Task: Fill out the job application form for candidate C-000005 applying for the Salesforce Developer position. Include a detailed cover letter and set the status to New.
Action: Mouse moved to (548, 299)
Screenshot: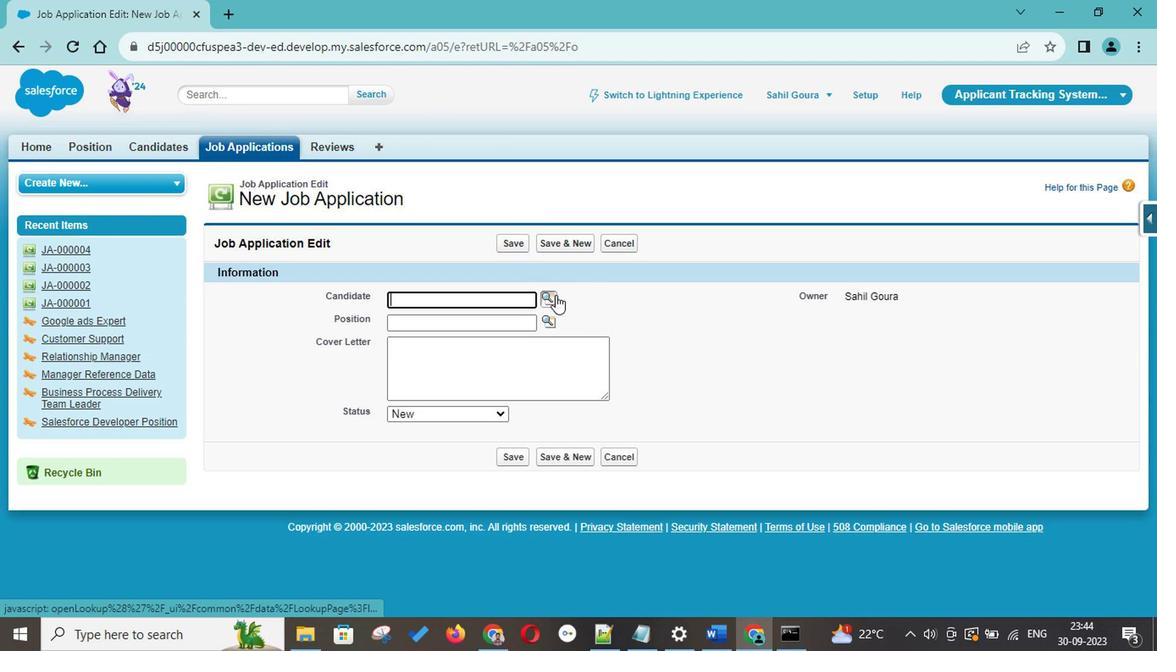 
Action: Mouse pressed left at (548, 299)
Screenshot: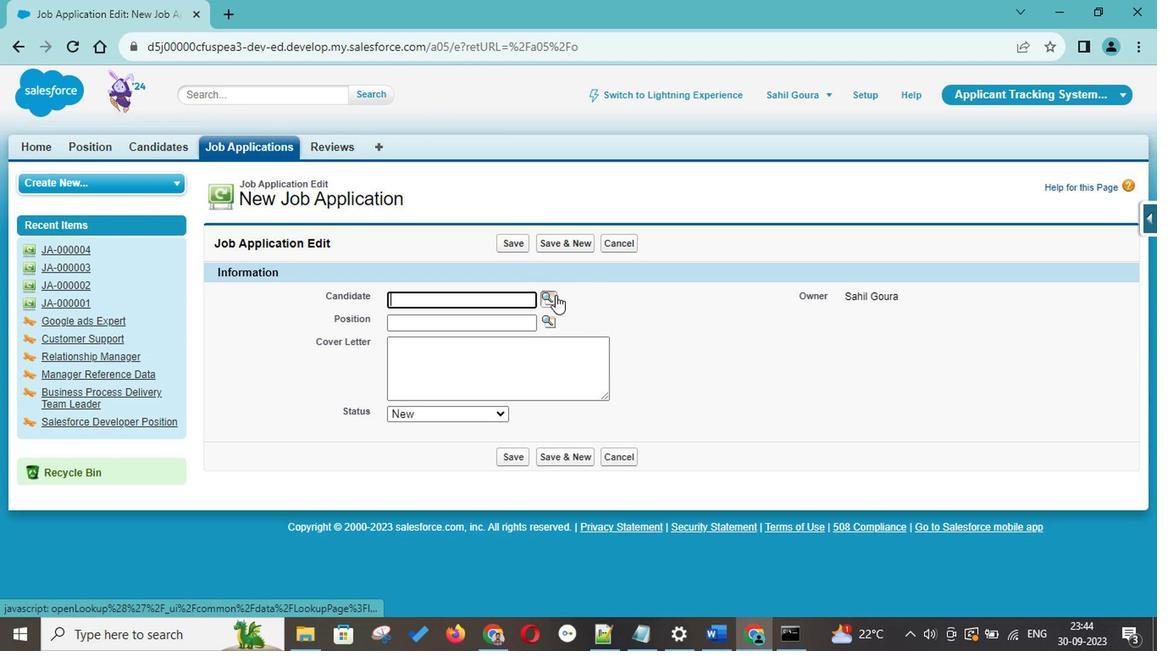 
Action: Mouse moved to (337, 447)
Screenshot: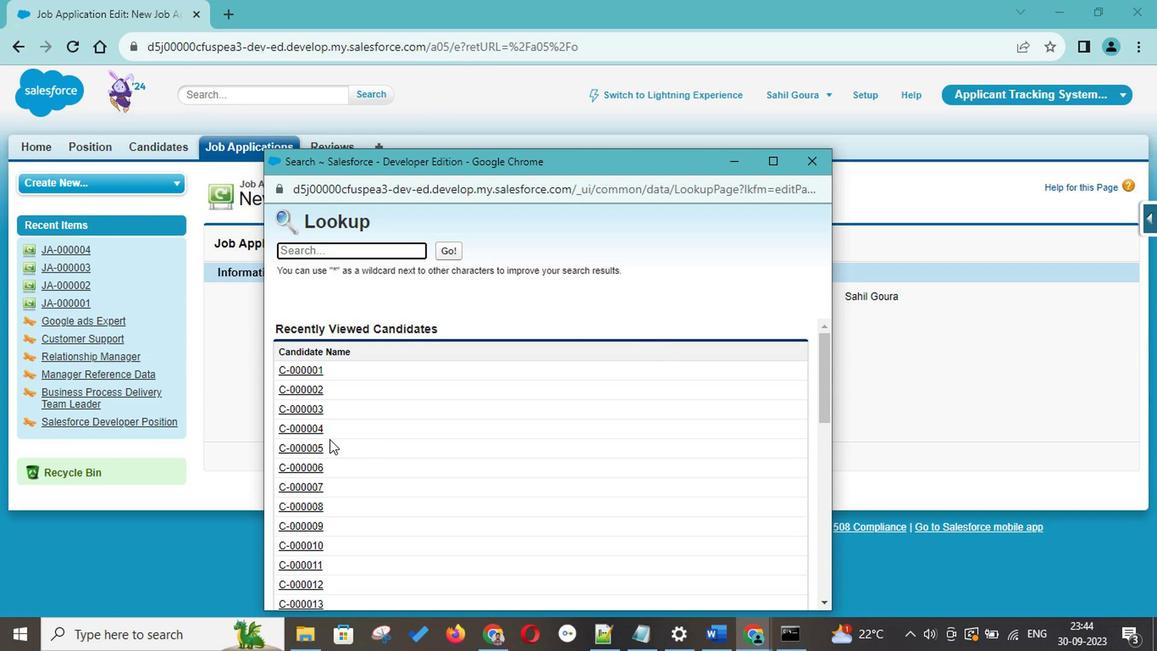 
Action: Mouse pressed left at (337, 447)
Screenshot: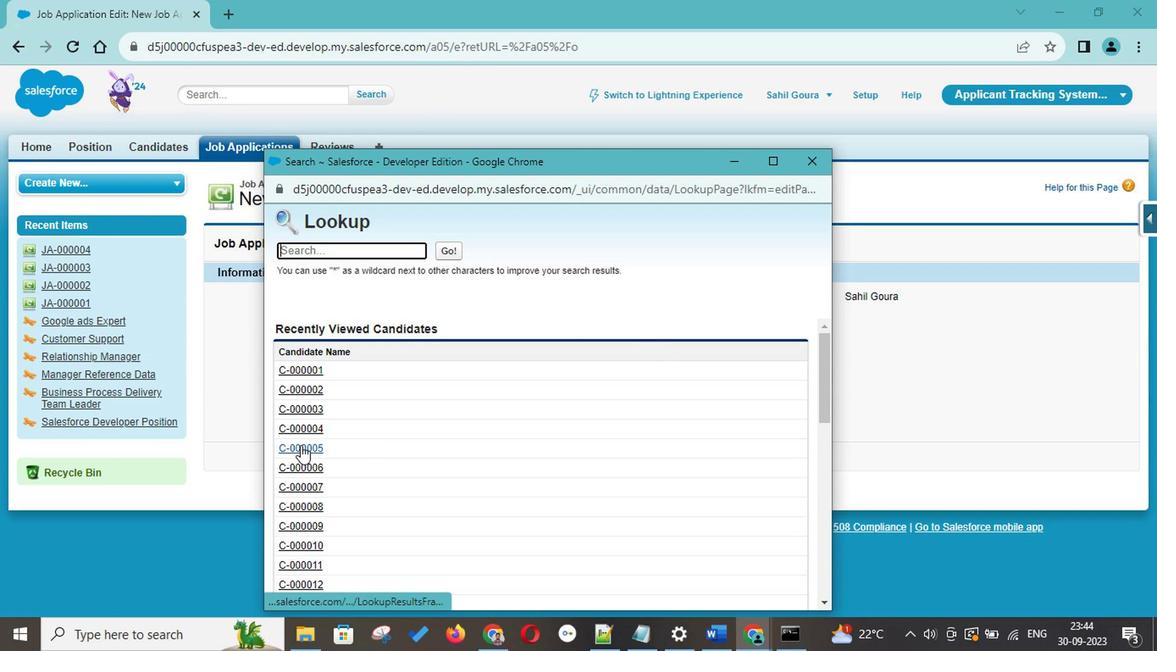 
Action: Mouse moved to (541, 321)
Screenshot: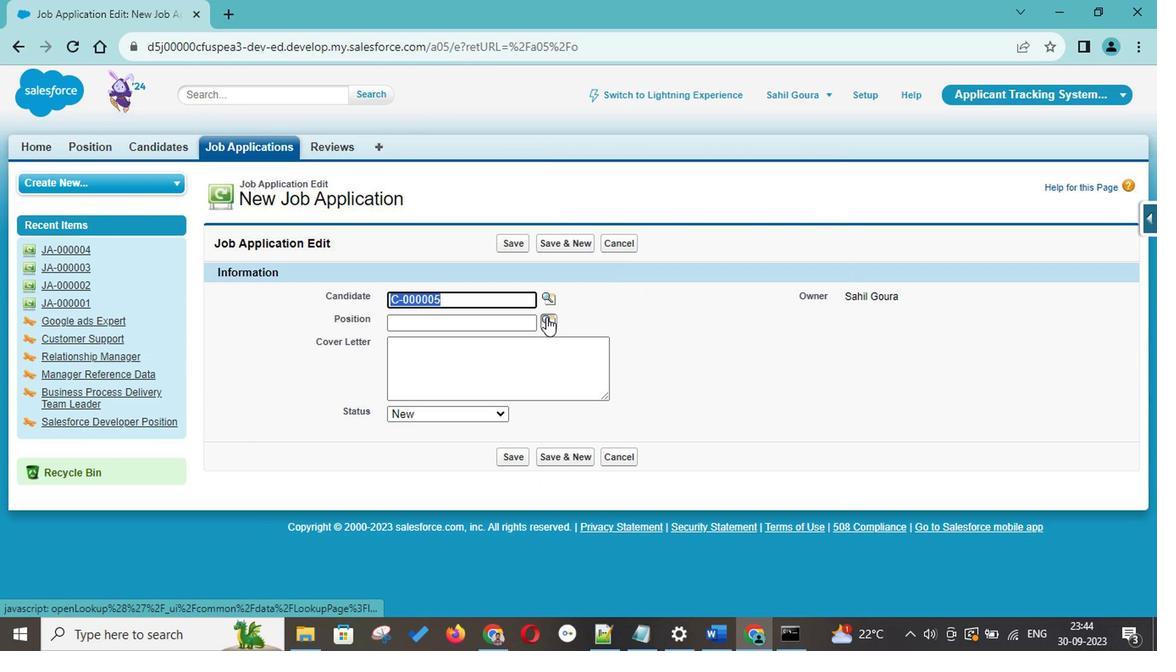 
Action: Mouse pressed left at (541, 321)
Screenshot: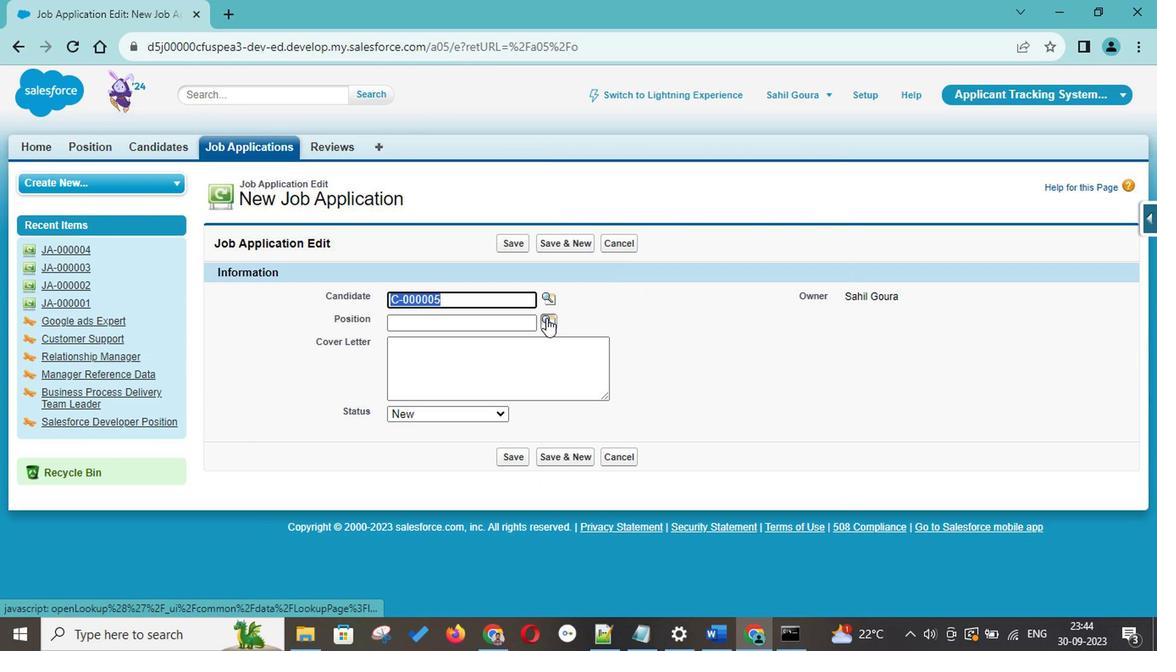 
Action: Mouse moved to (490, 435)
Screenshot: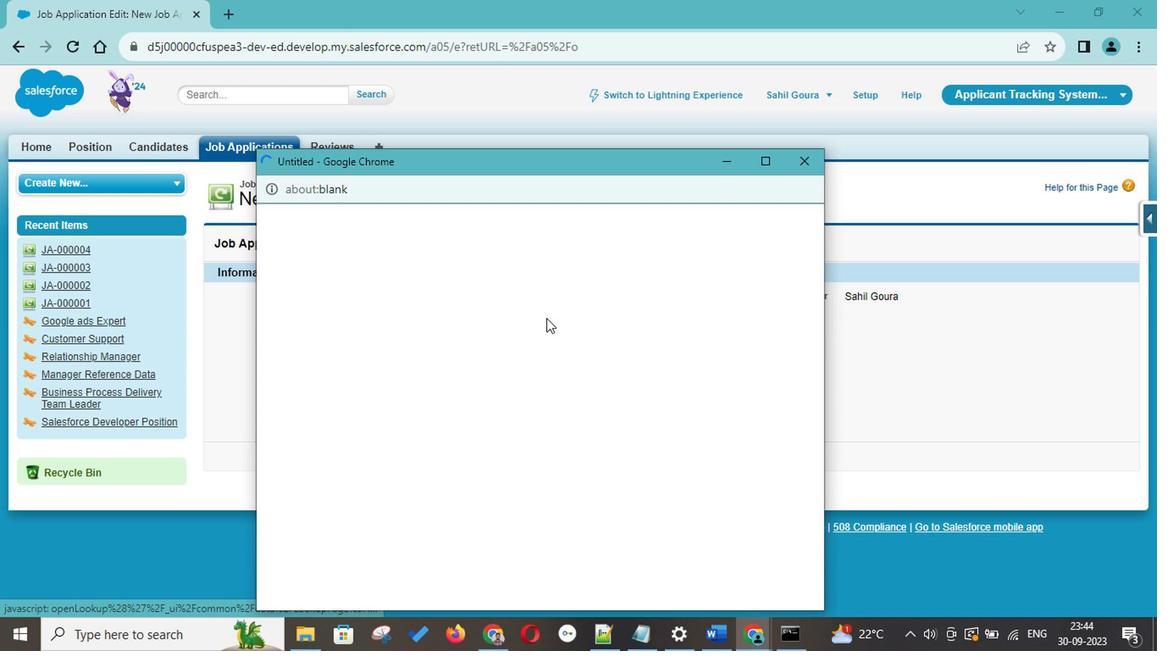 
Action: Mouse scrolled (490, 434) with delta (0, 0)
Screenshot: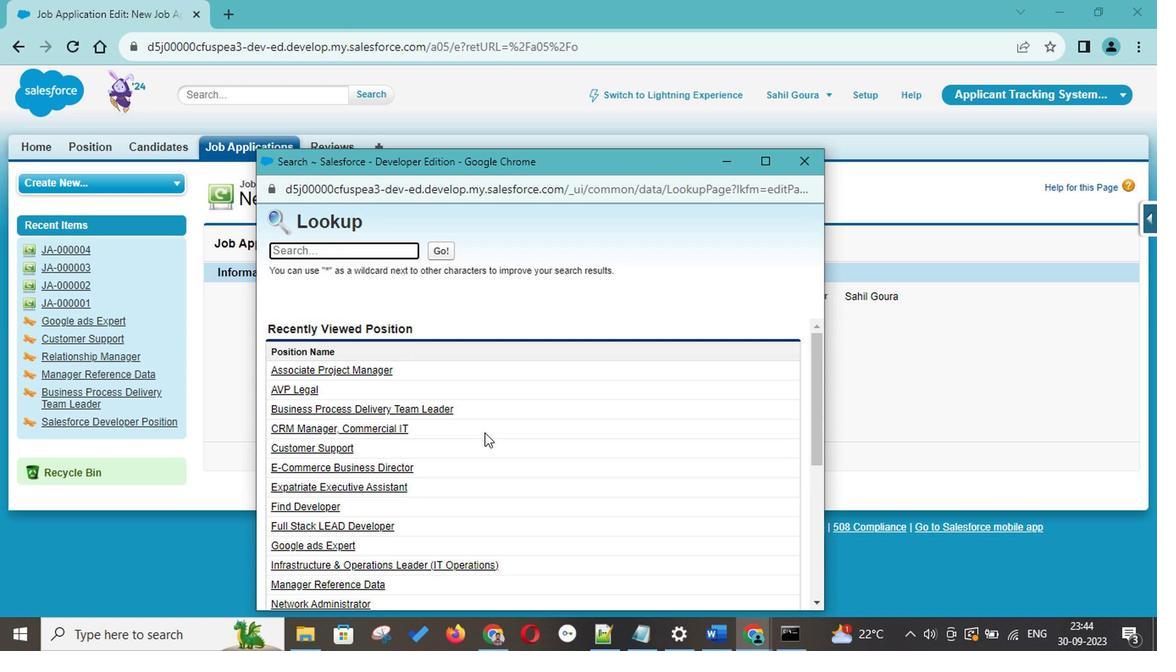 
Action: Mouse scrolled (490, 434) with delta (0, 0)
Screenshot: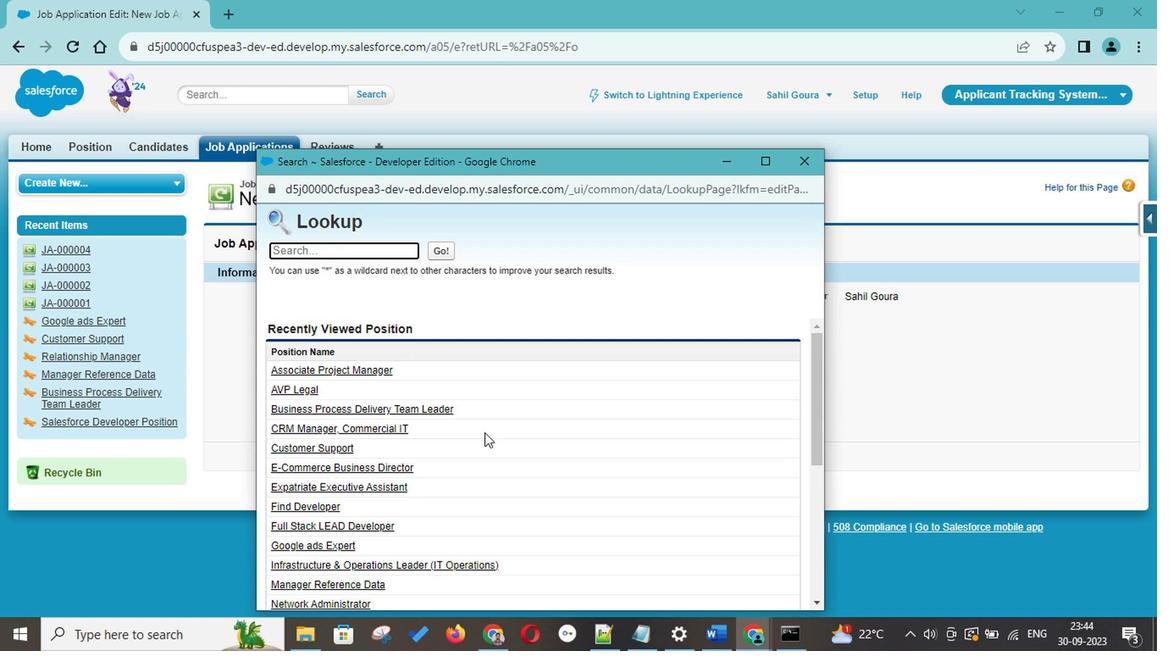 
Action: Mouse scrolled (490, 434) with delta (0, 0)
Screenshot: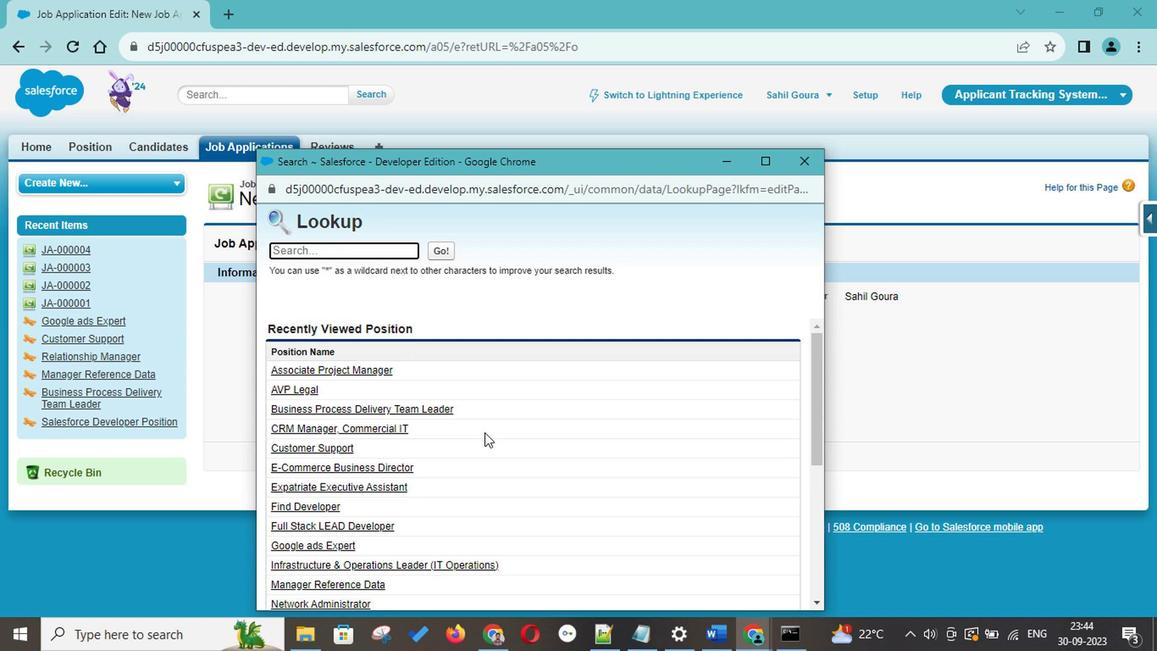 
Action: Mouse scrolled (490, 434) with delta (0, 0)
Screenshot: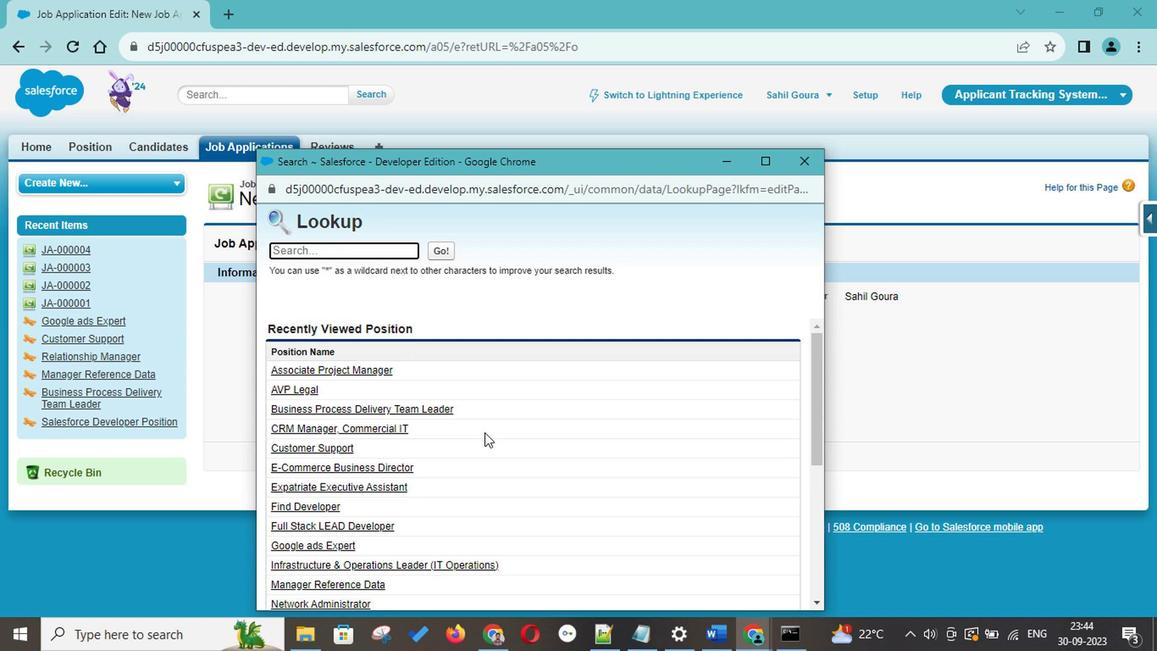 
Action: Mouse scrolled (490, 434) with delta (0, 0)
Screenshot: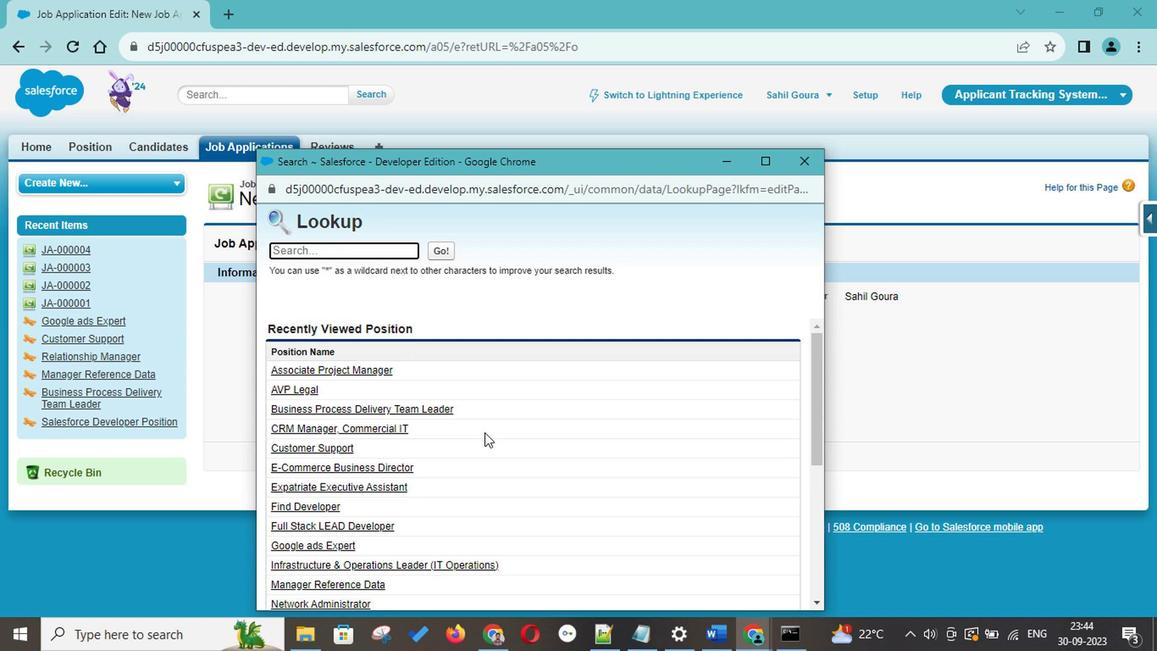 
Action: Mouse scrolled (490, 434) with delta (0, 0)
Screenshot: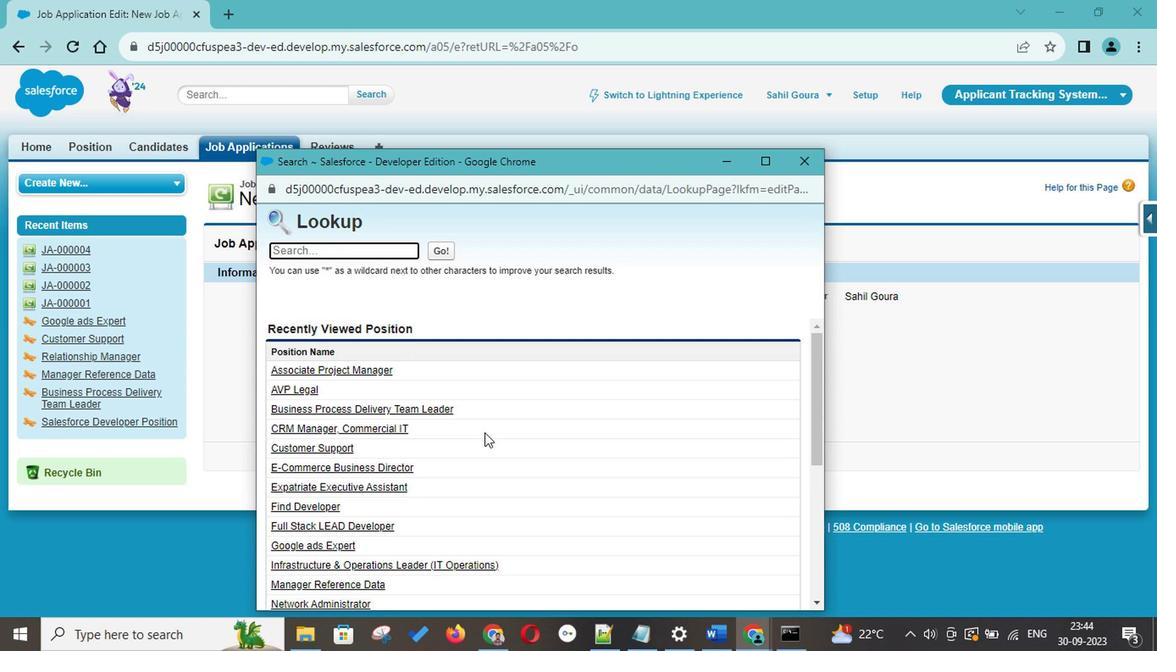 
Action: Mouse scrolled (490, 434) with delta (0, 0)
Screenshot: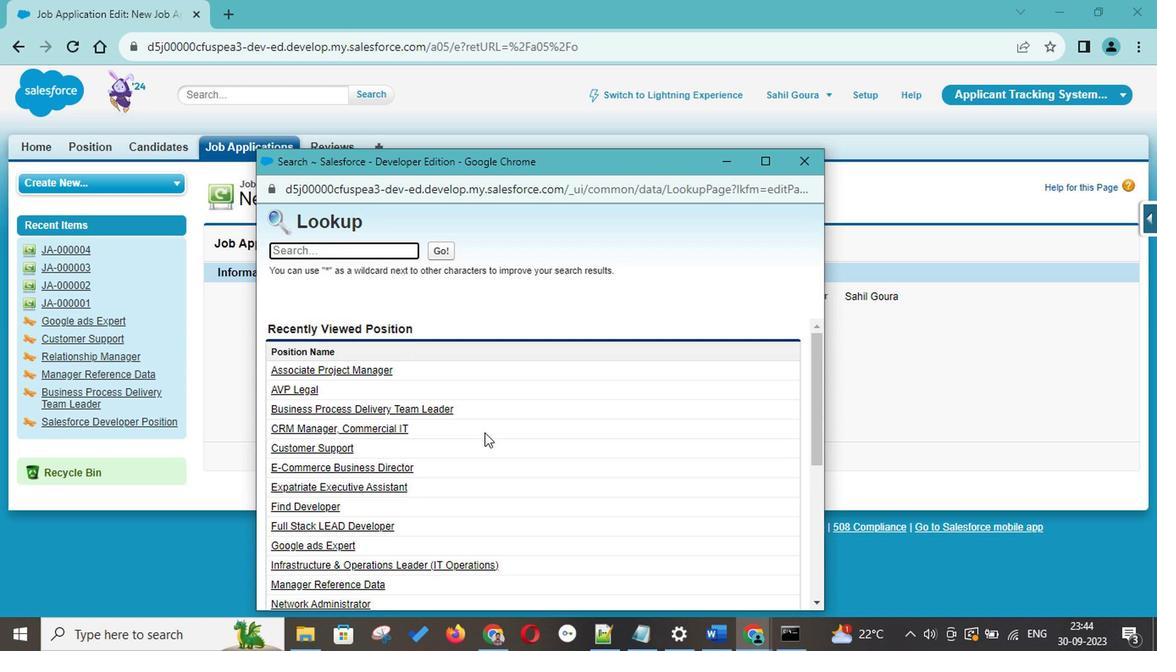 
Action: Mouse scrolled (490, 434) with delta (0, 0)
Screenshot: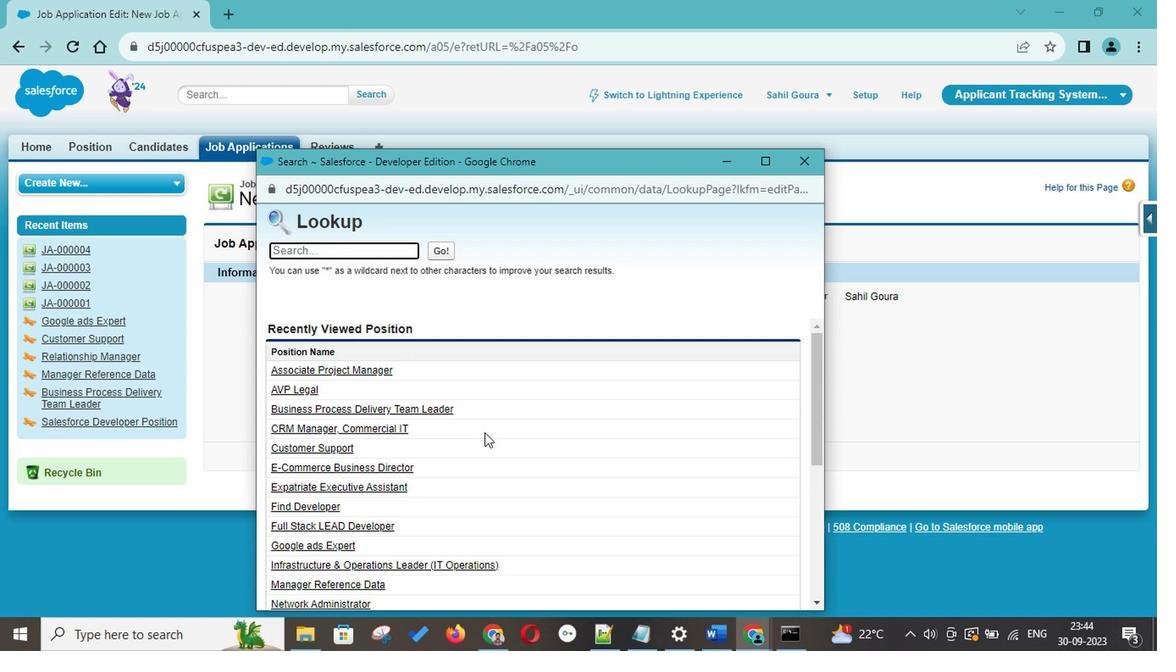 
Action: Mouse scrolled (490, 434) with delta (0, 0)
Screenshot: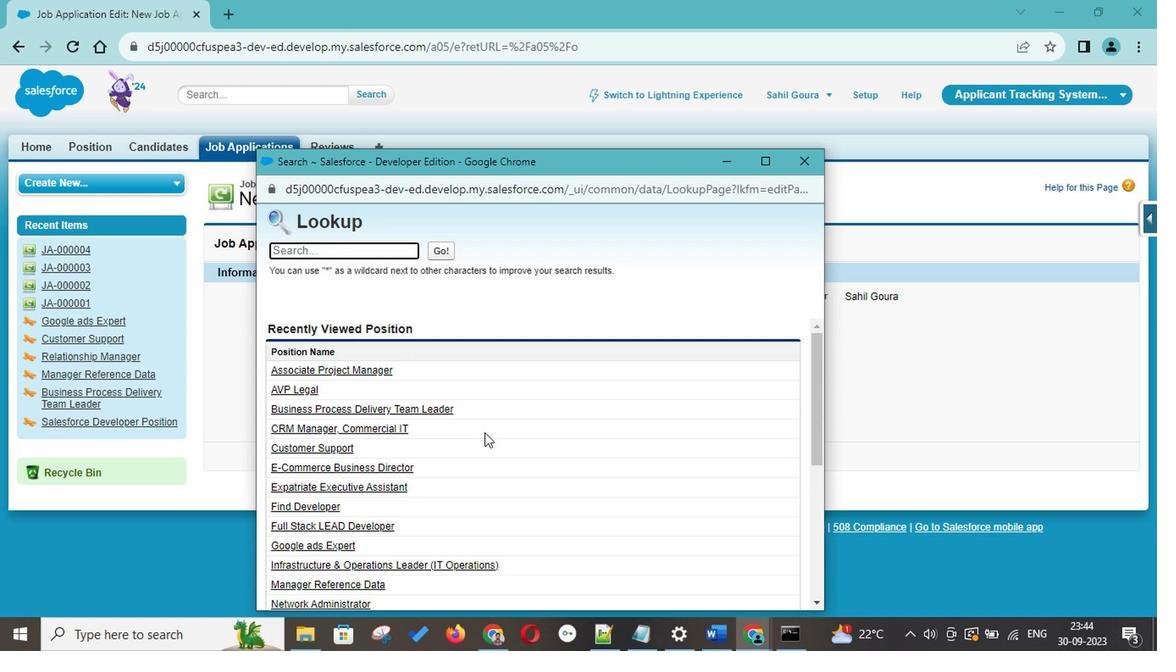 
Action: Mouse scrolled (490, 434) with delta (0, 0)
Screenshot: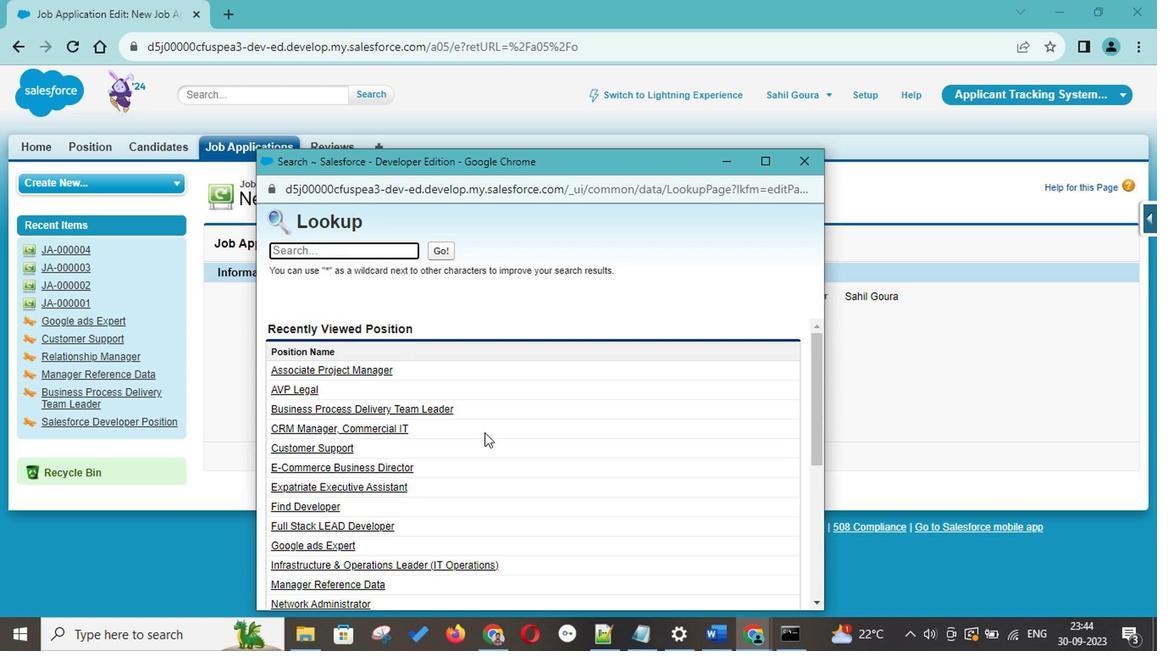 
Action: Mouse moved to (373, 475)
Screenshot: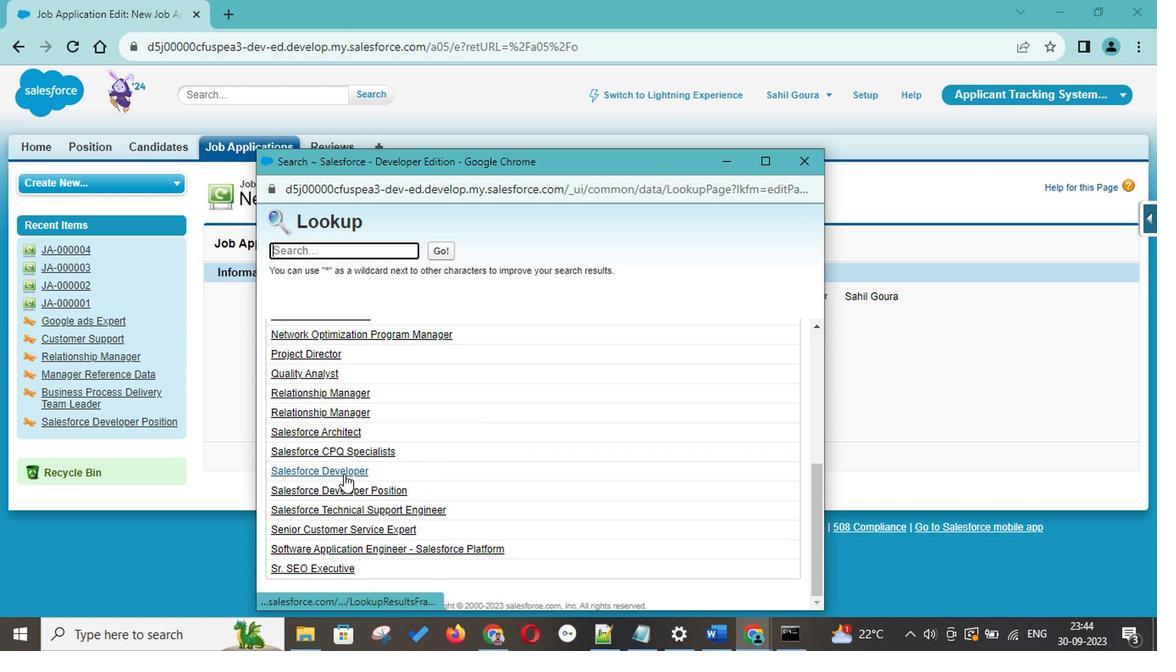 
Action: Mouse pressed left at (373, 475)
Screenshot: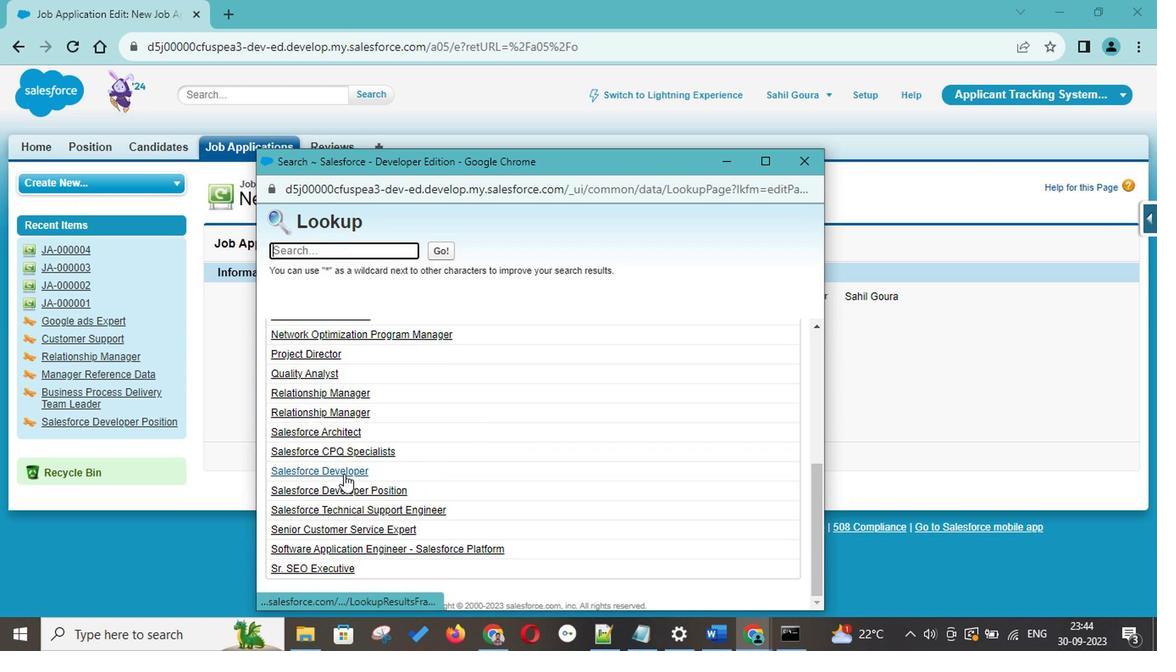 
Action: Mouse moved to (575, 363)
Screenshot: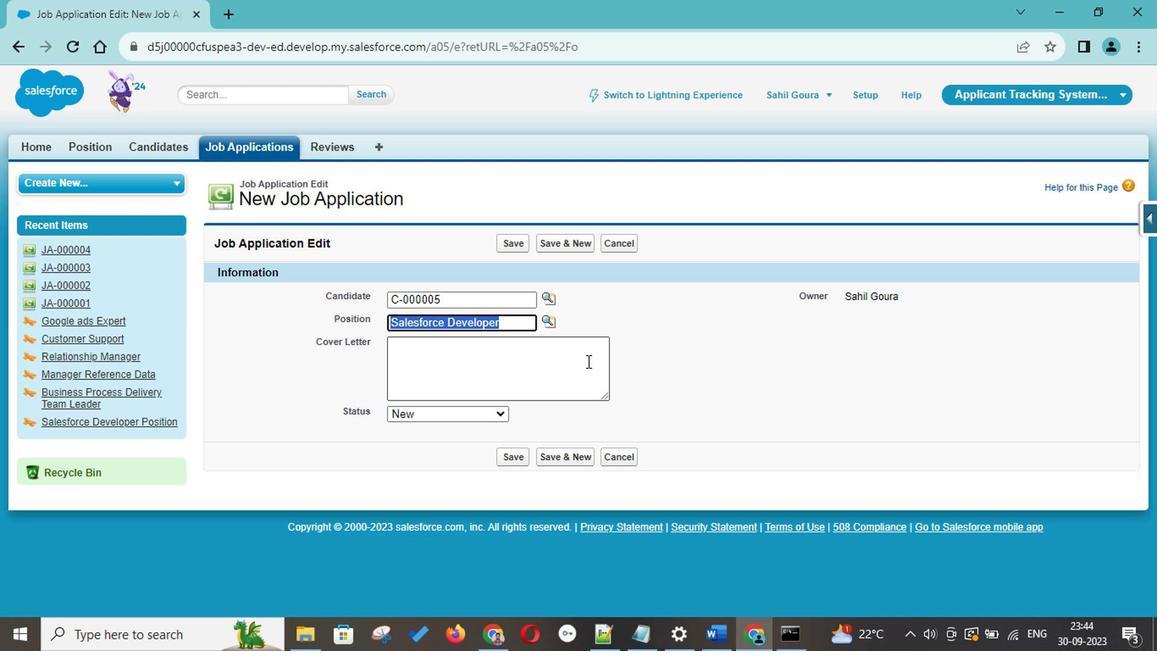 
Action: Mouse pressed left at (575, 363)
Screenshot: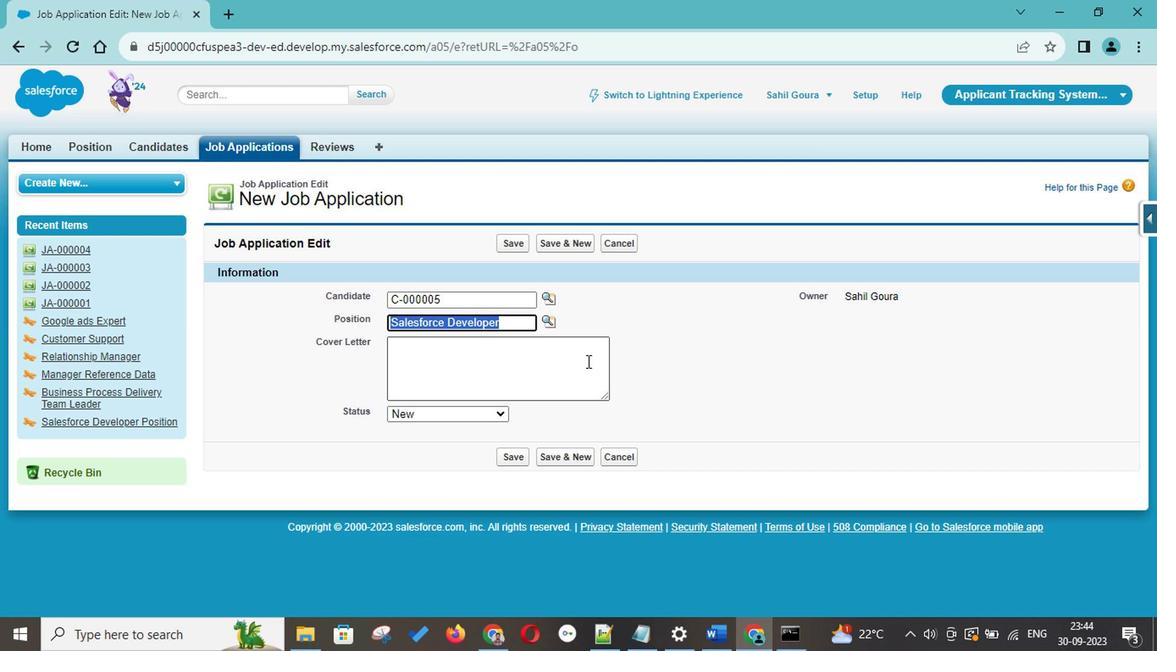 
Action: Key pressed <Key.shift>I<Key.space>am<Key.space>writing<Key.space>to<Key.space>express<Key.space>my<Key.space>express<Key.space>my<Key.space>strong<Key.space>interest<Key.space>in<Key.space>the<Key.space><Key.shift>Salesforce<Key.space><Key.shift>Developer<Key.space>position<Key.space><Key.space>as<Key.space>advertised<Key.space>on<Key.space><Key.shift>Nu<Key.backspace>ai<Key.backspace><Key.backspace><Key.backspace><Key.backspace><Key.space>the<Key.space>job<Key.space>portal.<Key.space>--<Key.shift_r>>
Screenshot: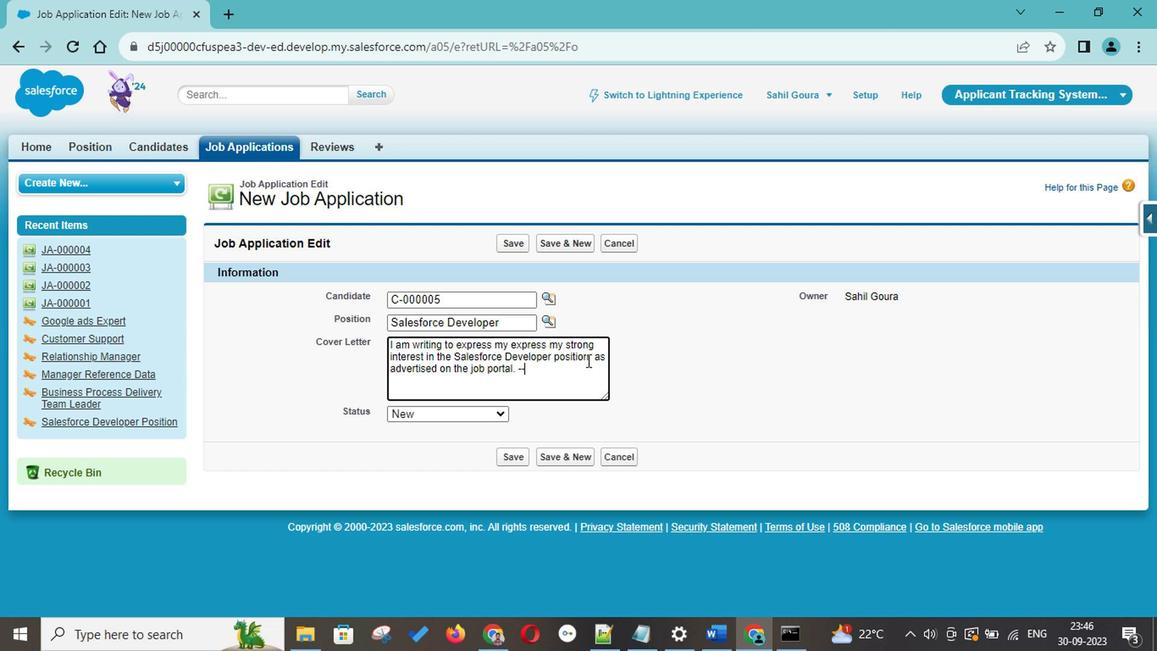 
Action: Mouse moved to (481, 377)
Screenshot: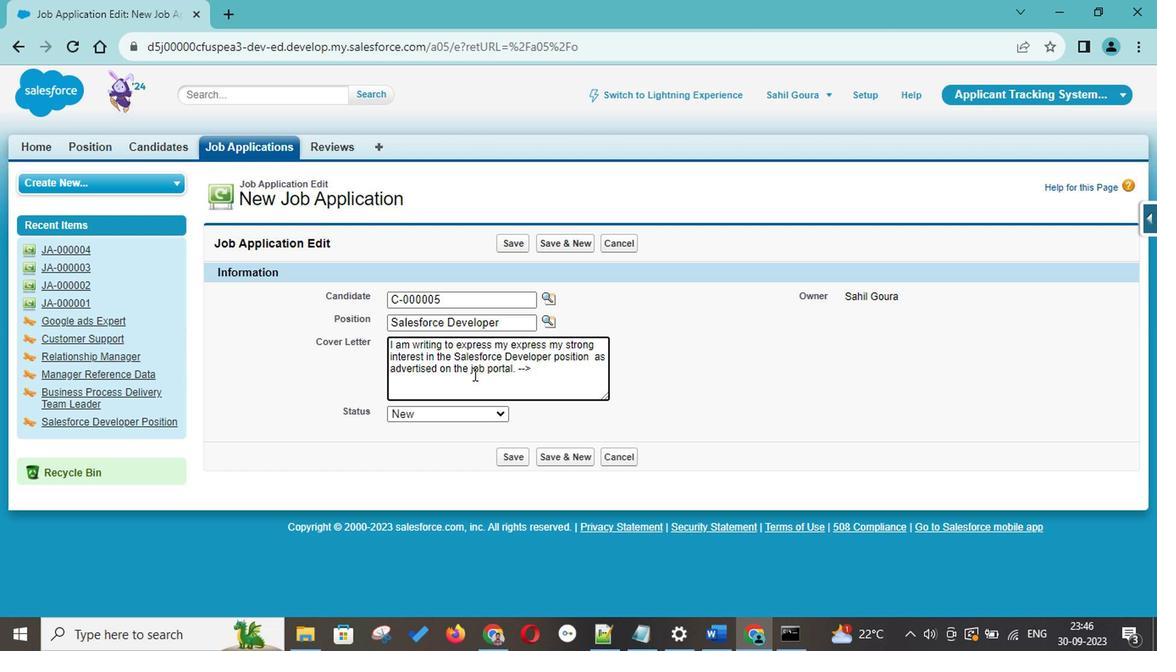 
Action: Mouse pressed left at (481, 377)
Screenshot: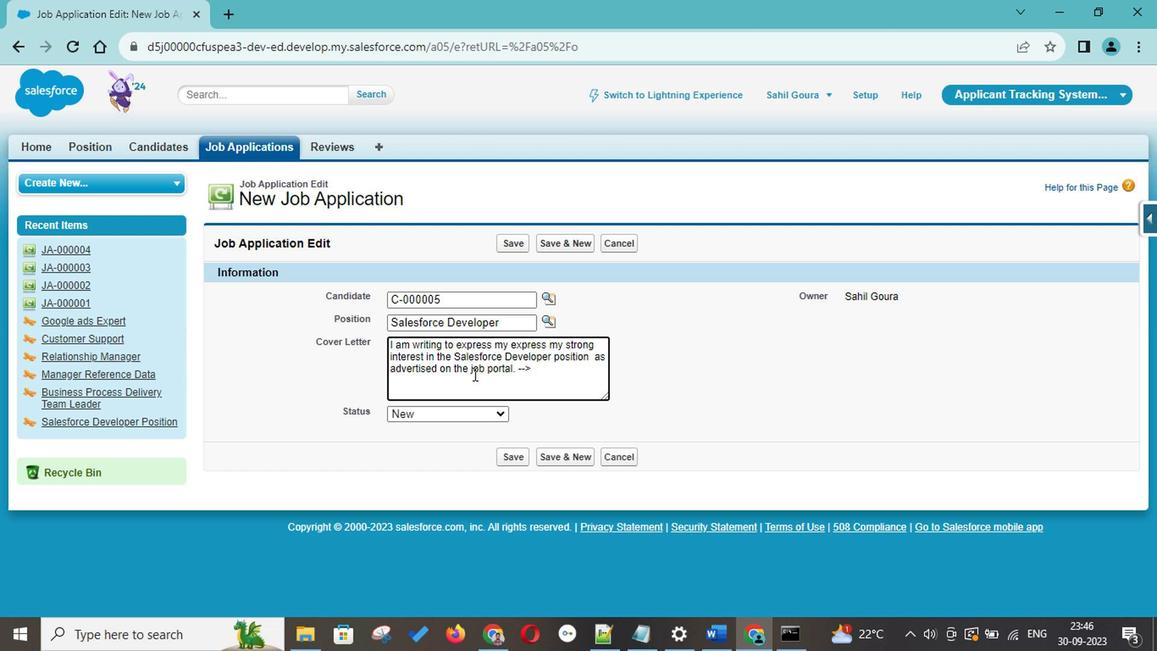 
Action: Key pressed <Key.backspace><Key.shift><Key.shift><Key.shift>J<Key.right><Key.right><Key.right><Key.right><Key.right><Key.left><Key.backspace><Key.shift>P
Screenshot: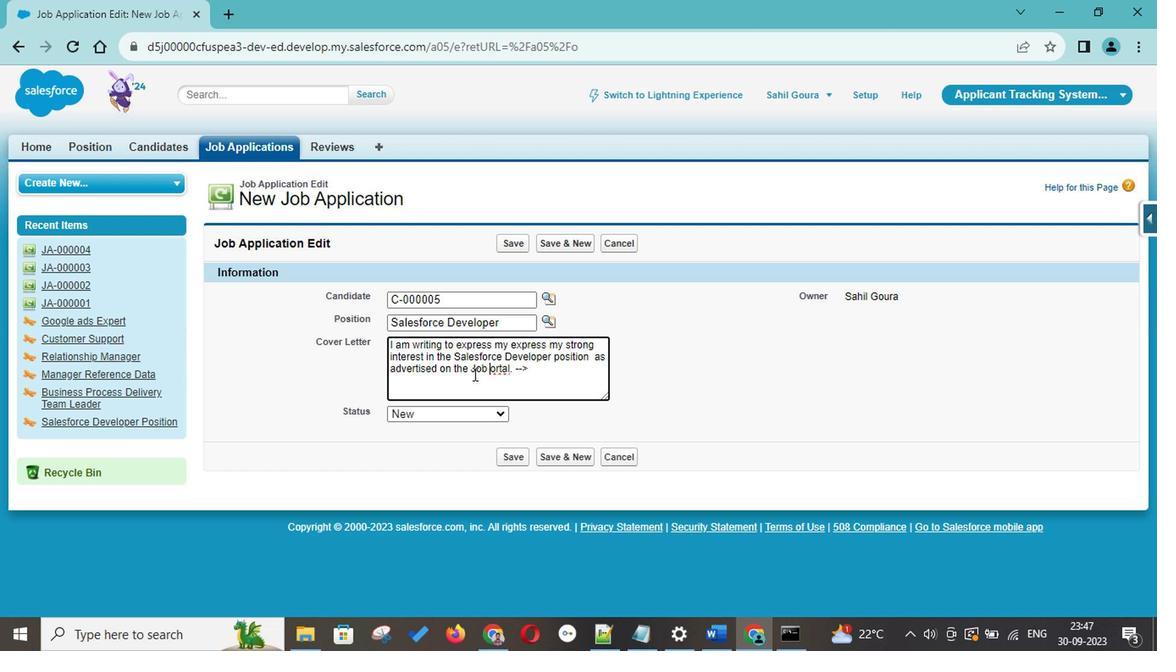 
Action: Mouse moved to (549, 370)
Screenshot: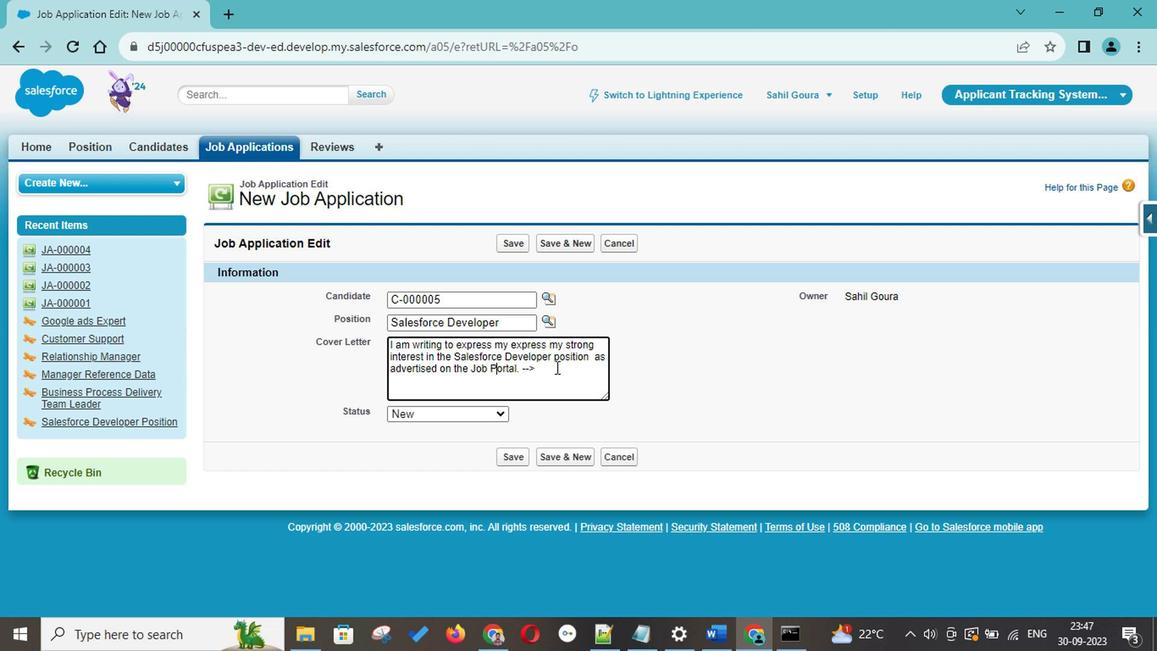 
Action: Mouse pressed left at (549, 370)
Screenshot: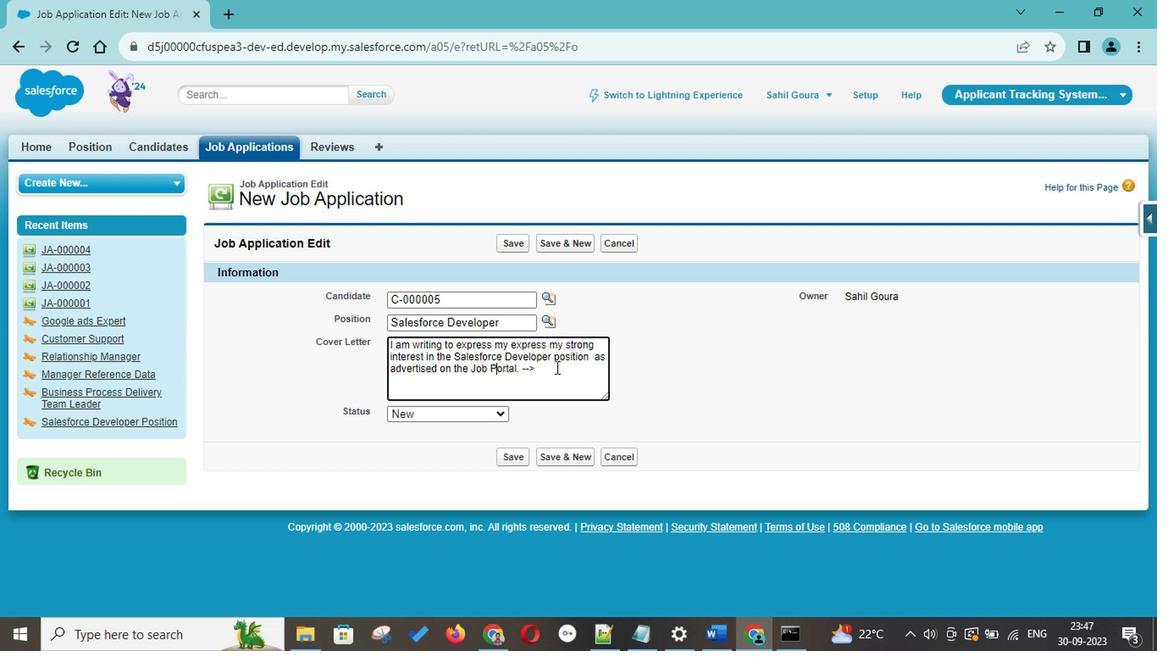 
Action: Key pressed <Key.space><Key.shift>With<Key.space>a<Key.space>proventrack<Key.space>record
Screenshot: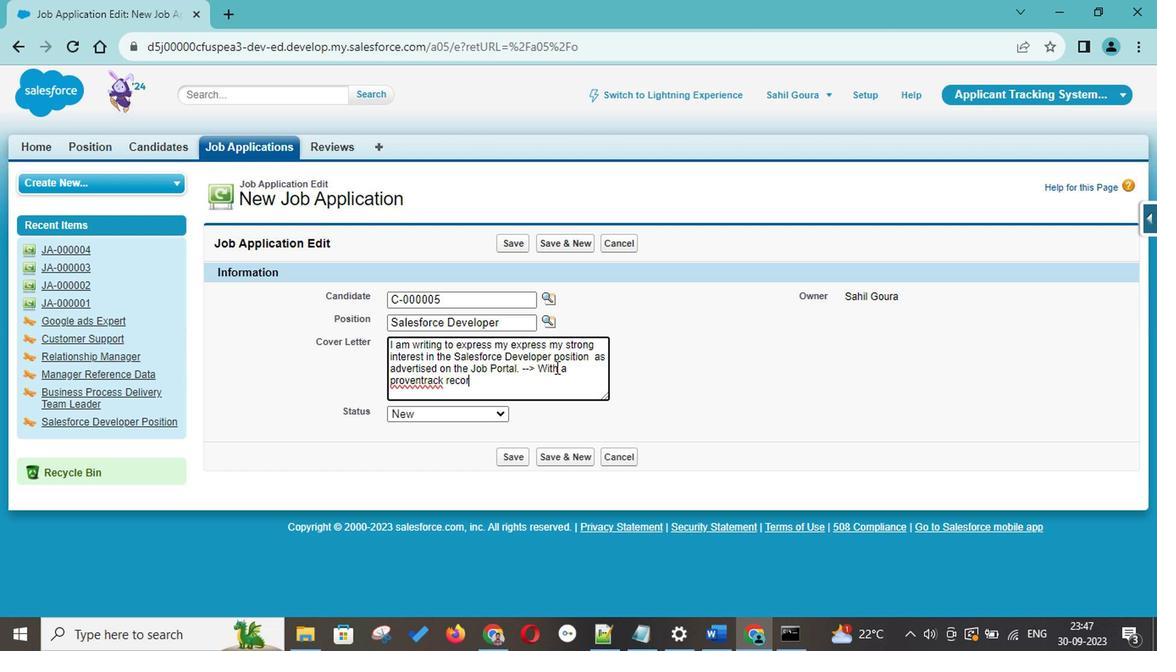
Action: Mouse moved to (436, 385)
Screenshot: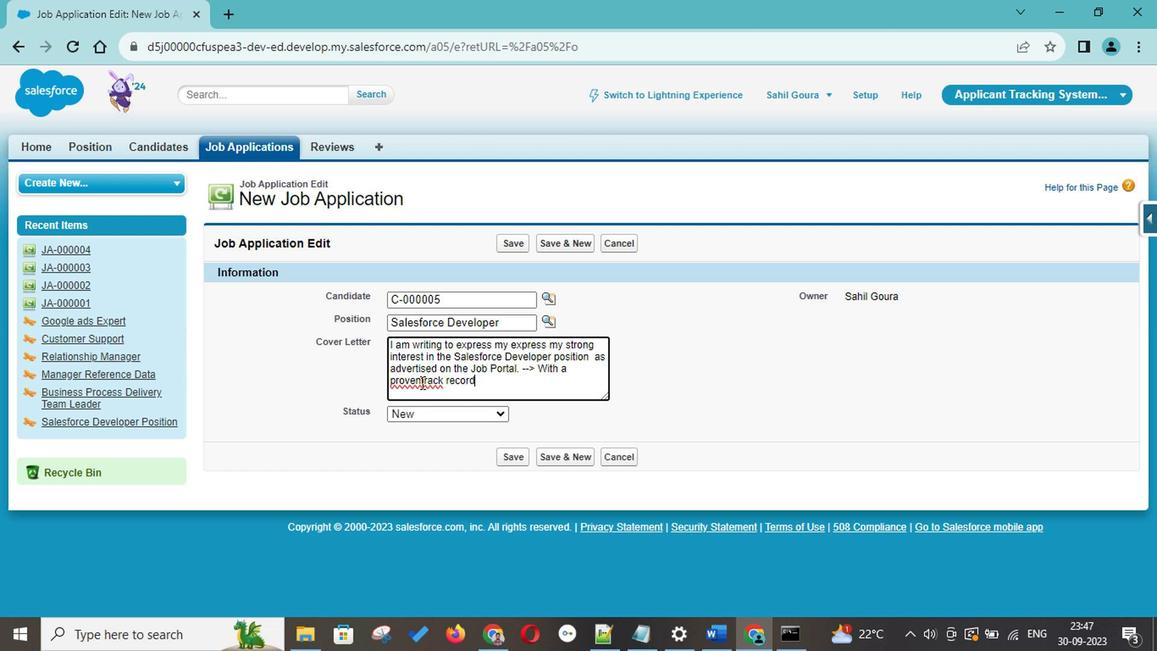 
Action: Mouse pressed left at (436, 385)
Screenshot: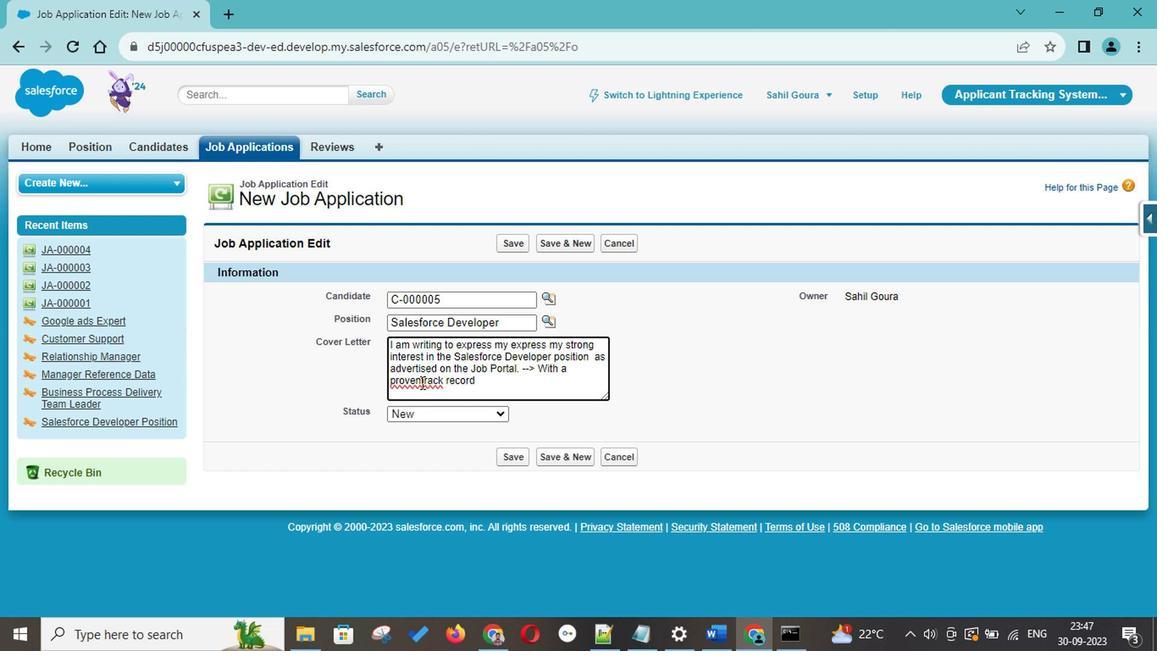 
Action: Key pressed <Key.space>
Screenshot: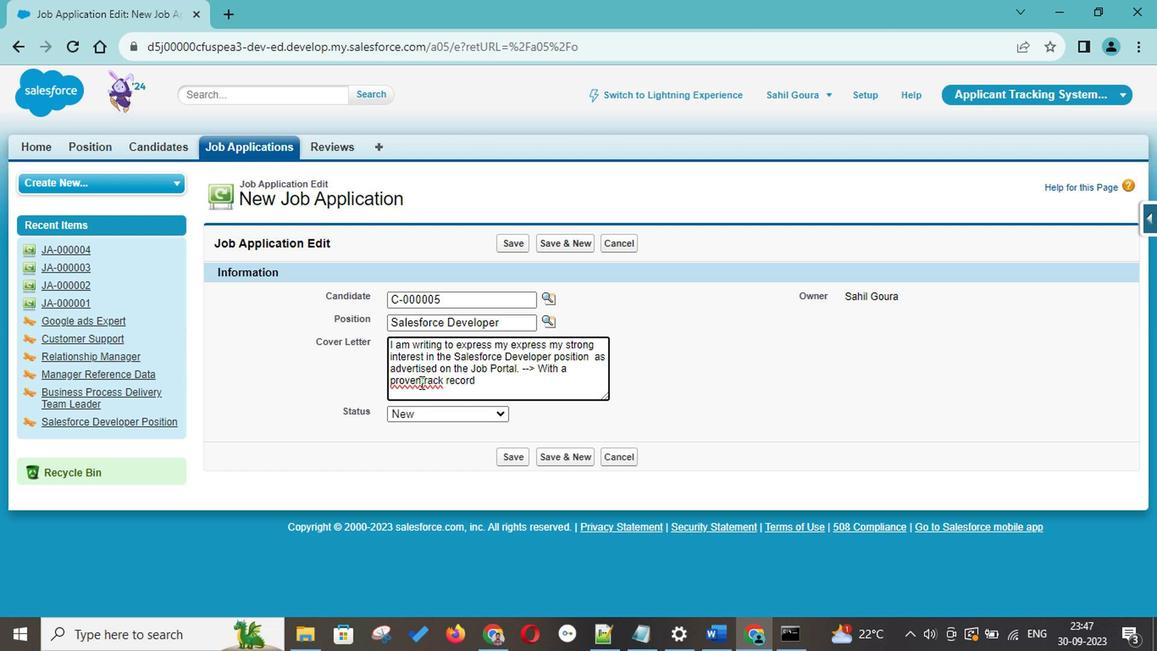 
Action: Mouse moved to (468, 393)
Screenshot: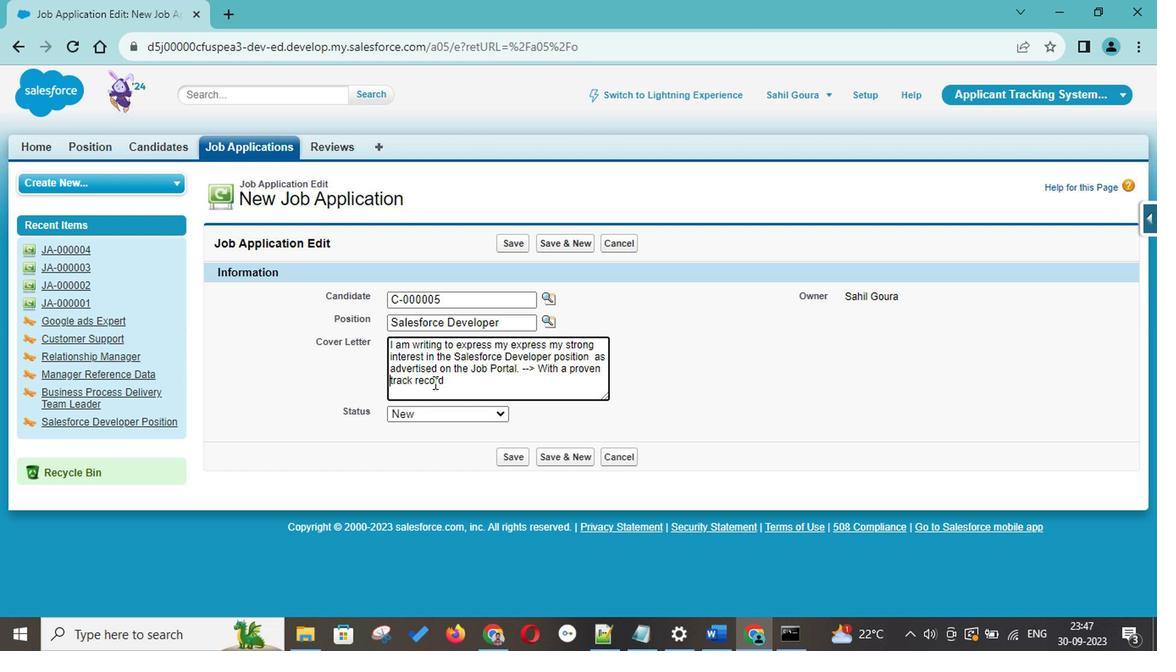 
Action: Mouse pressed left at (468, 393)
Screenshot: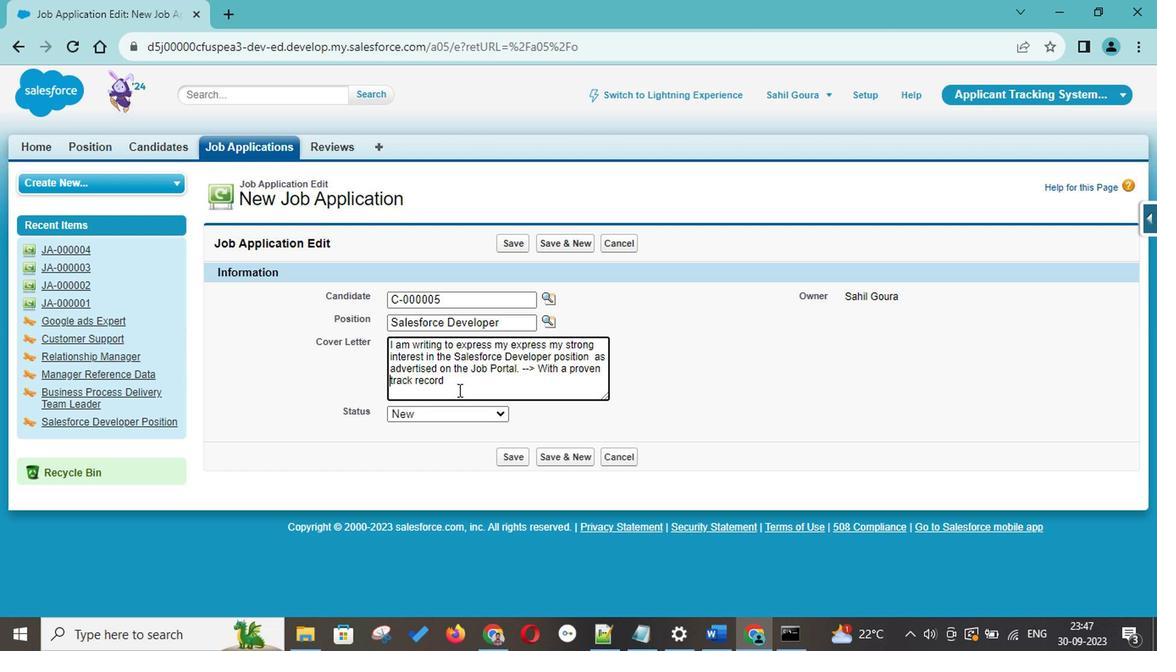 
Action: Key pressed <Key.space>in<Key.space>deveolping<Key.space>
Screenshot: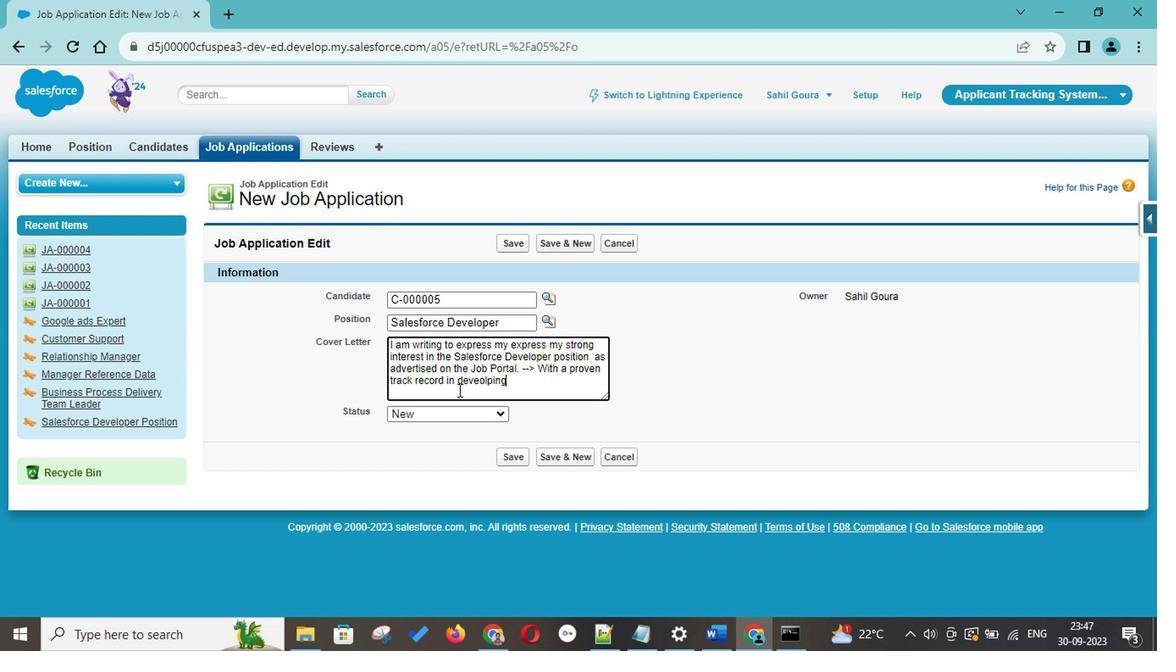 
Action: Mouse moved to (485, 382)
Screenshot: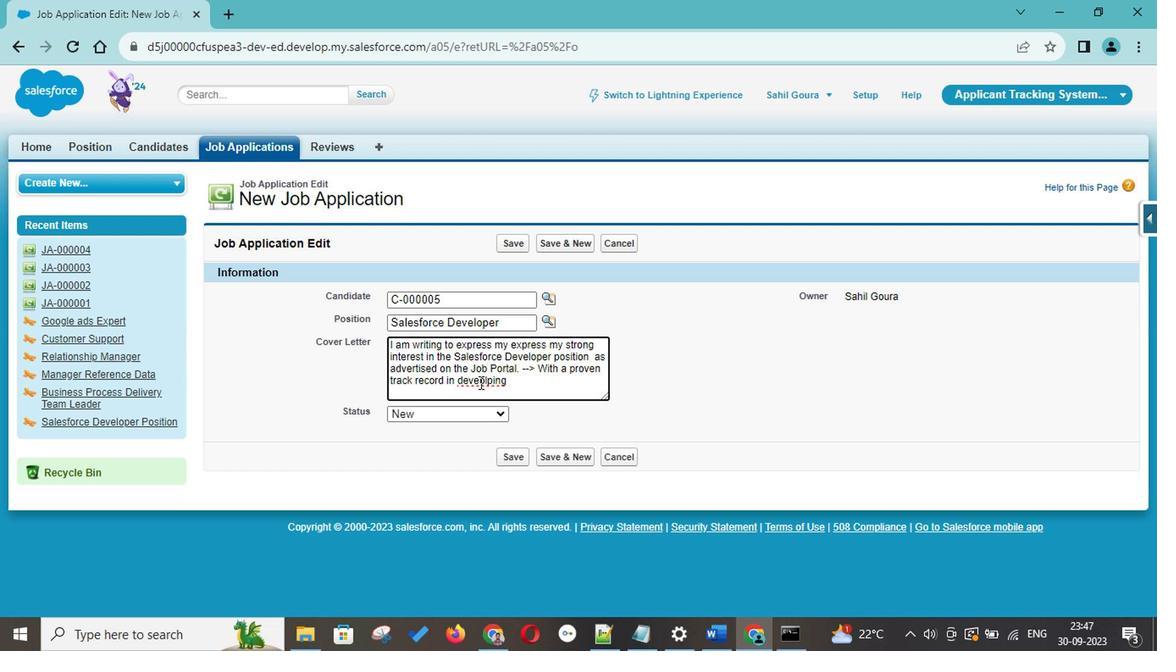 
Action: Mouse pressed left at (485, 382)
Screenshot: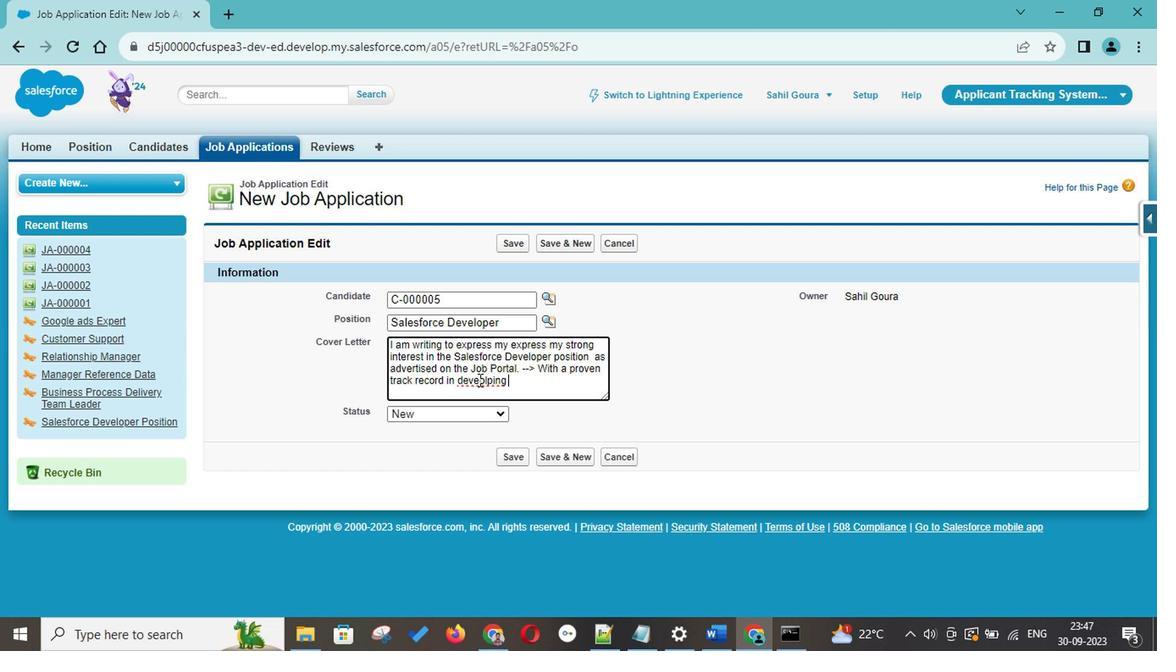 
Action: Mouse pressed right at (485, 382)
Screenshot: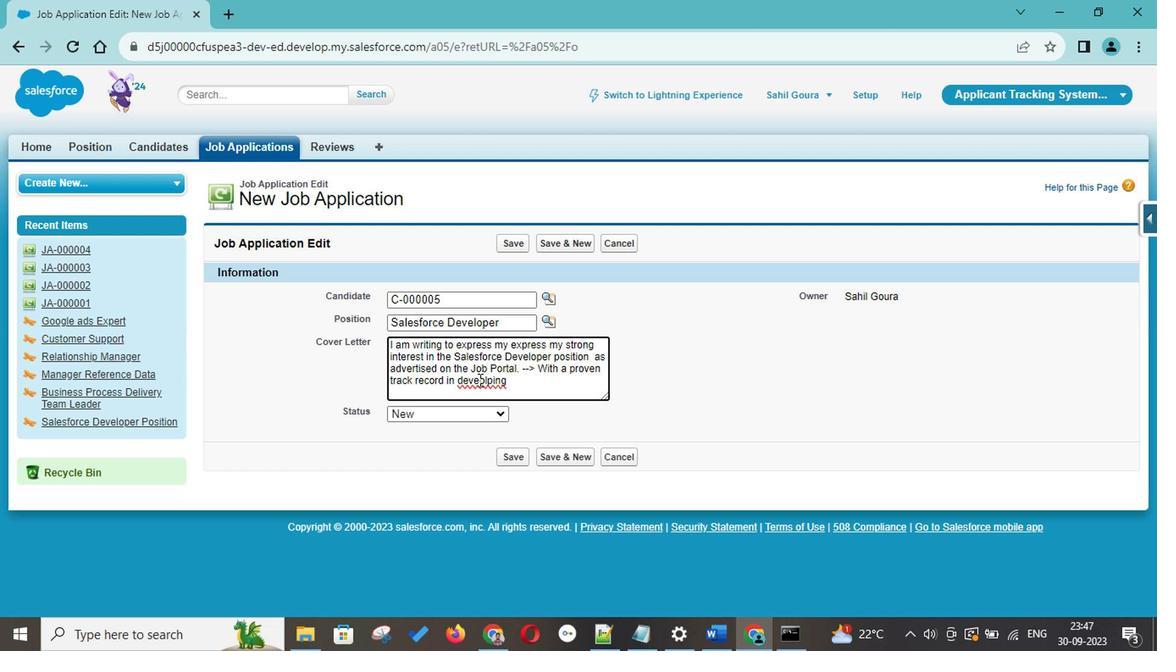 
Action: Mouse moved to (514, 395)
Screenshot: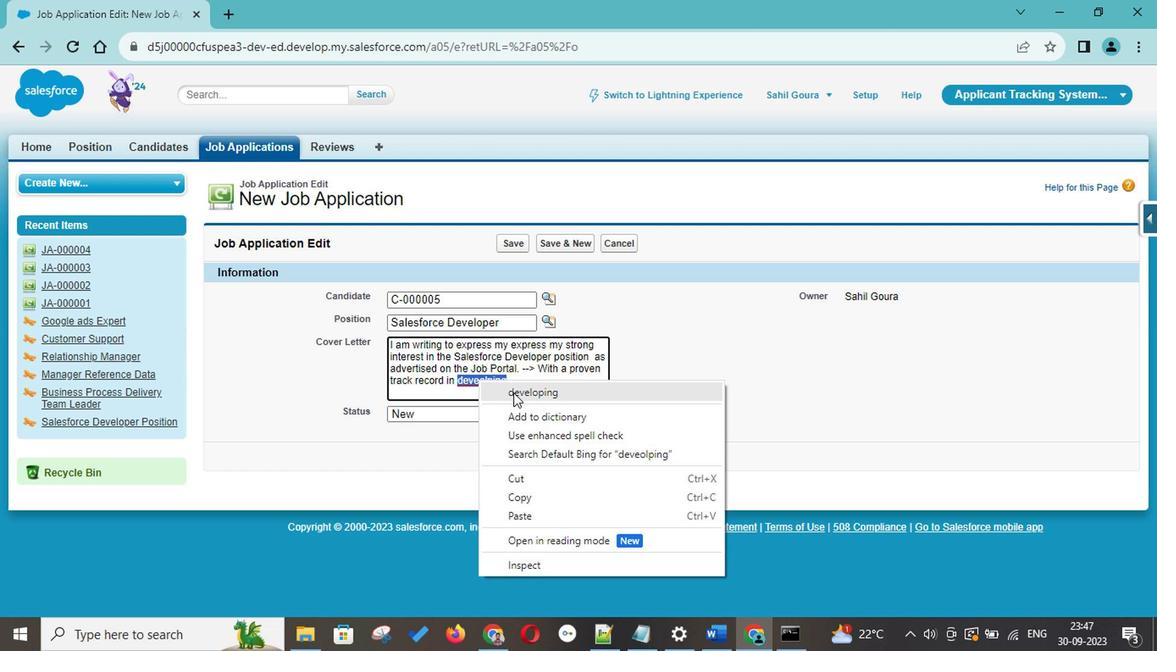 
Action: Mouse pressed left at (514, 395)
Screenshot: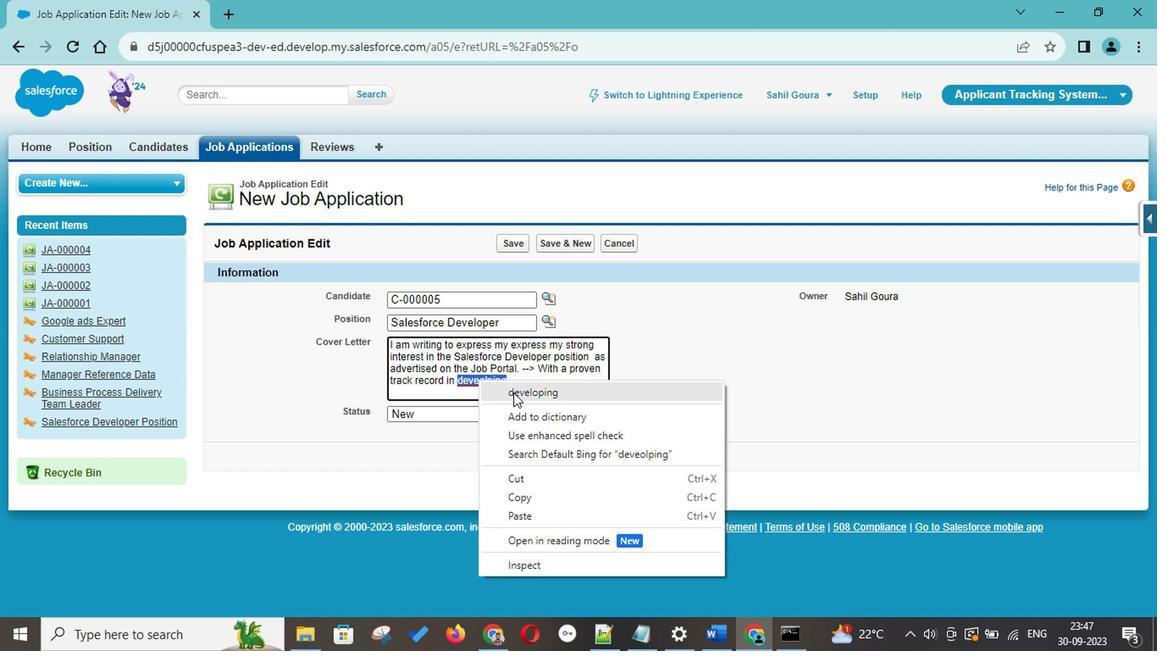 
Action: Mouse moved to (544, 384)
Screenshot: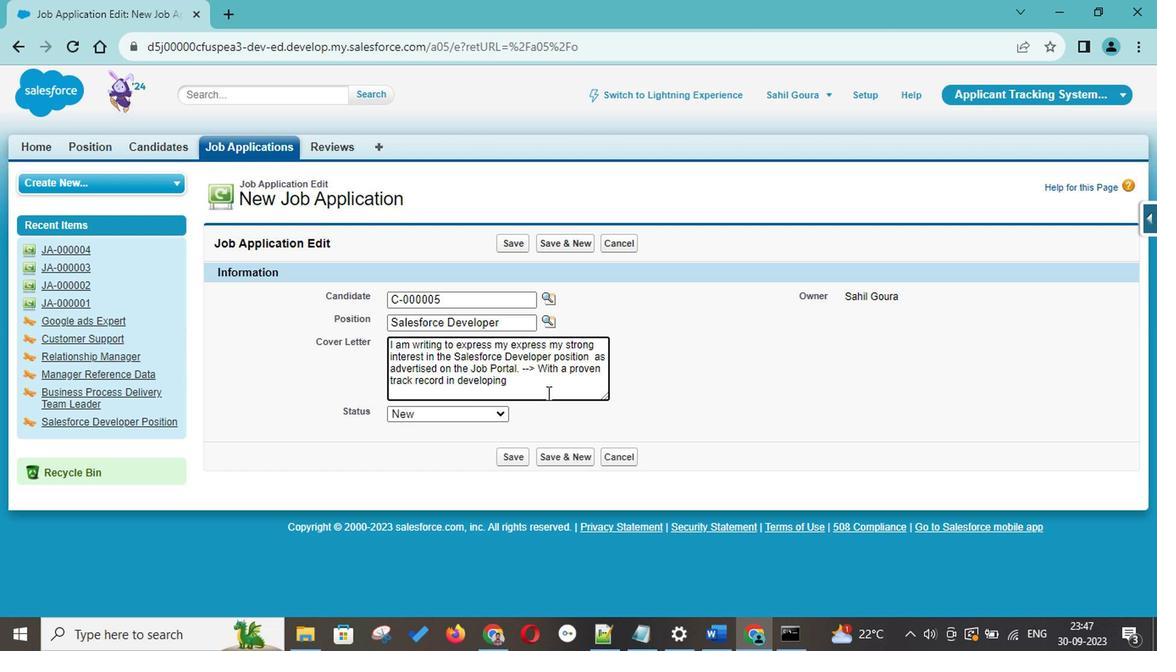 
Action: Key pressed <Key.space>and<Key.space>implementing<Key.space><Key.shift>Salesforces<Key.space>soltuo<Key.backspace><Key.backspace><Key.backspace>utions,<Key.space><Key.shift>i<Key.space>am<Key.space>excited<Key.space>to<Key.space>bring<Key.space>my<Key.space>skills<Key.space>and<Key.space>expertise<Key.space>to<Key.space>your<Key.space>organization.<Key.space>
Screenshot: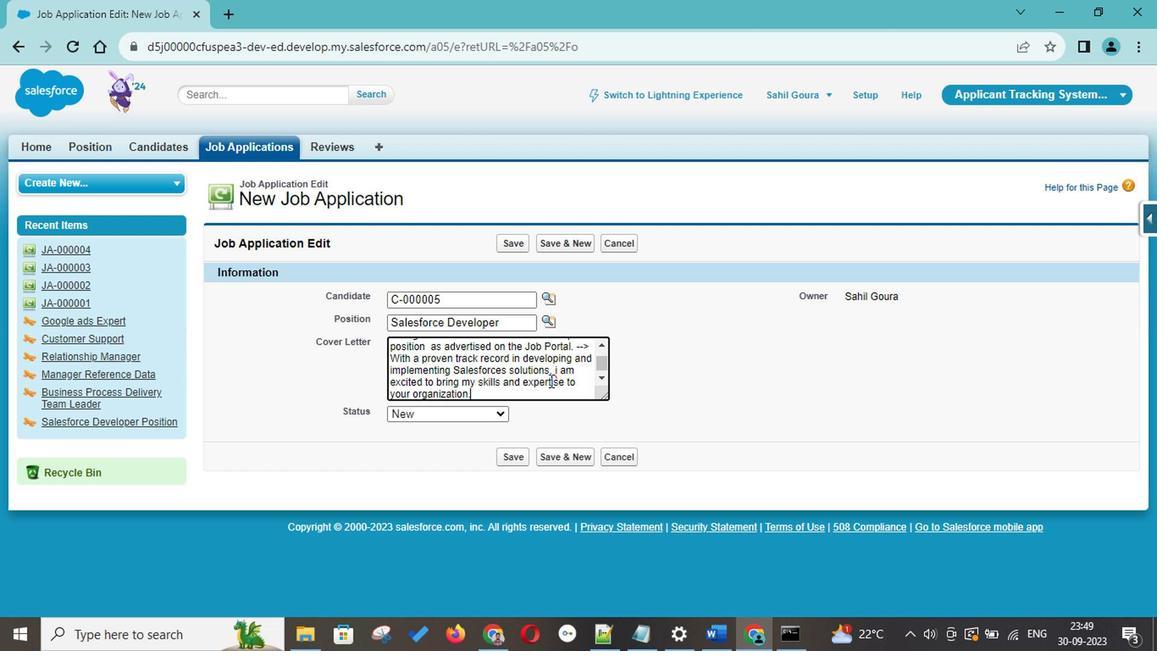 
Action: Mouse moved to (551, 370)
Screenshot: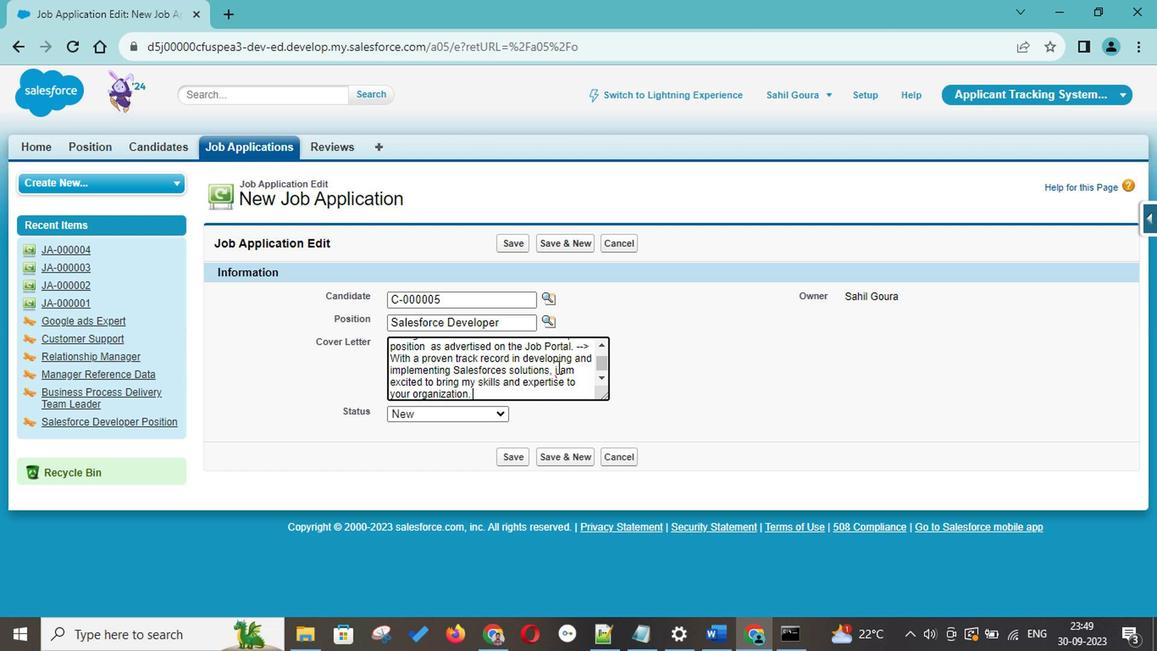 
Action: Mouse pressed left at (551, 370)
Screenshot: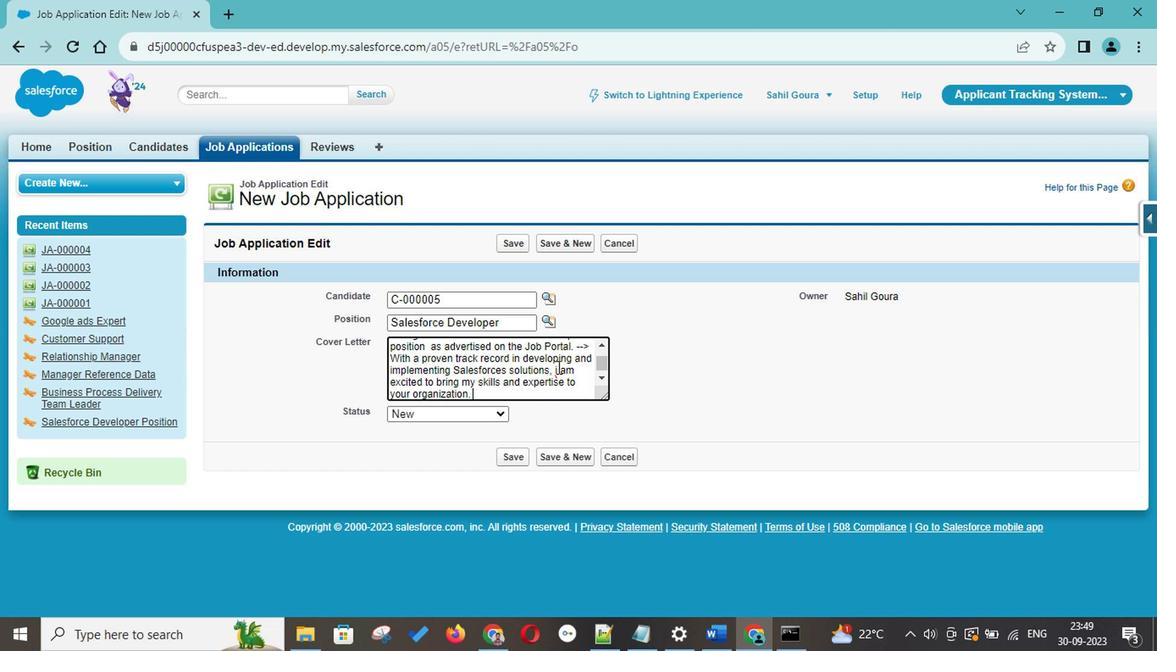 
Action: Key pressed <Key.backspace><Key.shift>I
Screenshot: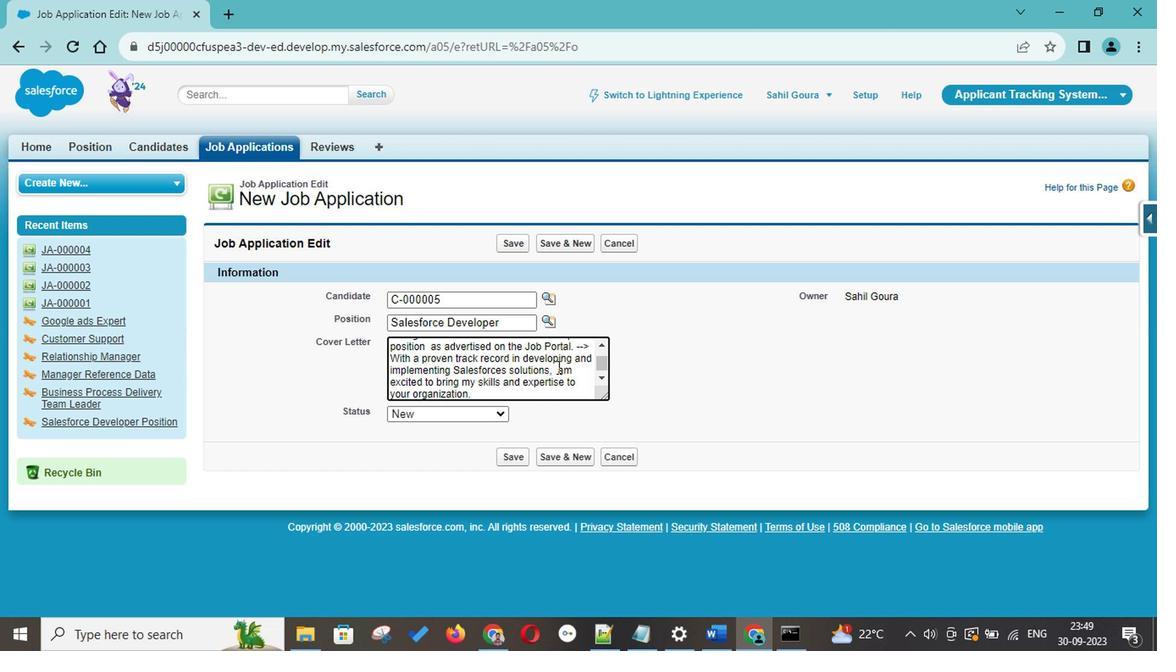 
Action: Mouse moved to (490, 398)
Screenshot: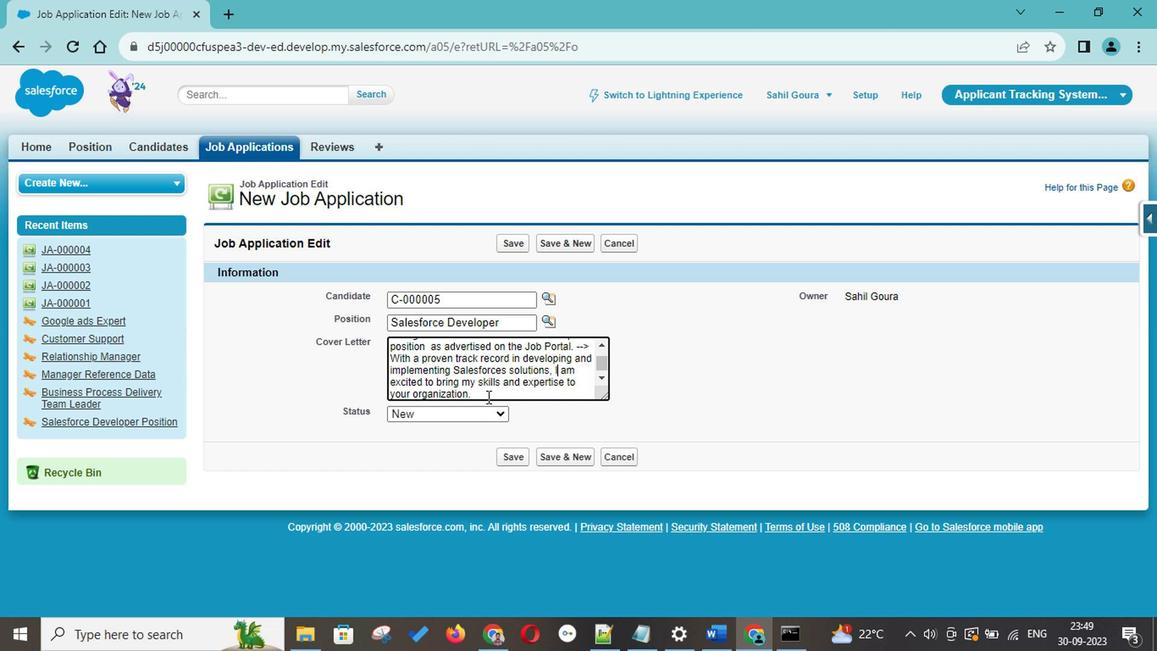 
Action: Mouse pressed left at (490, 398)
Screenshot: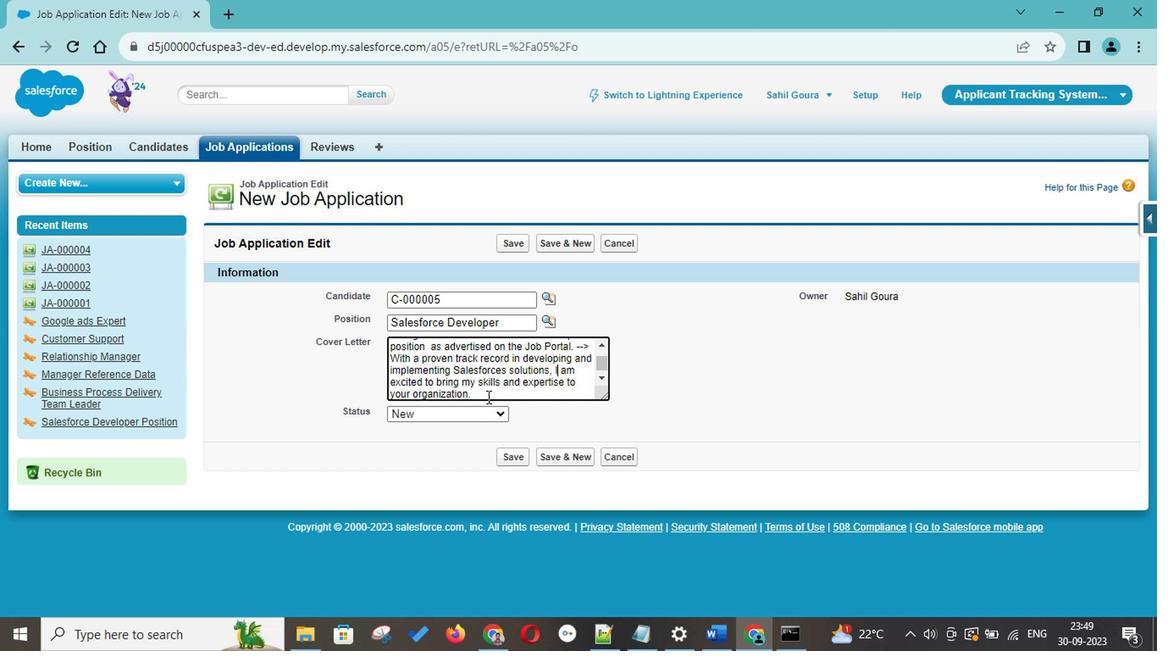 
Action: Key pressed <Key.backspace>--<Key.shift_r>><Key.space><Key.shift>My<Key.space>professional<Key.space>journey<Key.space>as<Key.space>a<Key.space><Key.shift><Key.shift><Key.shift><Key.shift><Key.shift><Key.shift><Key.shift><Key.shift>Salesforce<Key.space><Key.shift>Developer<Key.space>has<Key.space>a<Key.backspace>equipped<Key.space>me<Key.space>with<Key.space>comprehensiv<Key.space><Key.backspace>e<Key.space>knowledge<Key.space>in<Key.space><Key.shift>Salesforce<Key.space>development,<Key.space>customization,<Key.space>and<Key.space>integration.<Key.space>--<Key.shift_r>><Key.space><Key.shift>I<Key.space>am<Key.space>skilled<Key.space>in<Key.space>designing<Key.space>and<Key.space>designing<Key.space><Key.backspace><Key.backspace><Key.backspace><Key.backspace><Key.backspace><Key.backspace><Key.backspace><Key.backspace><Key.backspace><Key.backspace>implementing<Key.space>custom<Key.space>b<Key.backspace>objects,workflow,<Key.space>triggers
Screenshot: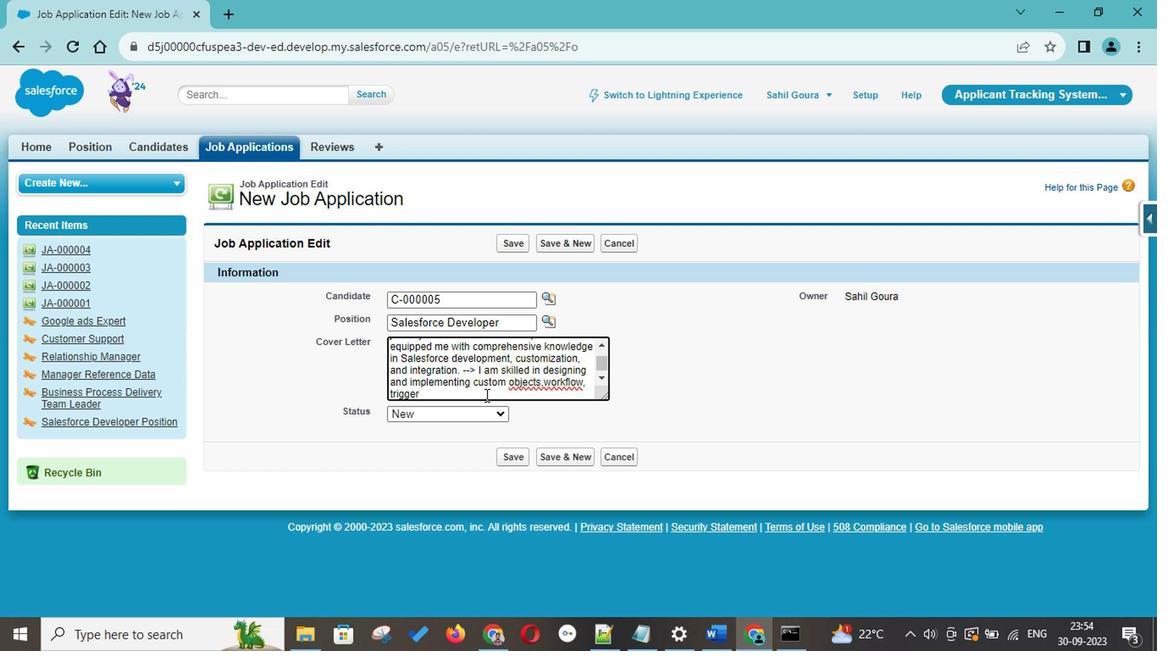 
Action: Mouse moved to (538, 382)
Screenshot: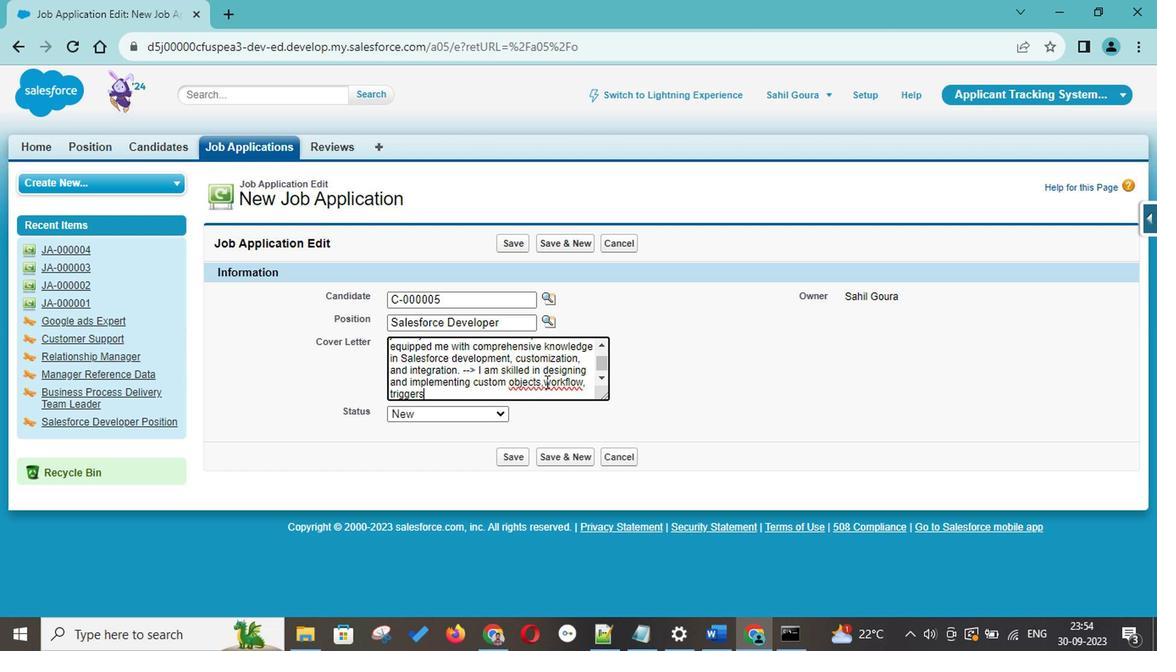 
Action: Mouse pressed left at (538, 382)
Screenshot: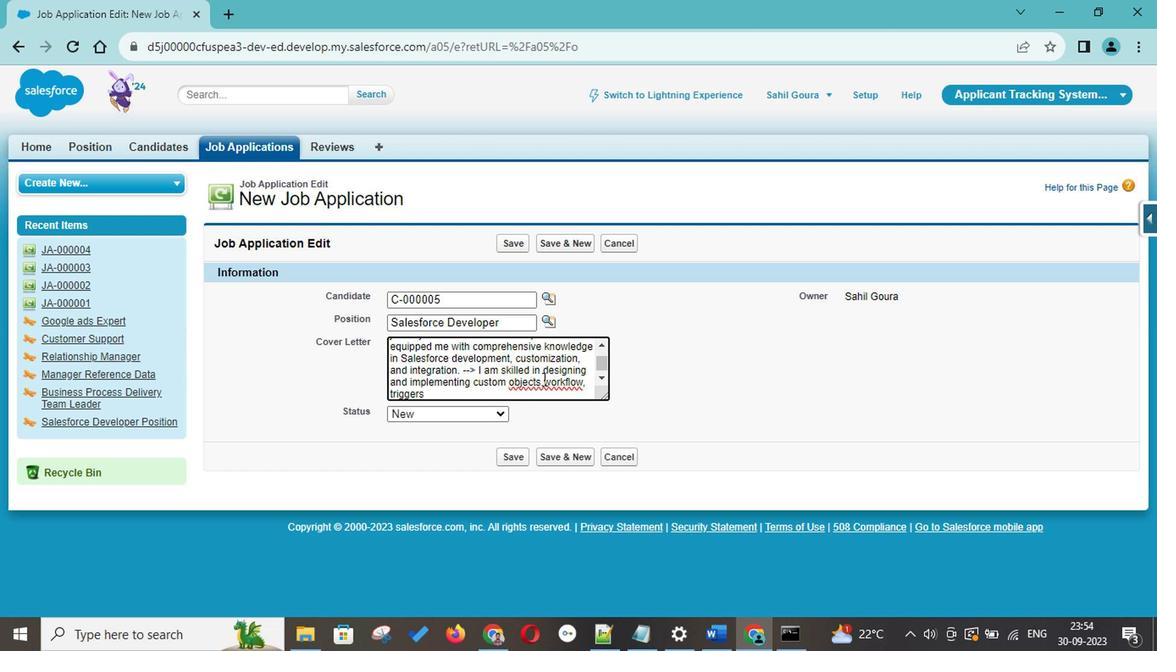 
Action: Key pressed <Key.space>
Screenshot: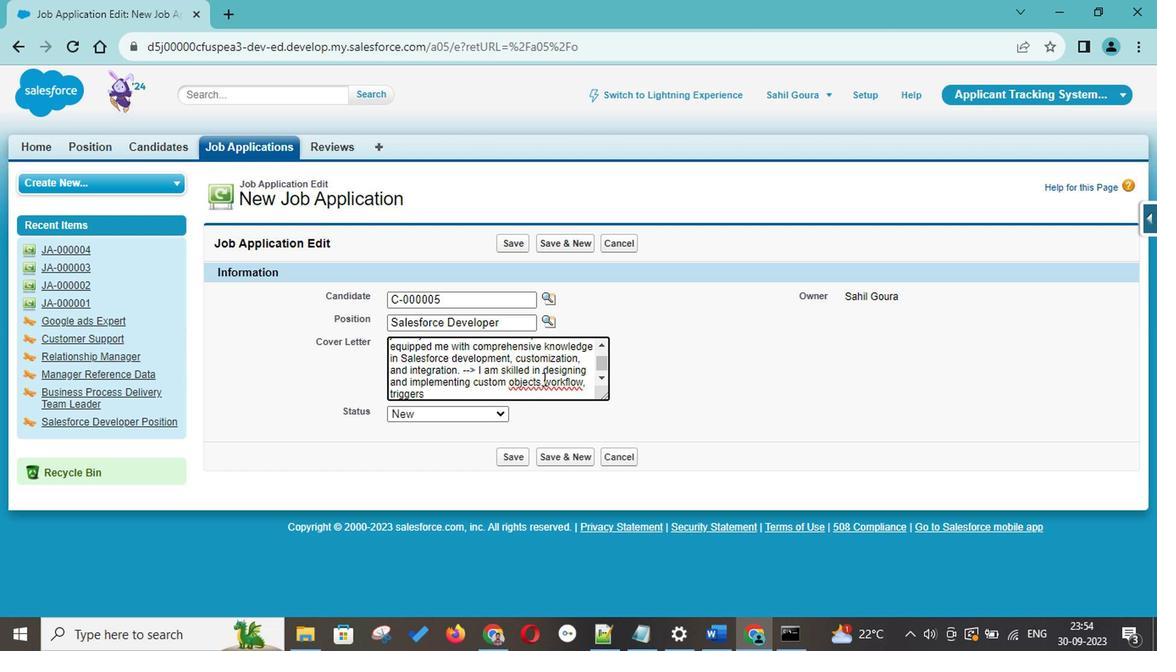 
Action: Mouse moved to (538, 392)
Screenshot: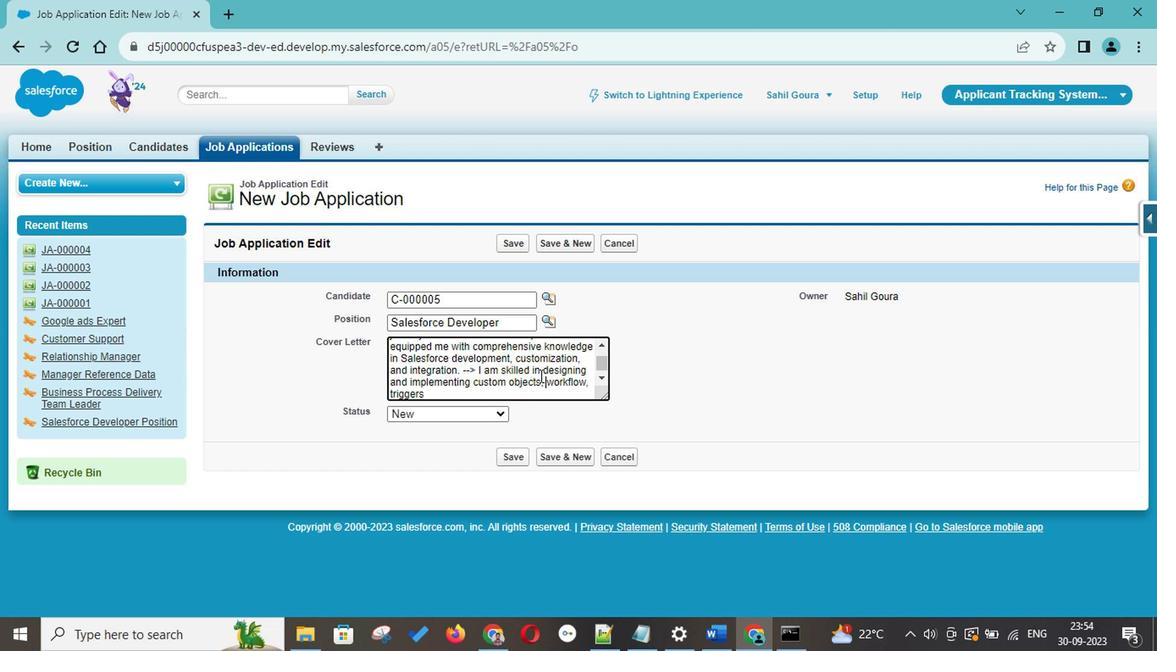 
Action: Mouse pressed left at (538, 392)
Screenshot: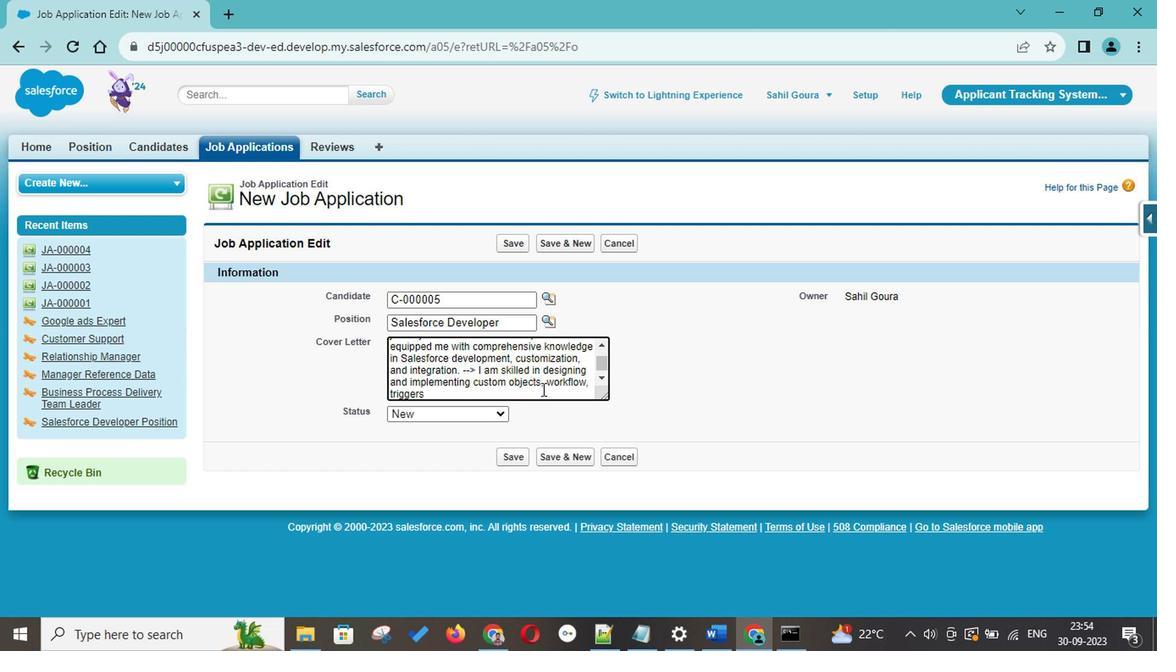 
Action: Key pressed ,<Key.space>and<Key.space><Key.shift>Visualforce<Key.space><Key.space>pagesto<Key.space>optimize<Key.space>business<Key.space>processes
Screenshot: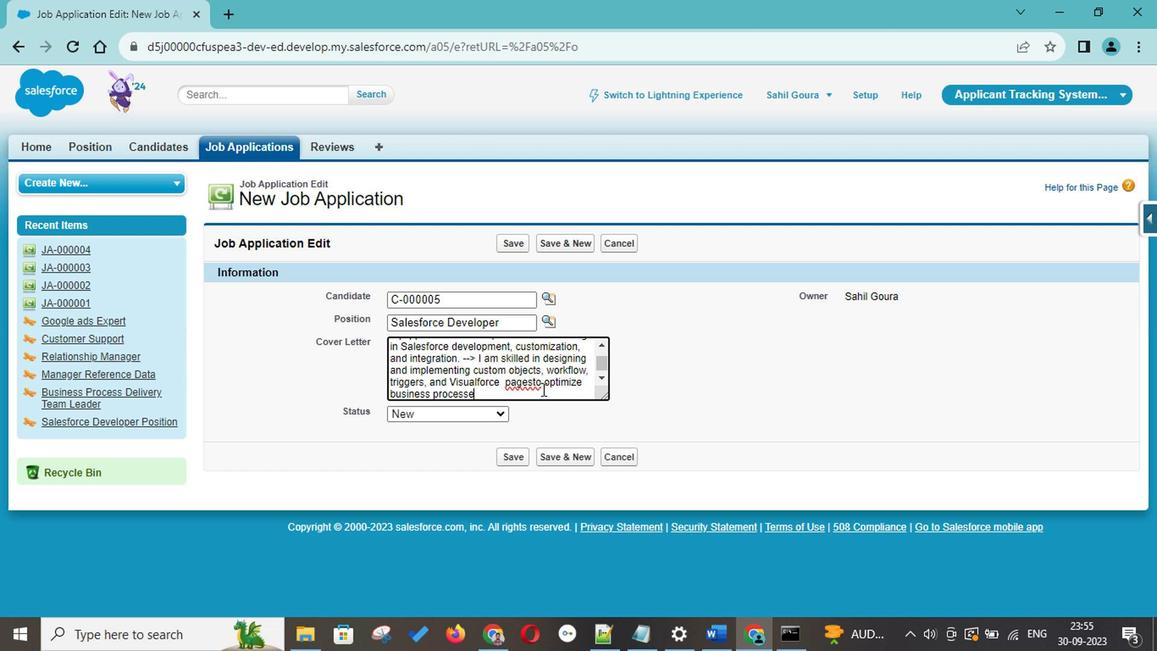 
Action: Mouse moved to (529, 384)
Screenshot: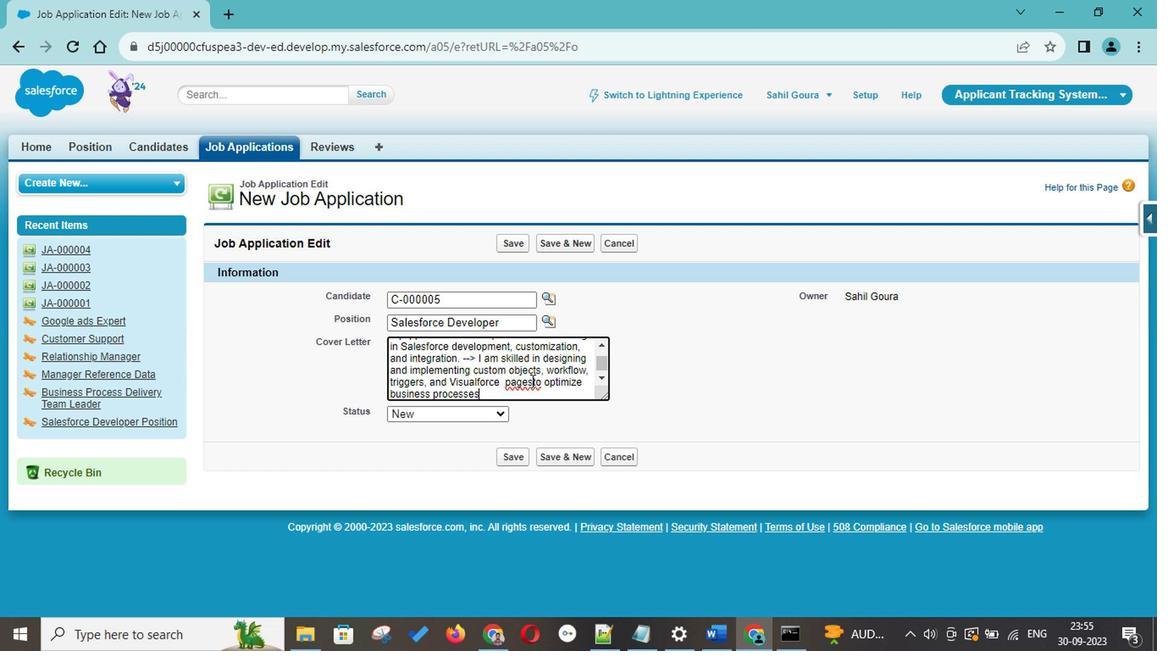 
Action: Mouse pressed left at (529, 384)
Screenshot: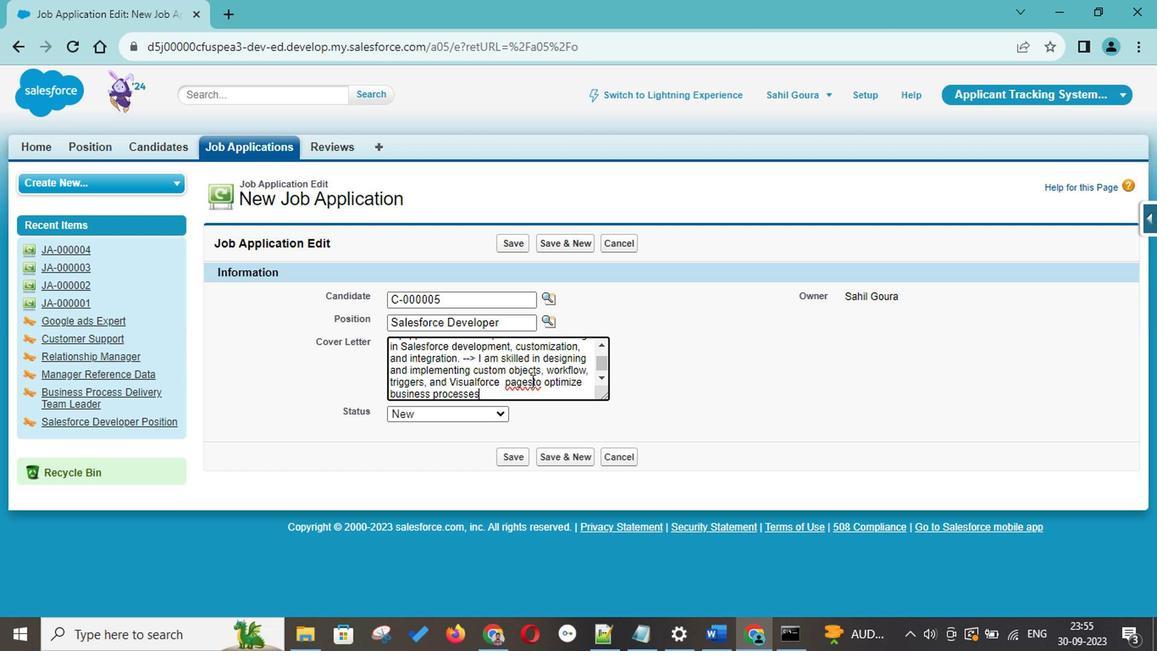 
Action: Key pressed <Key.space>
Screenshot: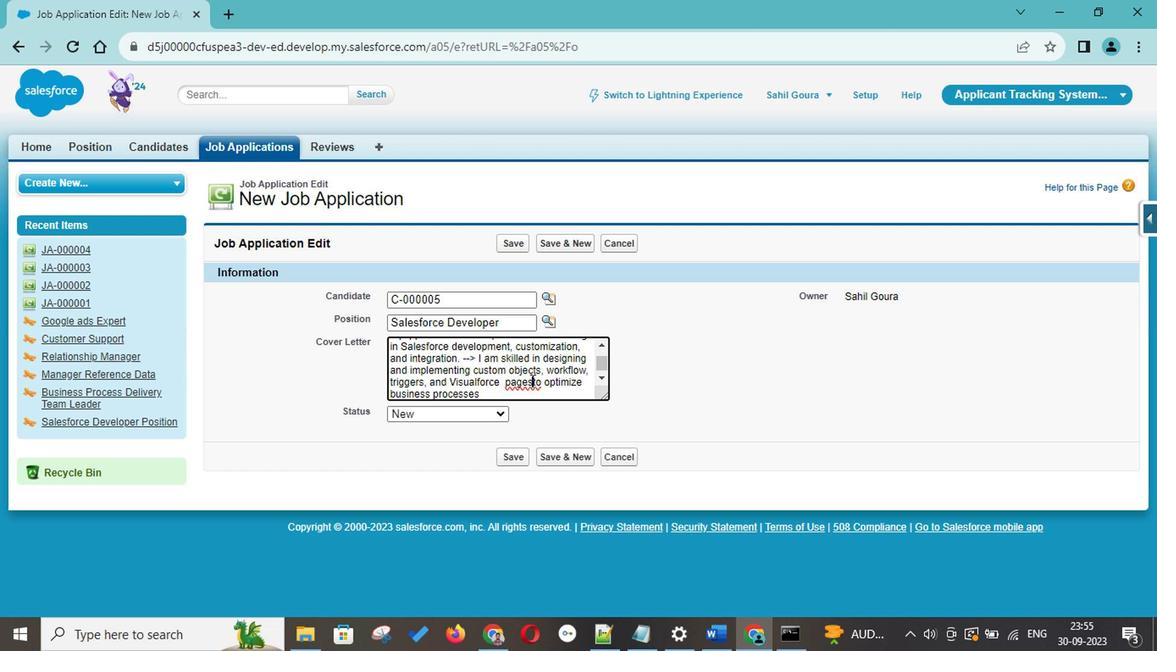 
Action: Mouse moved to (528, 395)
Screenshot: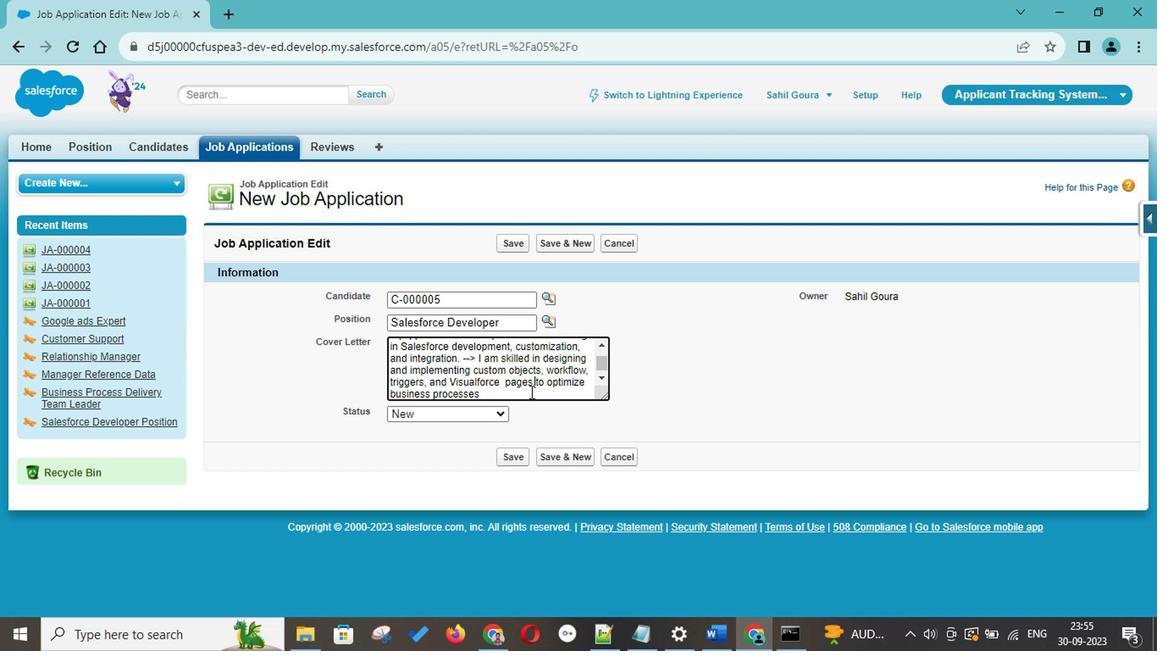 
Action: Mouse pressed left at (528, 395)
Screenshot: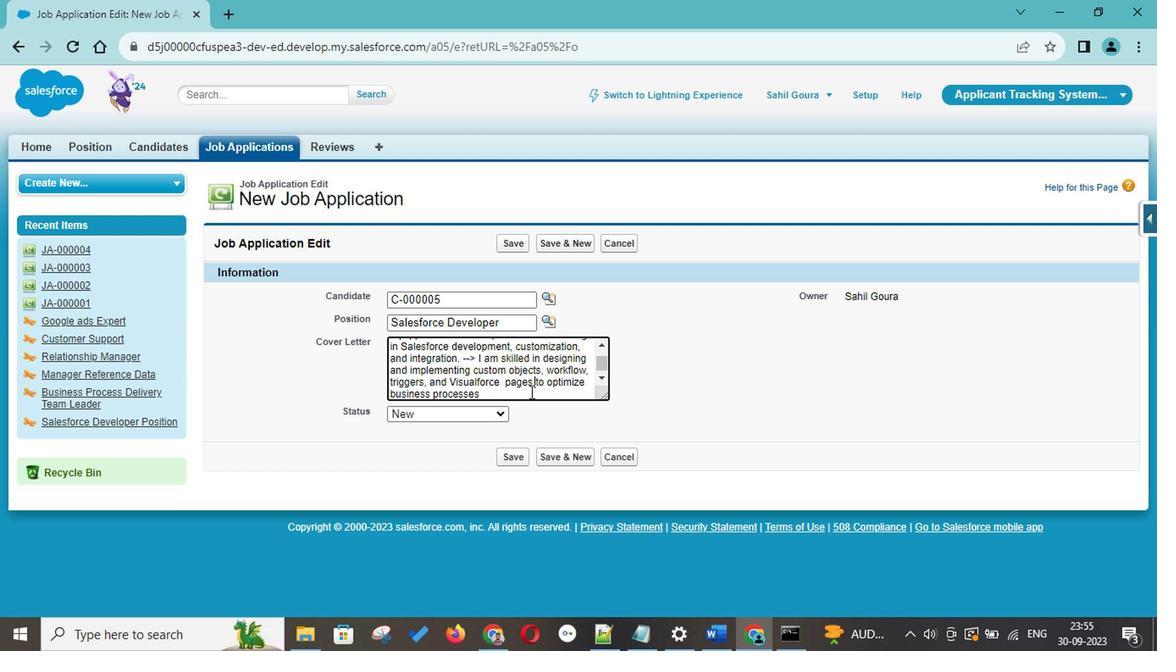 
Action: Key pressed <Key.space>and<Key.space>enhance<Key.space>user<Key.space>experience<Key.space><Key.backspace>.<Key.space>--<Key.shift_r>><Key.space><Key.shift><Key.shift><Key.shift><Key.shift><Key.shift><Key.shift><Key.shift><Key.shift><Key.shift><Key.shift><Key.shift><Key.shift><Key.shift><Key.shift><Key.shift><Key.shift><Key.shift><Key.shift><Key.shift><Key.shift><Key.shift><Key.shift><Key.shift><Key.shift><Key.shift><Key.shift><Key.shift><Key.shift><Key.shift><Key.shift><Key.shift><Key.shift><Key.shift><Key.shift>I<Key.space>have<Key.space>hands-on<Key.space><Key.shift>Lightening<Key.space>components<Key.space>and<Key.space>have<Key.space>successfully<Key.space>deive<Key.backspace><Key.backspace><Key.backspace>liver<Key.backspace><Key.backspace><Key.backspace><Key.backspace>ivered<Key.space>projects<Key.space>involving<Key.space><Key.shift><Key.shift>Lightening<Key.space>web<Key.space>componebts<Key.backspace><Key.backspace><Key.backspace>nts.<Key.space>--<Key.shift_r>><Key.space><Key.shift>Key<Key.space>qualifications<Key.space>that<Key.space>ame<Key.space><Key.backspace><Key.backspace><Key.backspace><Key.backspace>make<Key.space>me<Key.space>a<Key.space>strong<Key.space>candit<Key.backspace>a<Key.backspace>diate<Key.space>
Screenshot: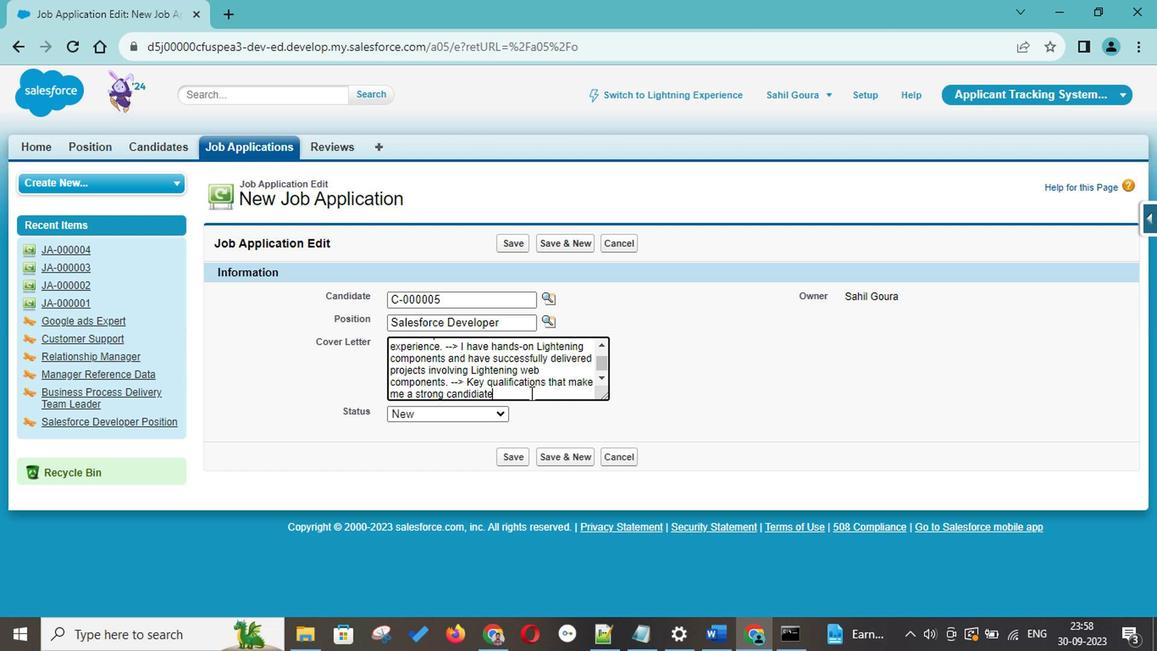 
Action: Mouse moved to (484, 396)
Screenshot: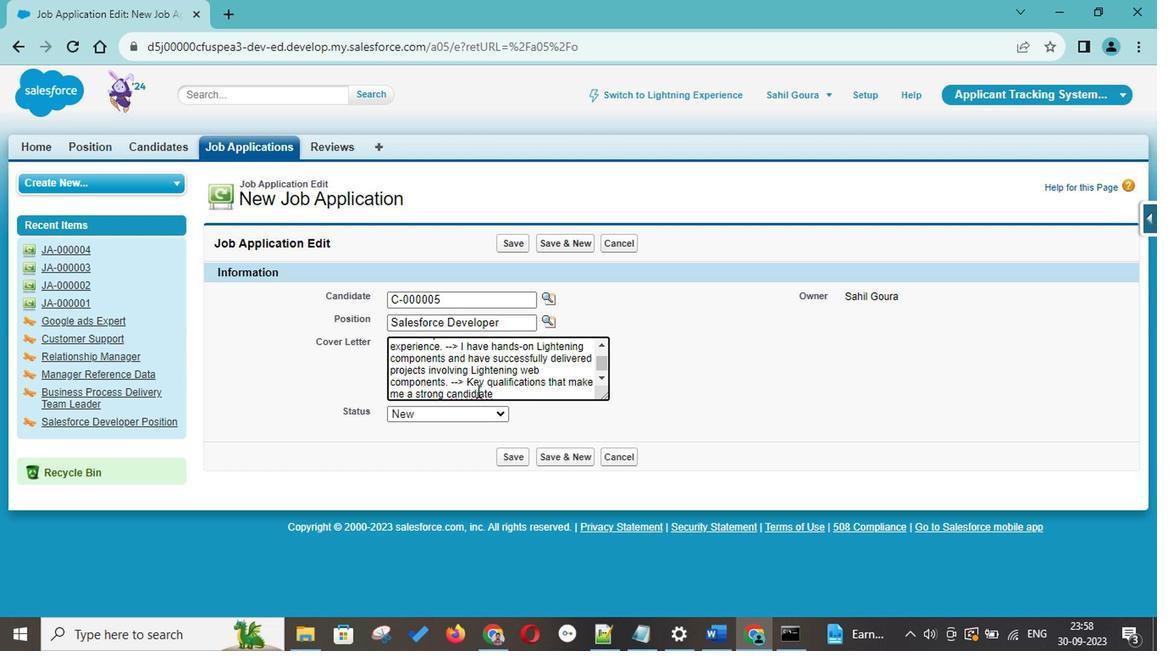 
Action: Mouse pressed right at (484, 396)
Screenshot: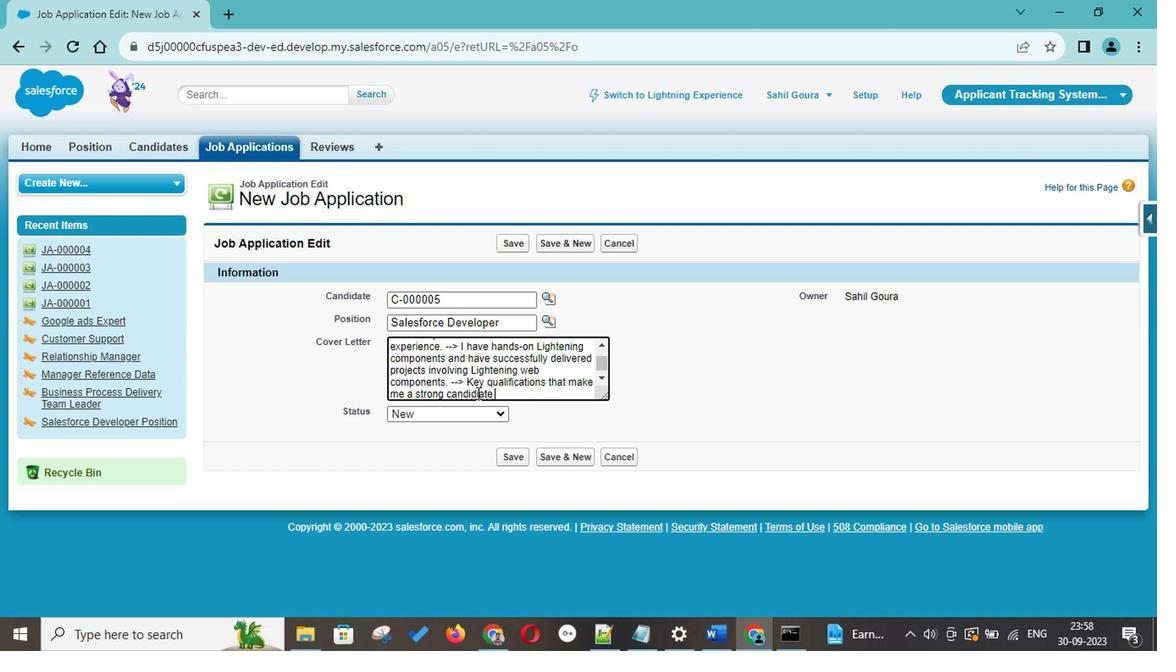 
Action: Mouse moved to (513, 193)
Screenshot: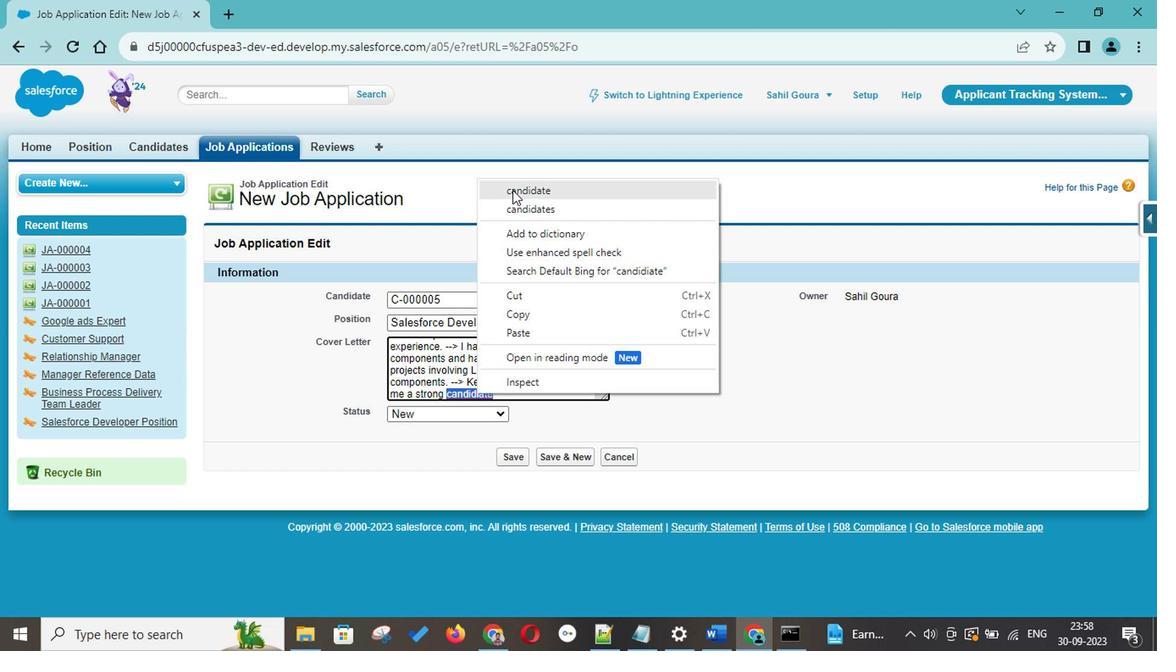 
Action: Mouse pressed left at (513, 193)
Screenshot: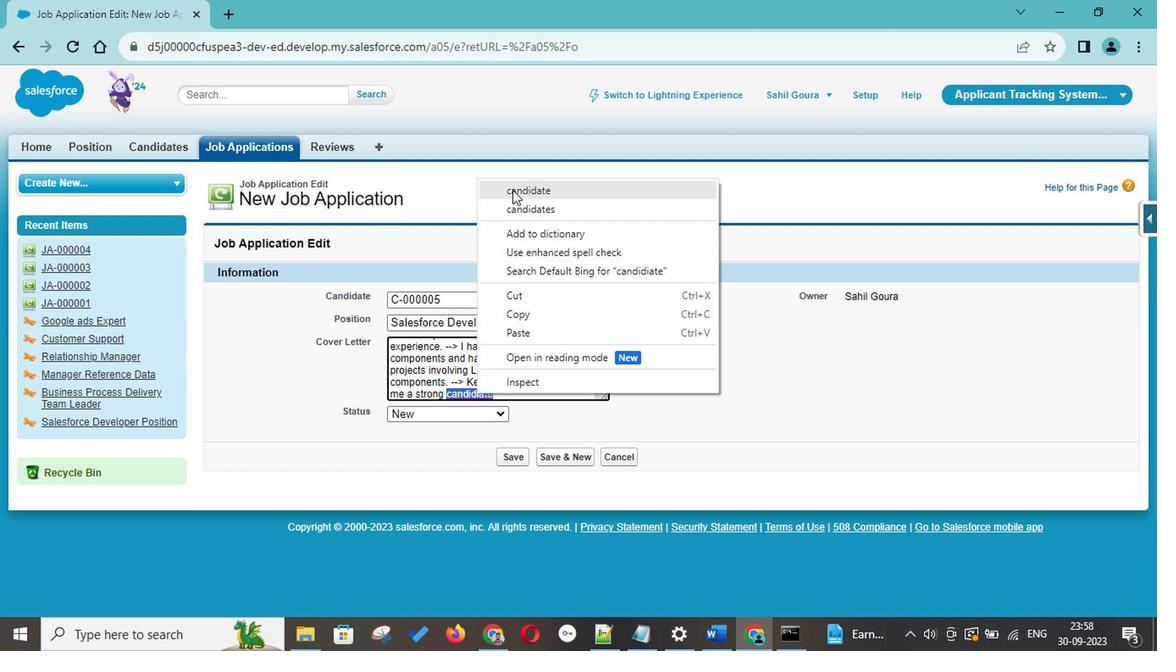 
Action: Mouse moved to (522, 402)
Screenshot: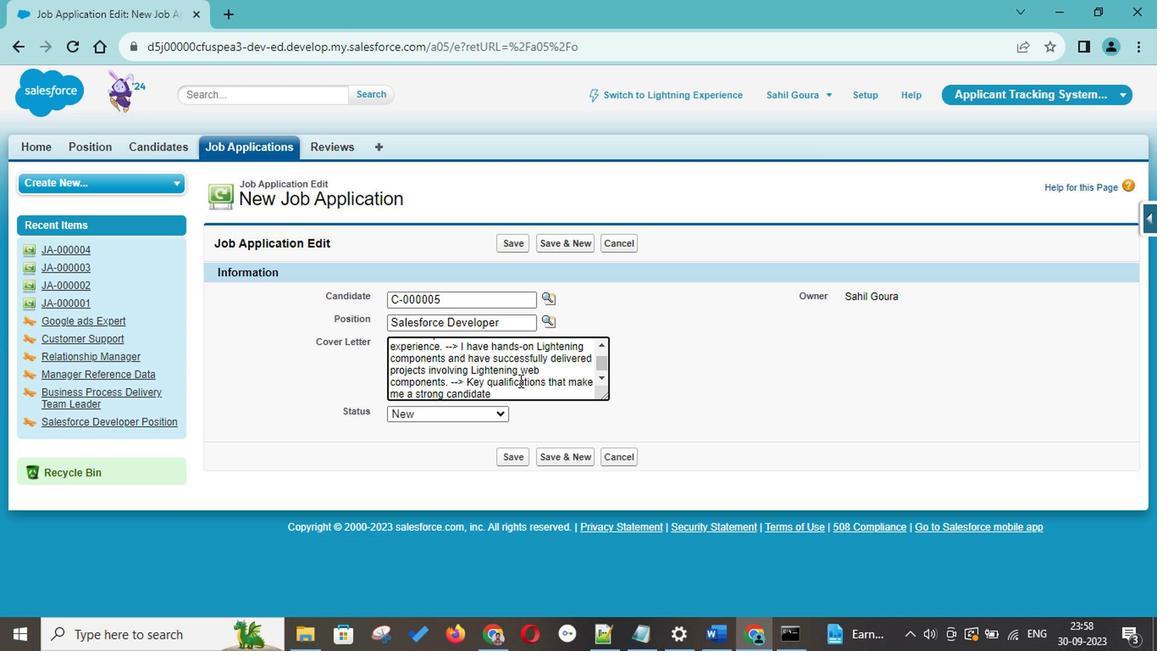 
Action: Key pressed <Key.space>for<Key.space>this<Key.space>postion<Key.space>include
Screenshot: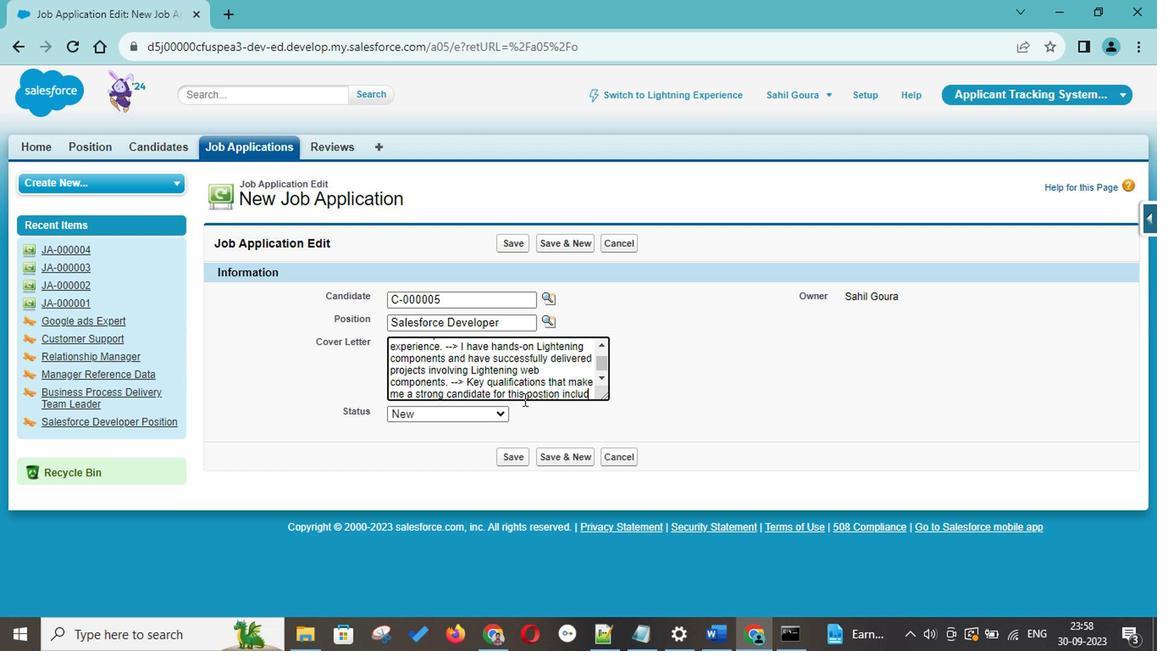 
Action: Mouse moved to (538, 380)
Screenshot: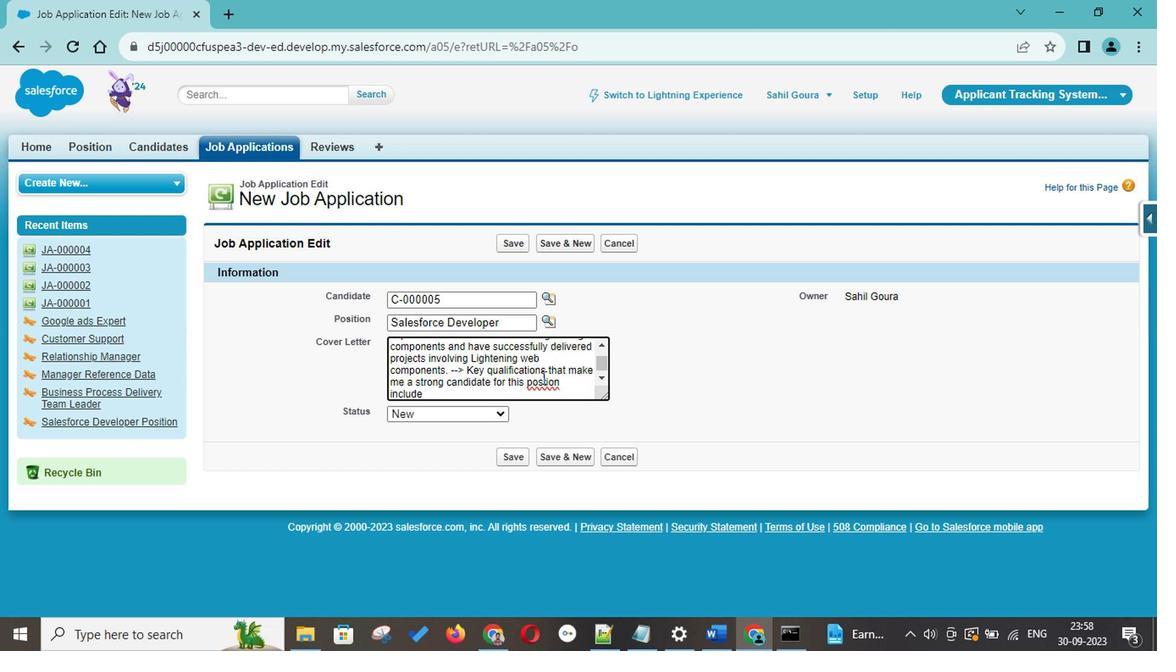 
Action: Mouse pressed left at (538, 380)
Screenshot: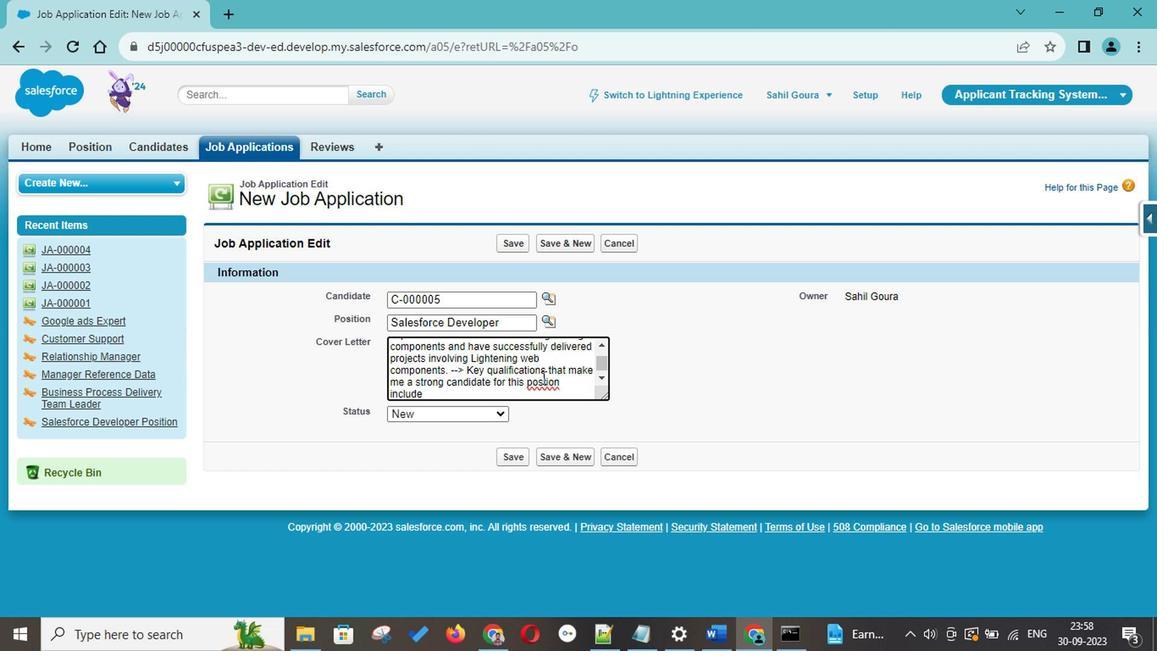 
Action: Mouse moved to (567, 390)
Screenshot: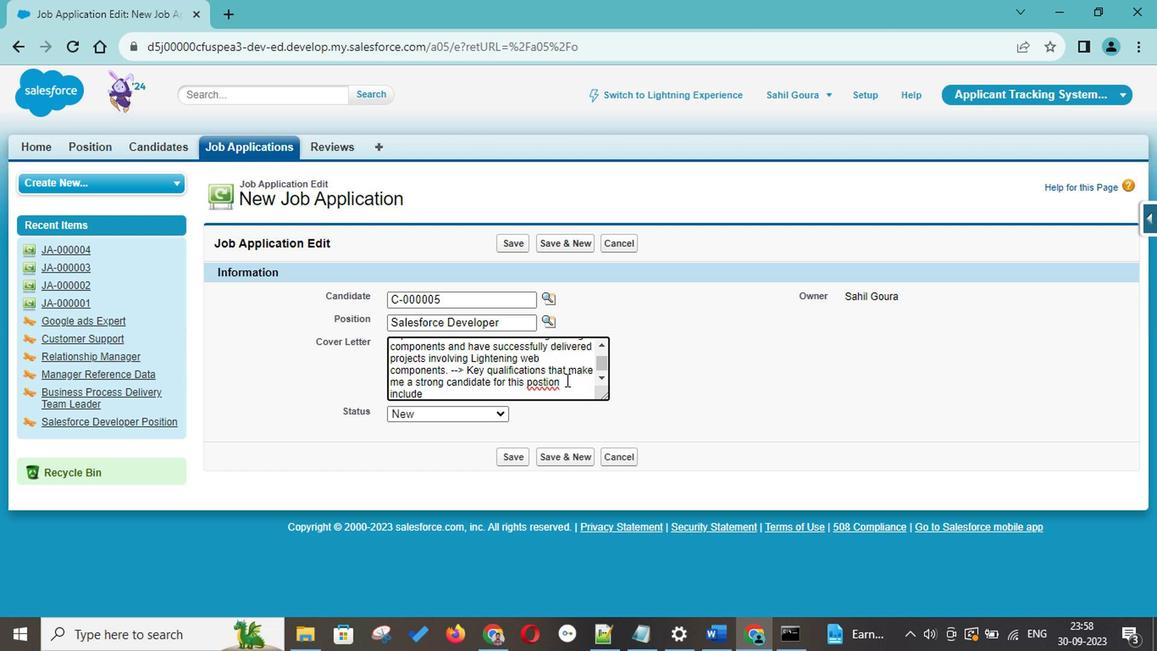 
Action: Key pressed i<Key.down><Key.shift_r><Key.shift_r>-<Key.shift_r>:<Key.space><Key.shift>Profiency<Key.space>in<Key.space><Key.shift>Apex<Key.space>programming<Key.space>and<Key.space><Key.shift>Salesforce
Screenshot: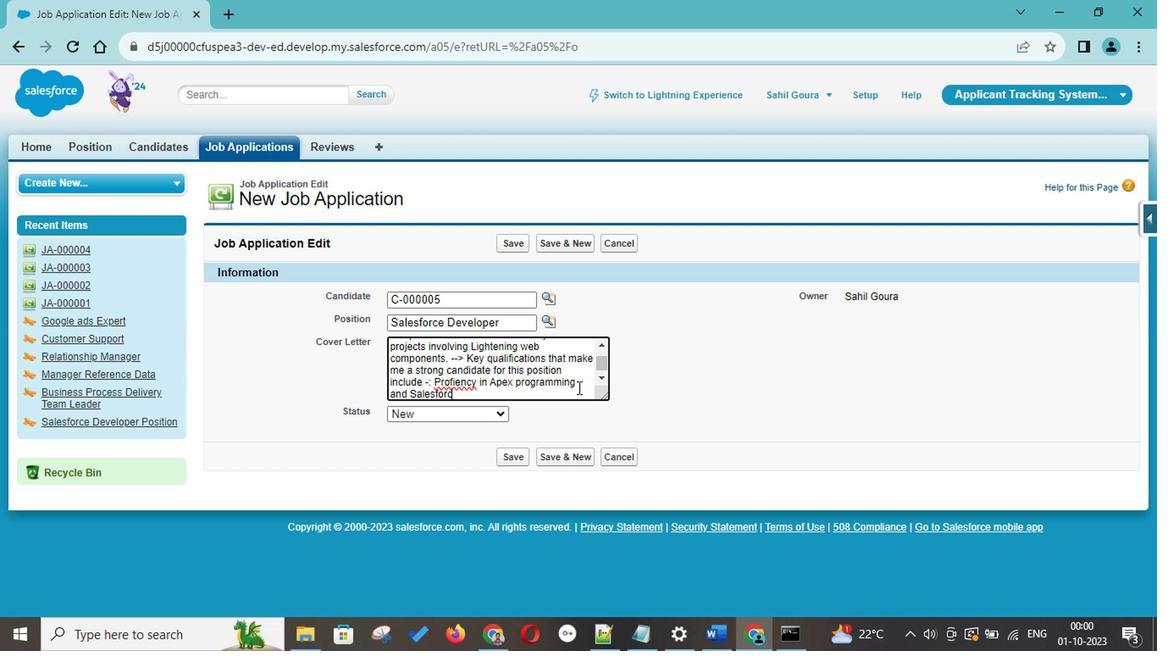 
Action: Mouse moved to (470, 384)
Screenshot: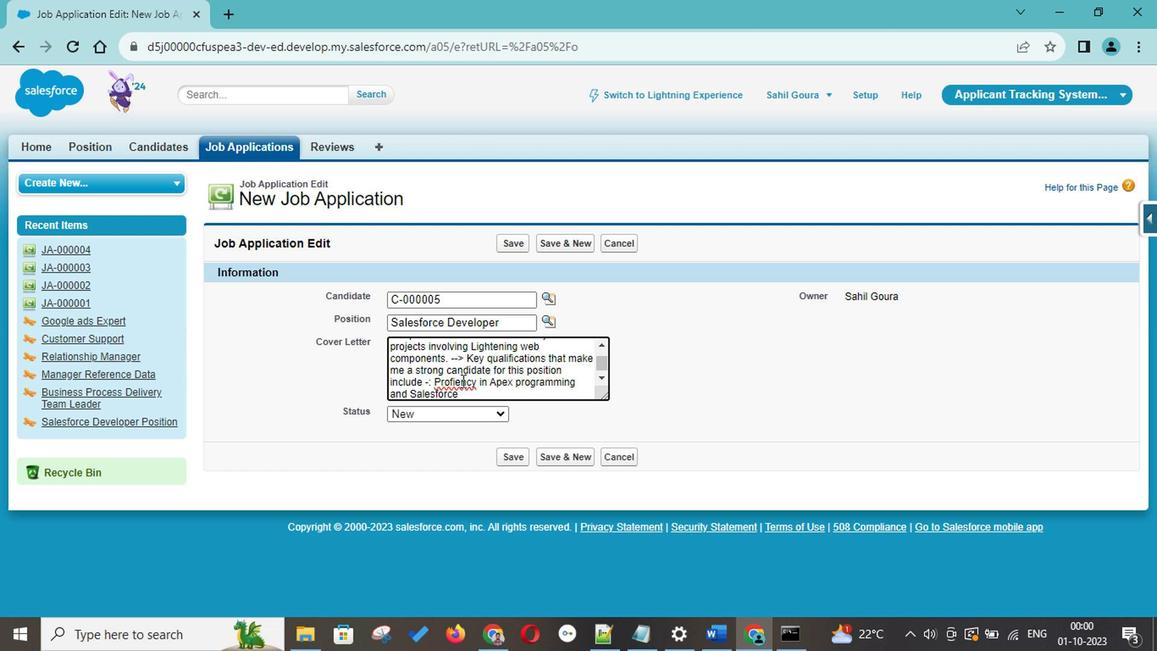 
Action: Mouse pressed left at (470, 384)
Screenshot: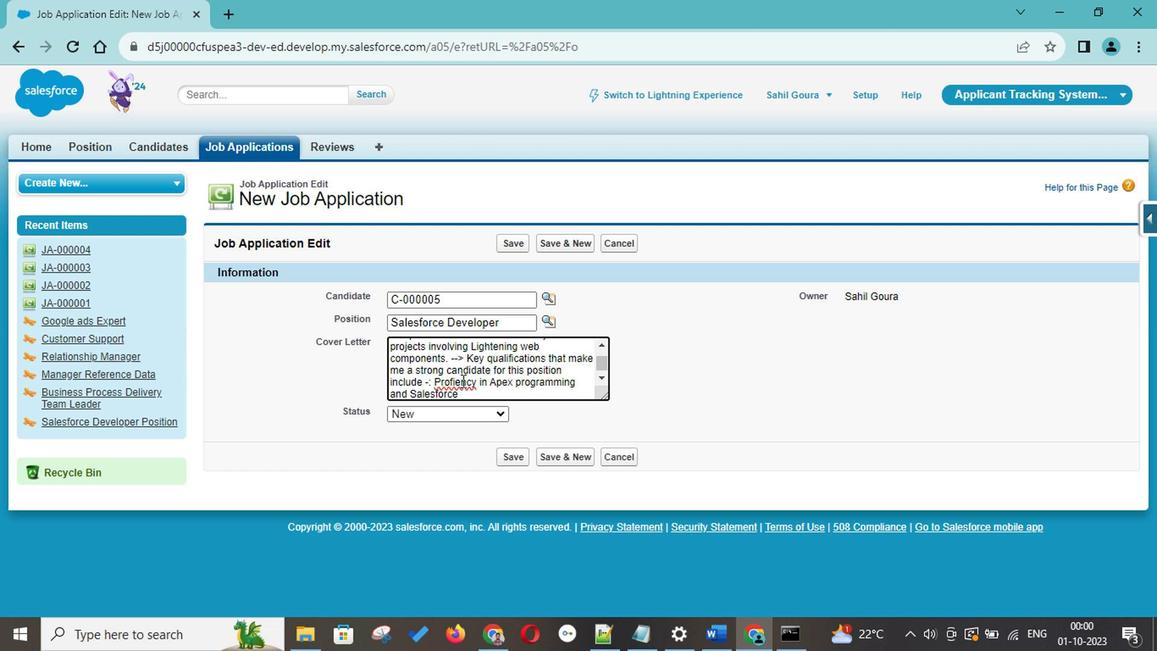
Action: Mouse pressed right at (470, 384)
Screenshot: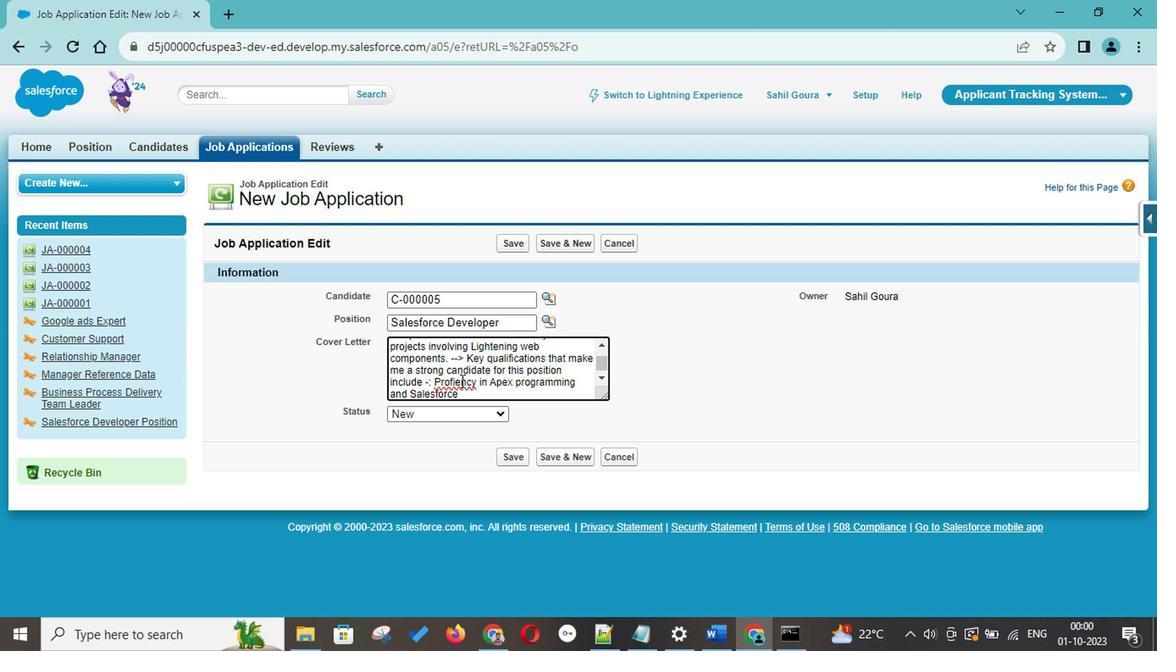 
Action: Mouse moved to (468, 385)
Screenshot: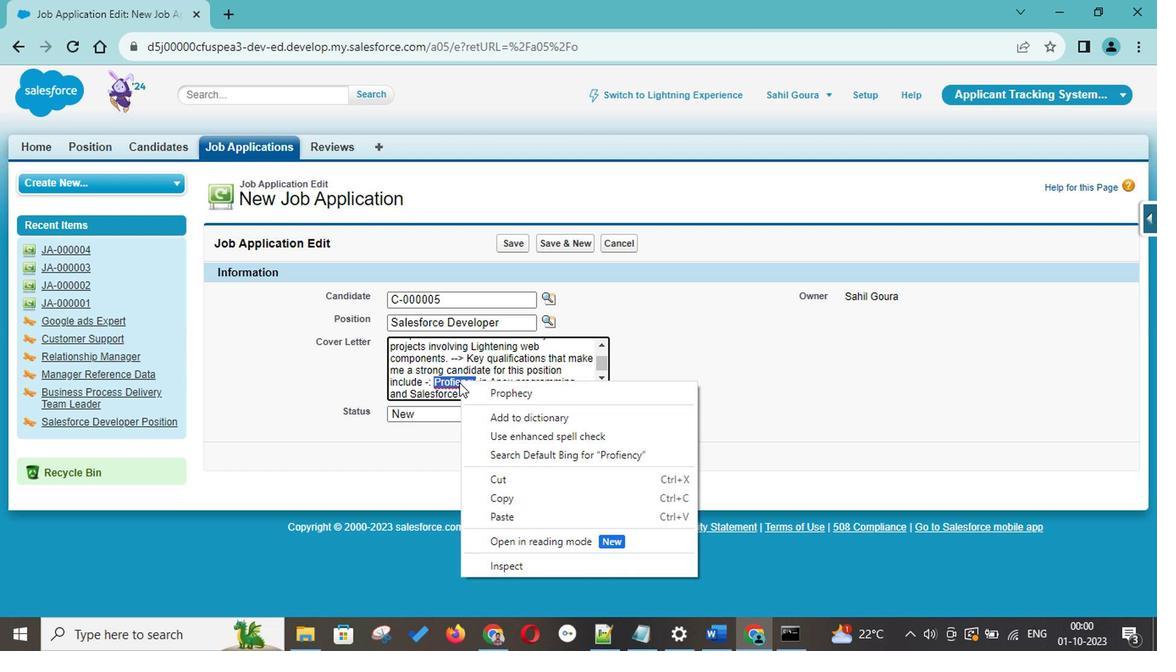 
Action: Mouse pressed left at (468, 385)
Screenshot: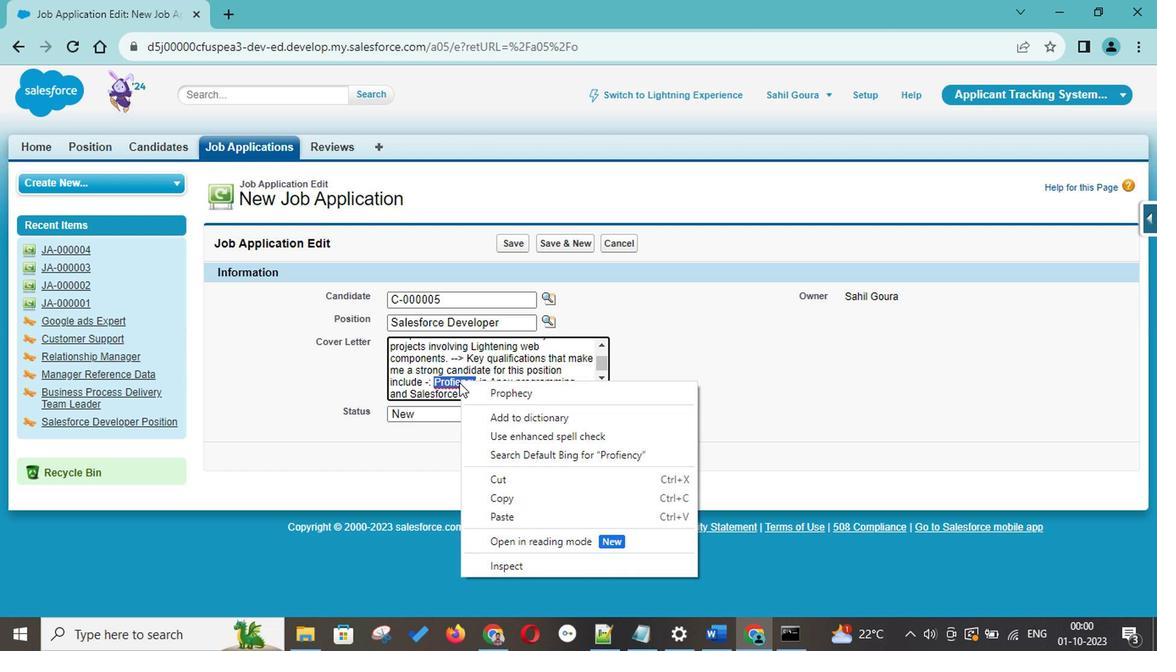 
Action: Mouse moved to (482, 388)
Screenshot: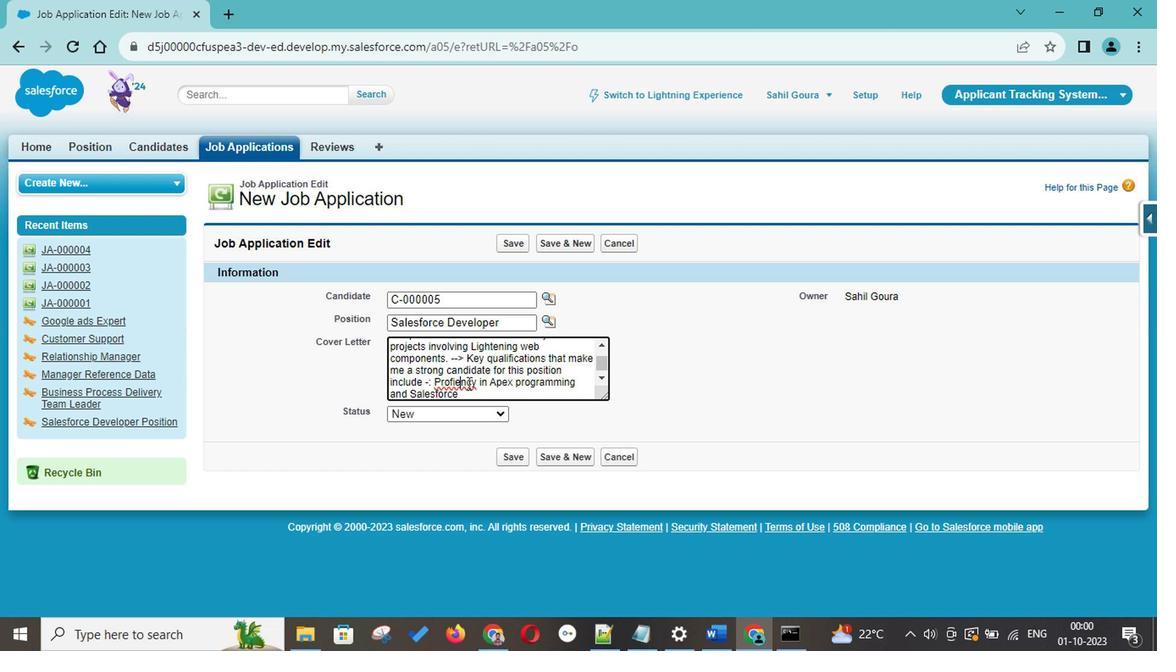 
Action: Key pressed <Key.backspace>v<Key.backspace>cie
Screenshot: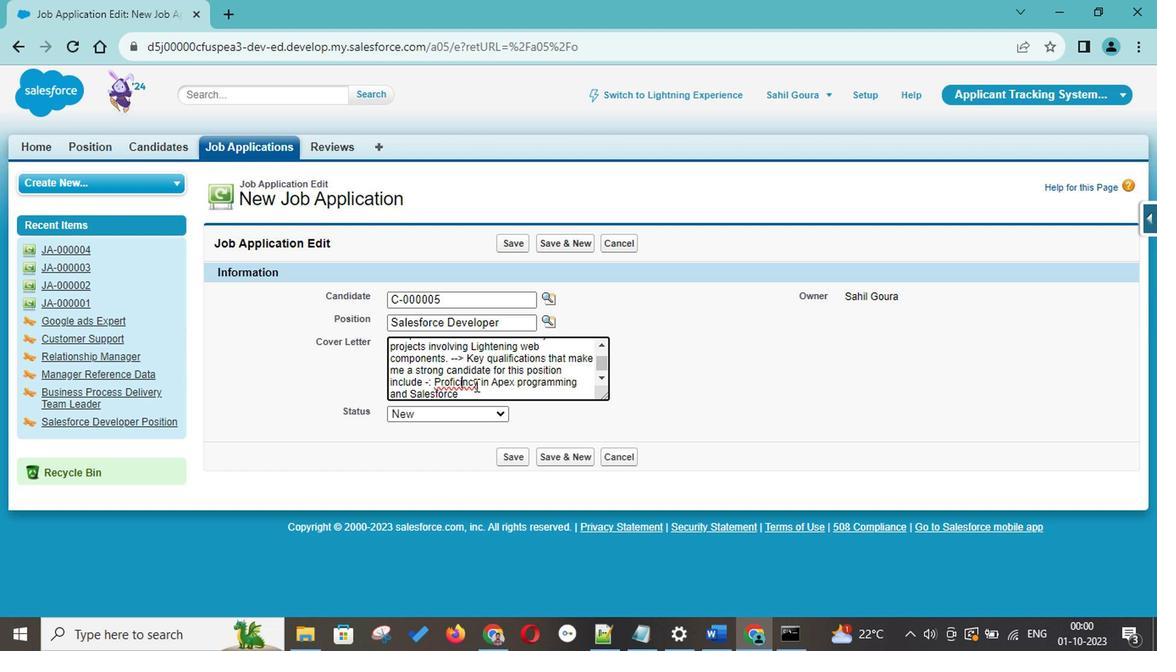 
Action: Mouse moved to (486, 405)
Screenshot: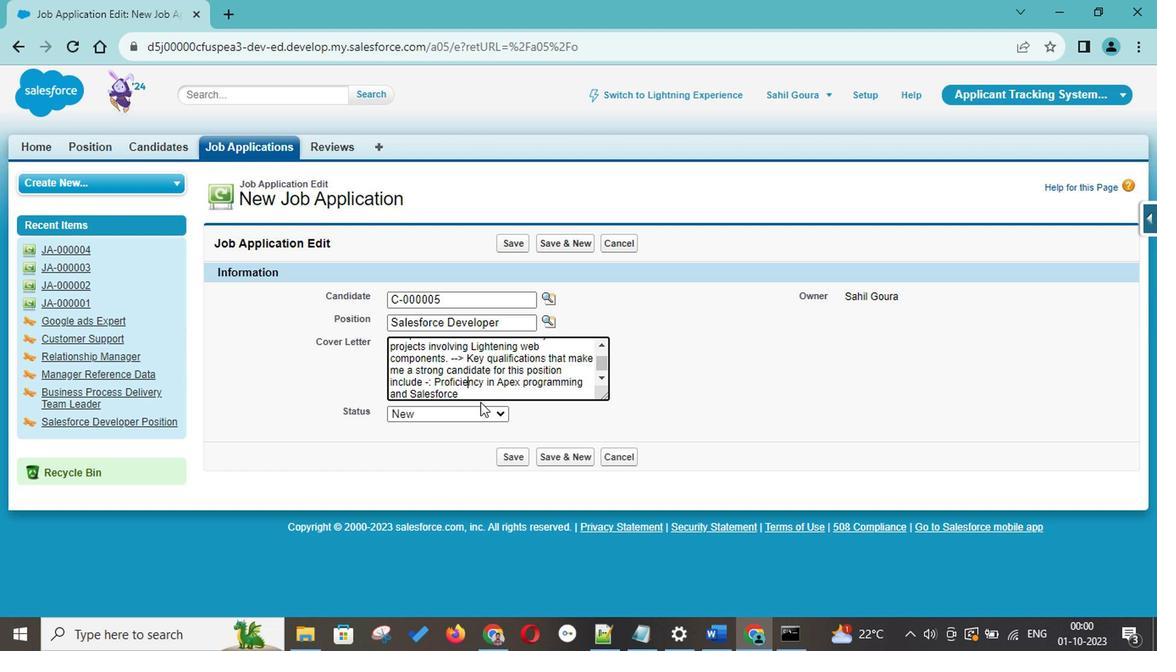 
Action: Mouse pressed left at (486, 405)
Screenshot: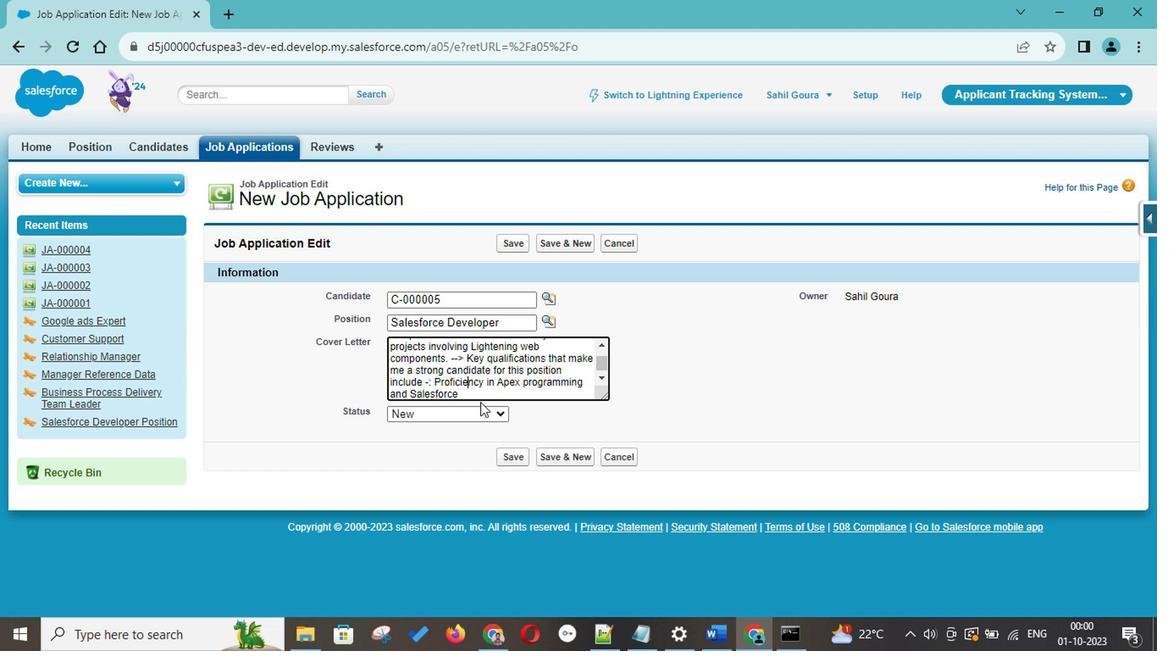 
Action: Mouse moved to (481, 398)
Screenshot: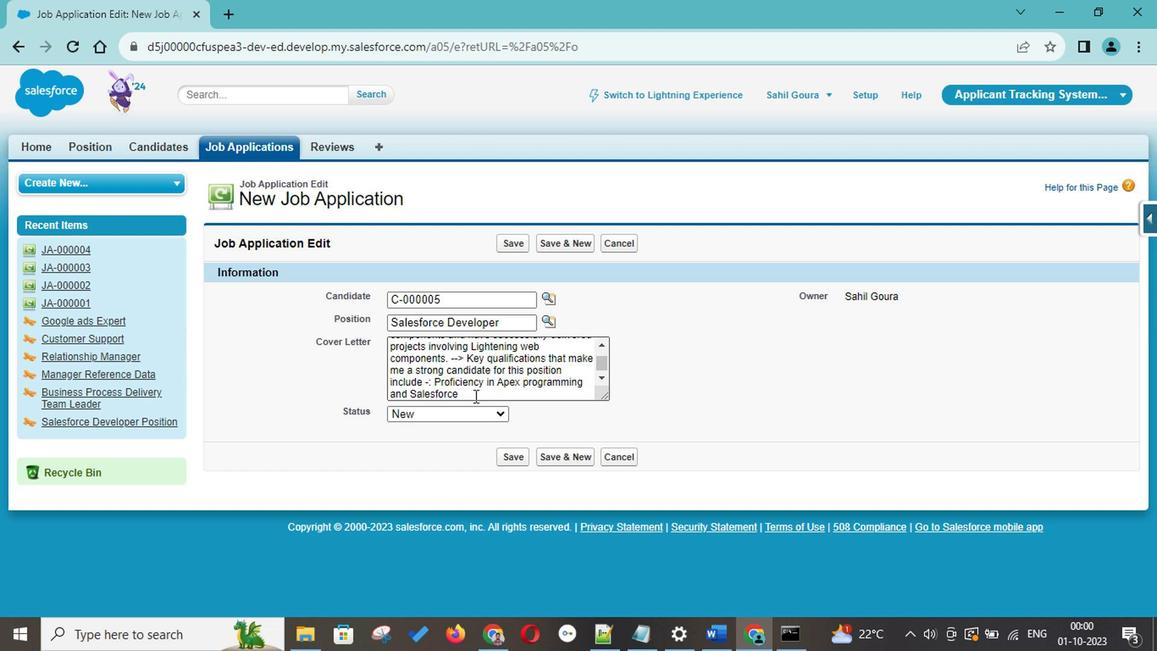 
Action: Mouse pressed left at (481, 398)
Screenshot: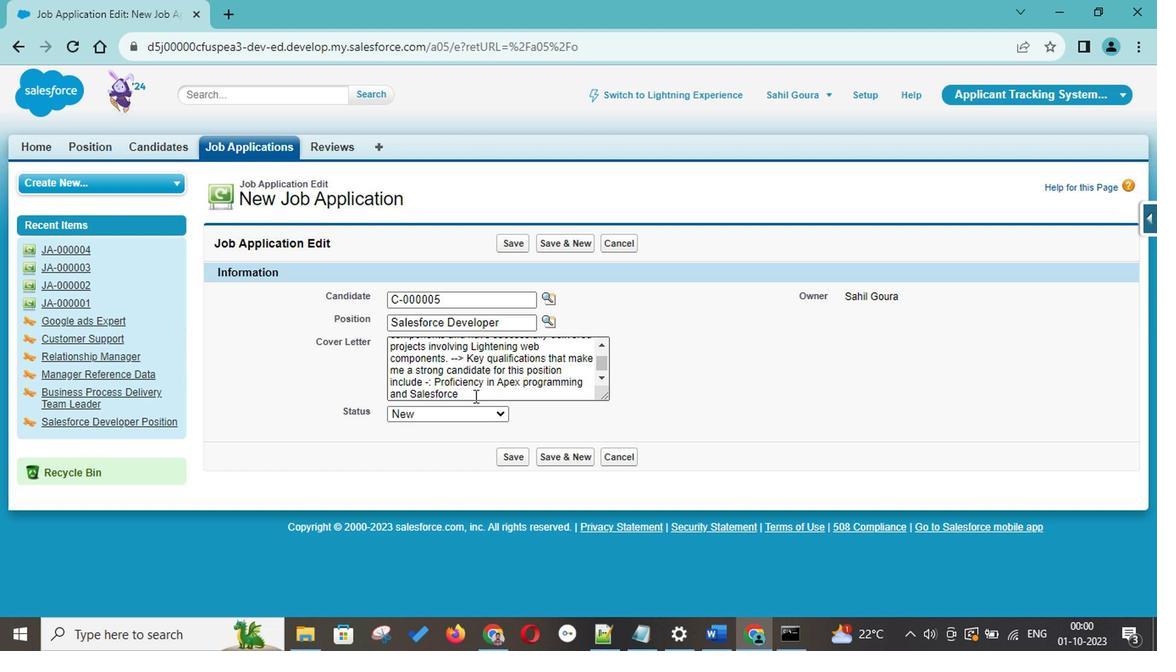 
Action: Key pressed <Key.space>declaative<Key.space><Key.backspace><Key.backspace><Key.backspace><Key.backspace><Key.backspace>
Screenshot: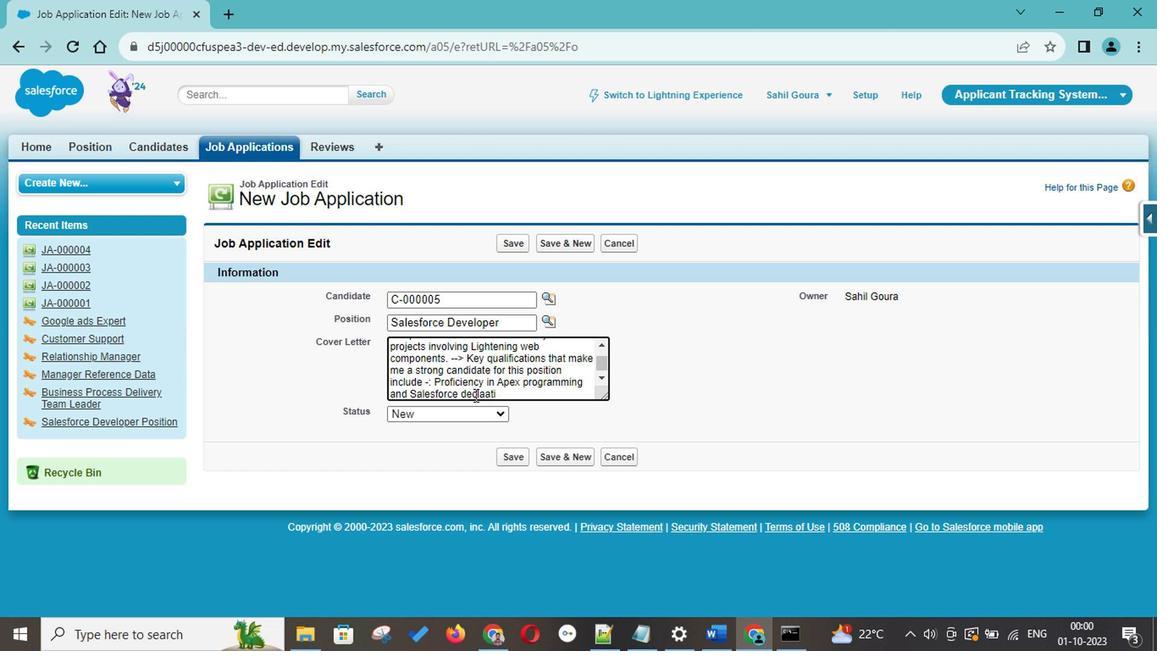 
Action: Mouse moved to (517, 405)
Screenshot: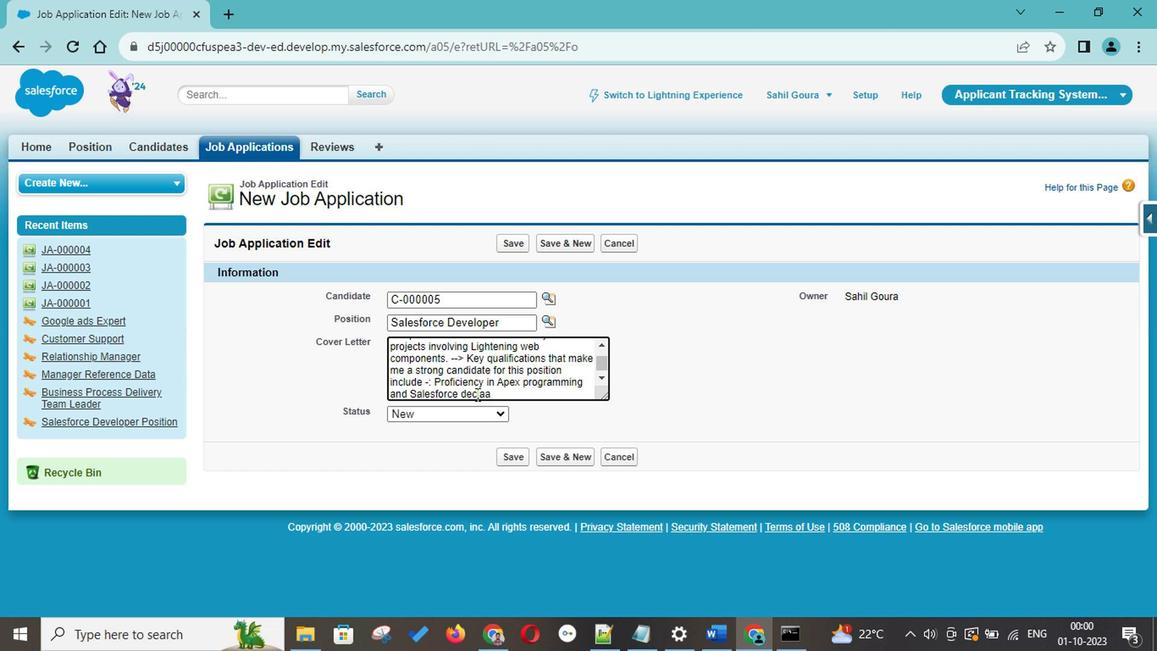 
Action: Key pressed <Key.backspace>rative<Key.space>customis<Key.backspace>ation<Key.backspace><Key.backspace><Key.backspace><Key.backspace><Key.backspace>zation.--<Key.shift_r>><Key.space><Key.shift>Extn<Key.backspace>ensive<Key.space><Key.backspace><Key.backspace>e<Key.space>experience<Key.space>in<Key.space>designing<Key.space>and<Key.space>optimization<Key.space><Key.backspace><Key.backspace><Key.backspace><Key.backspace><Key.backspace><Key.backspace>ing<Key.space>data<Key.space>models<Key.space>within<Key.space><Key.shift>Salesforce.<Key.space>--<Key.shift_r>><Key.space><Key.shift>Strong<Key.space>problem<Key.space><Key.backspace>-solving<Key.space>ablitie<Key.space><Key.backspace>s<Key.space>and<Key.space>a<Key.space>track<Key.space>record<Key.space>of<Key.space>de
Screenshot: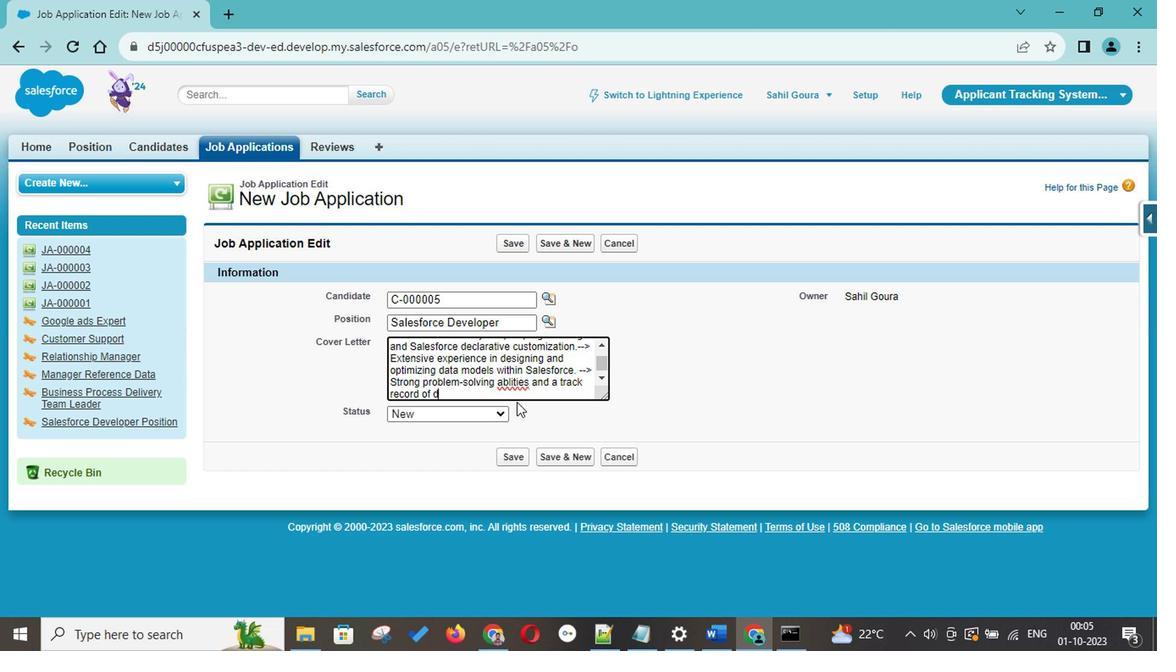 
Action: Mouse moved to (506, 387)
Screenshot: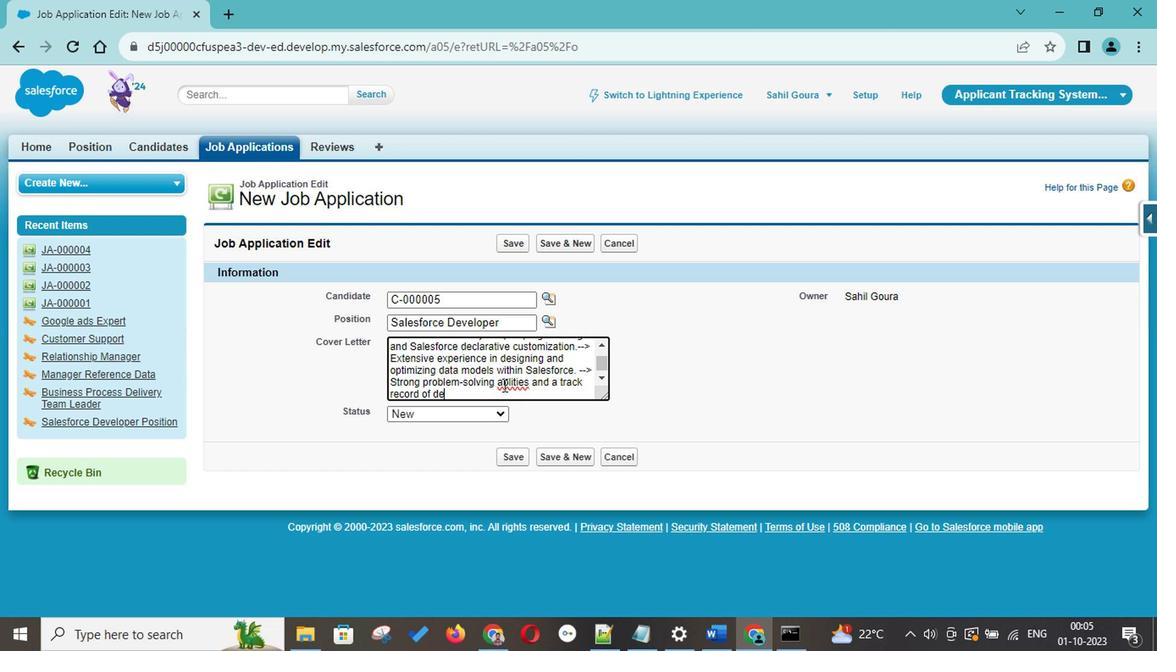 
Action: Mouse pressed right at (506, 387)
Screenshot: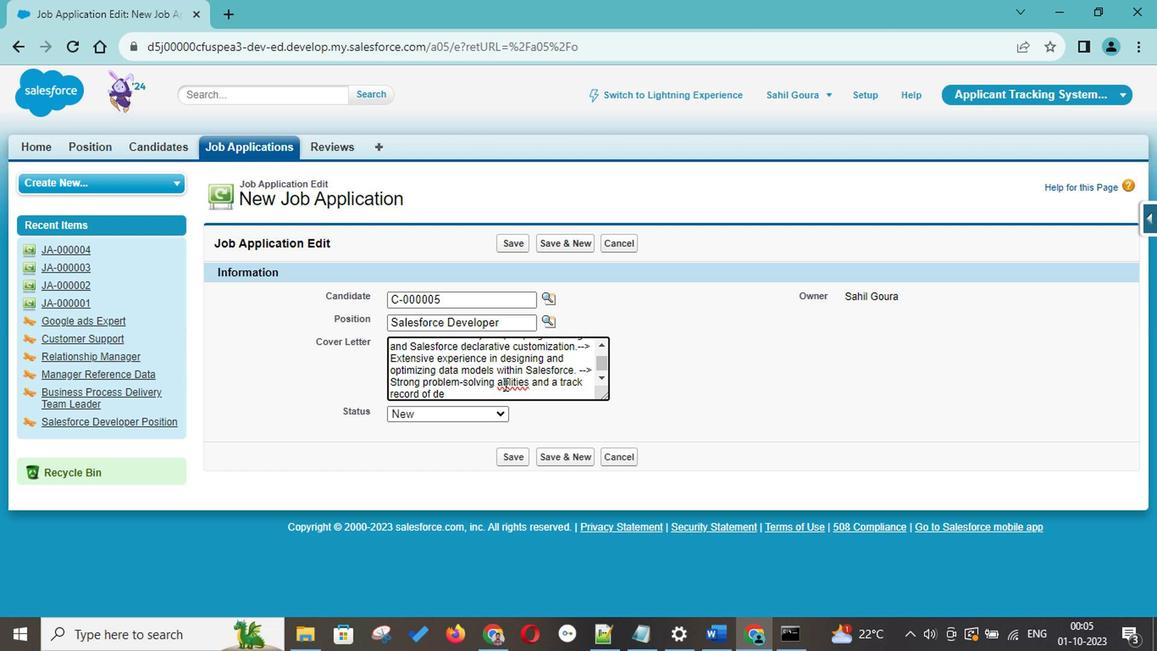 
Action: Mouse moved to (551, 206)
Screenshot: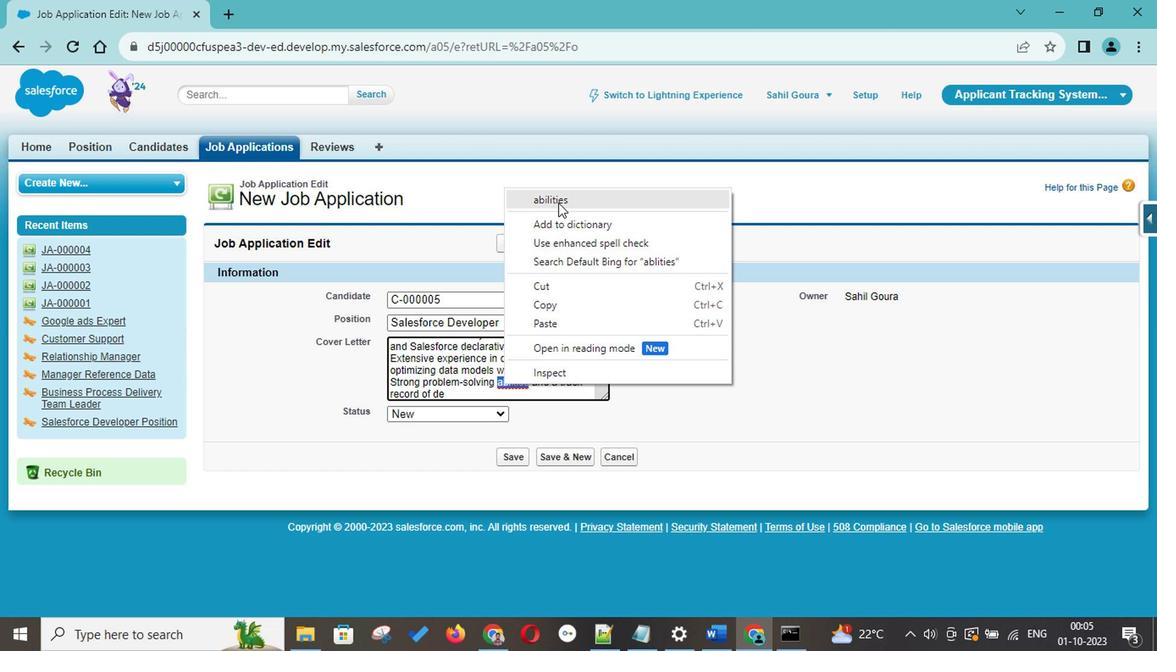 
Action: Mouse pressed left at (551, 206)
Screenshot: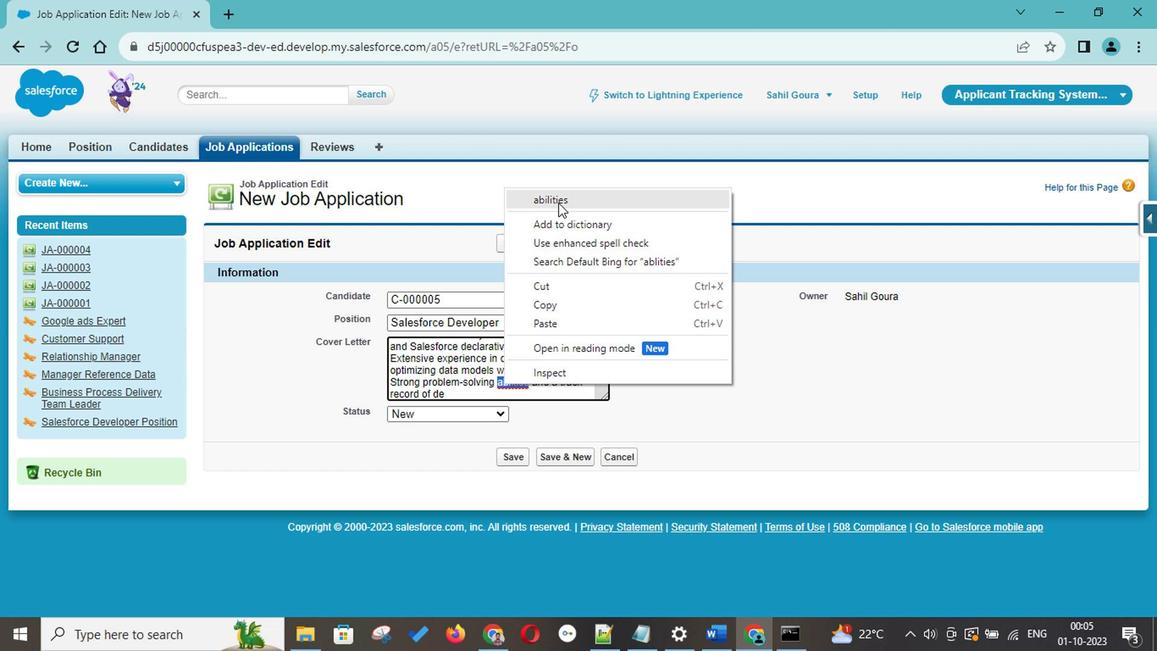 
Action: Mouse moved to (490, 393)
Screenshot: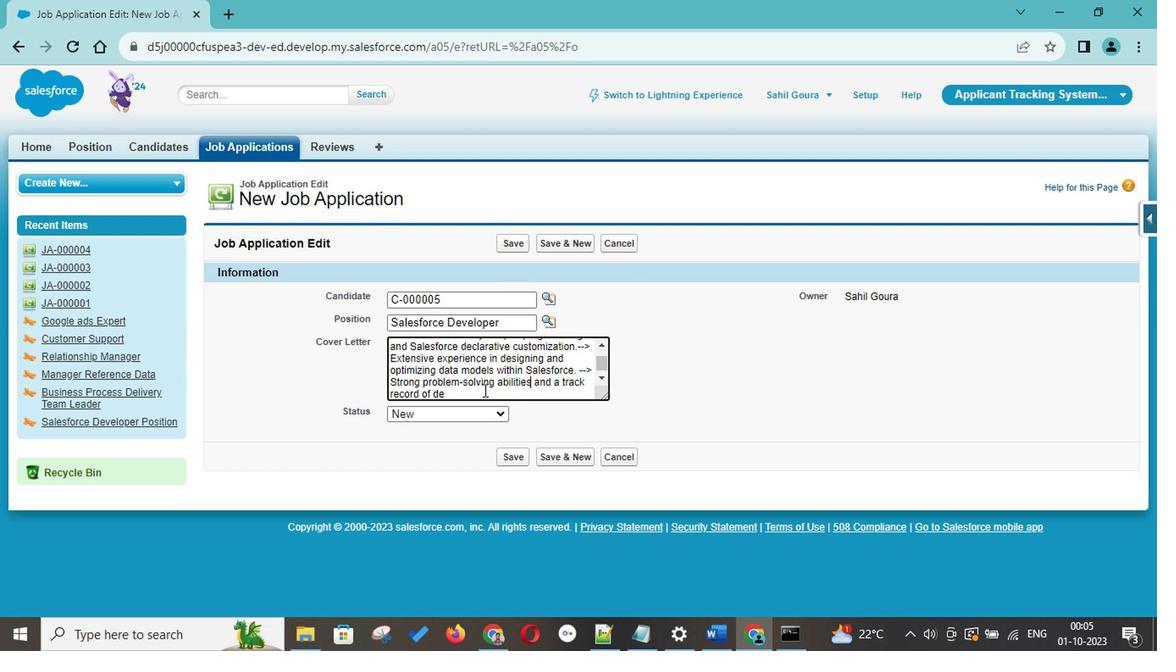 
Action: Mouse pressed left at (490, 393)
Screenshot: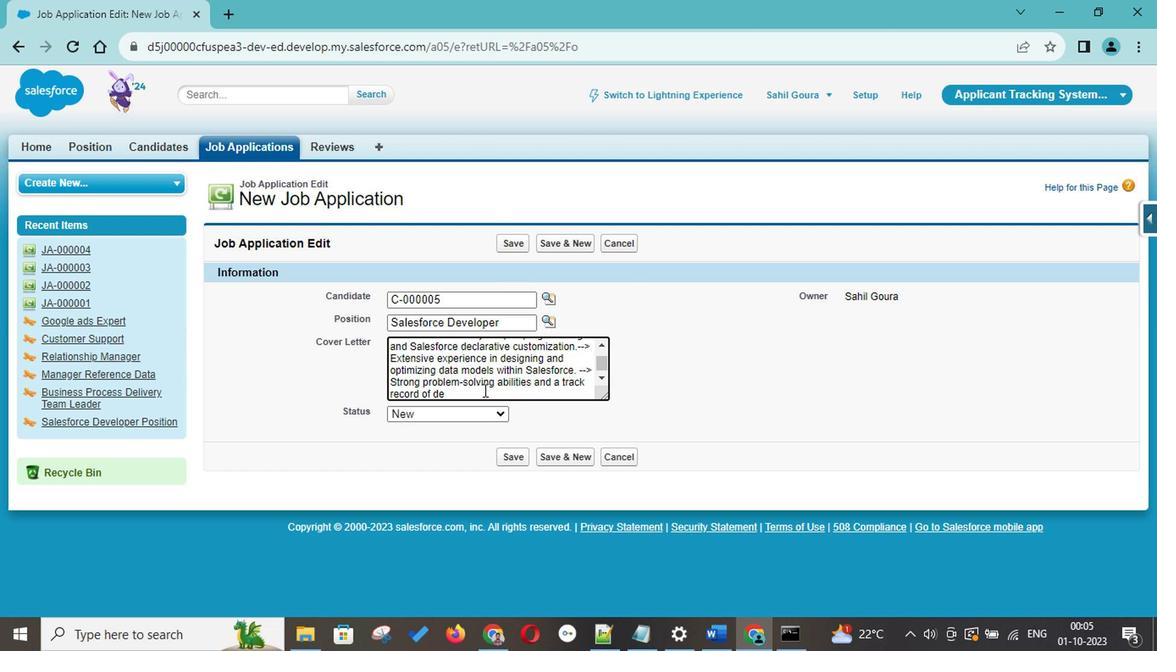 
Action: Key pressed livering<Key.space>high-quality<Key.space>solutions<Key.space>on<Key.space>time<Key.space>and<Key.space>within<Key.space>budget.<Key.space>--<Key.shift_r><Key.shift_r><Key.shift_r>><Key.space><Key.shift><Key.shift><Key.shift><Key.shift><Key.shift><Key.shift>Excellents<Key.backspace><Key.space>collaboration<Key.space>skills,<Key.space>enabling<Key.space>me<Key.space>to<Key.space>work<Key.space>effectively<Key.space>with<Key.space>cross-functional<Key.space>teams<Key.space>stakeholders<Key.space>to<Key.space>understand<Key.space>their<Key.space>requirm<Key.backspace>ements<Key.space>and<Key.space>deliver<Key.space>solu<Key.backspace>utions<Key.space>that<Key.space>meet<Key.space>their<Key.space>needs.<Key.space>--<Key.shift_r>><Key.space><Key.shift>I<Key.space>m<Key.backspace>am<Key.space>particularly<Key.space>drawn<Key.space>because<Key.space>of<Key.space>its<Key.space>repurat<Key.backspace><Key.backspace><Key.backspace>tation<Key.space>for<Key.space>innovation<Key.space>and<Key.space>commitment<Key.space>to<Key.space>delivering<Key.space>exceptional<Key.space>customer<Key.space>experiences<Key.space>through<Key.space><Key.shift>Salesforce<Key.space>soltu<Key.backspace><Key.backspace>utions.<Key.space>--<Key.shift_r>><Key.space><Key.shift>I<Key.space>am<Key.space>eager<Key.space>to<Key.space>contib<Key.backspace><Key.backspace>ributes<Key.backspace>s<Key.backspace><Key.space>to<Key.space>your<Key.space><Key.space><Key.space><Key.space><Key.space><Key.backspace><Key.backspace><Key.backspace><Key.backspace><Key.backspace>
Screenshot: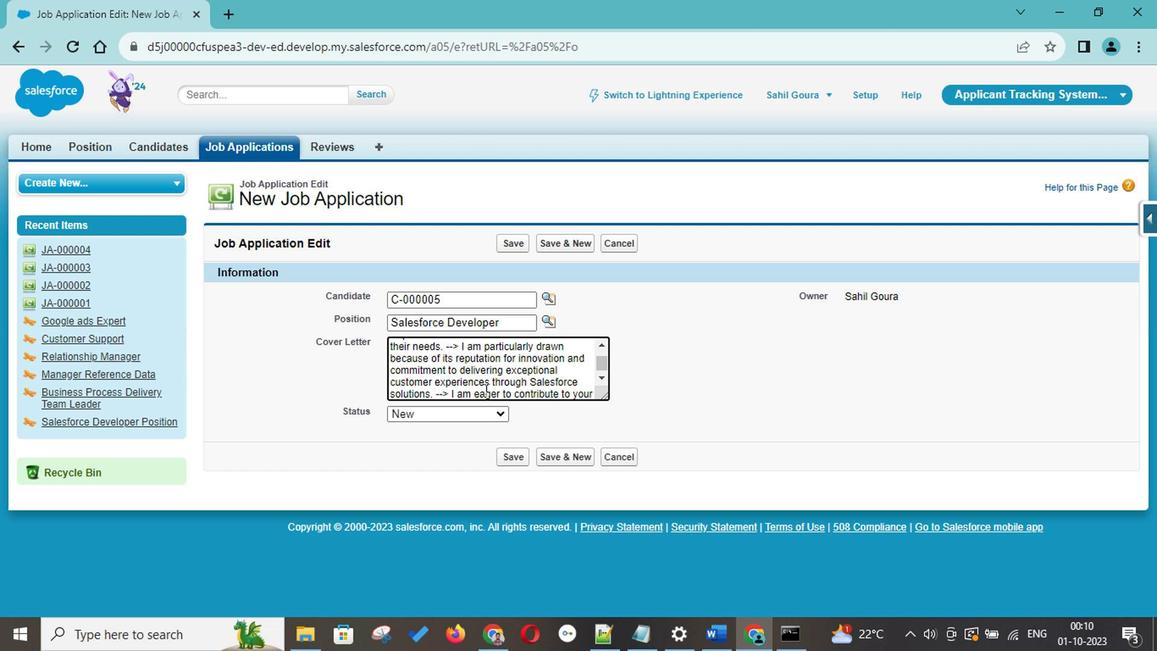 
Action: Mouse moved to (543, 373)
Screenshot: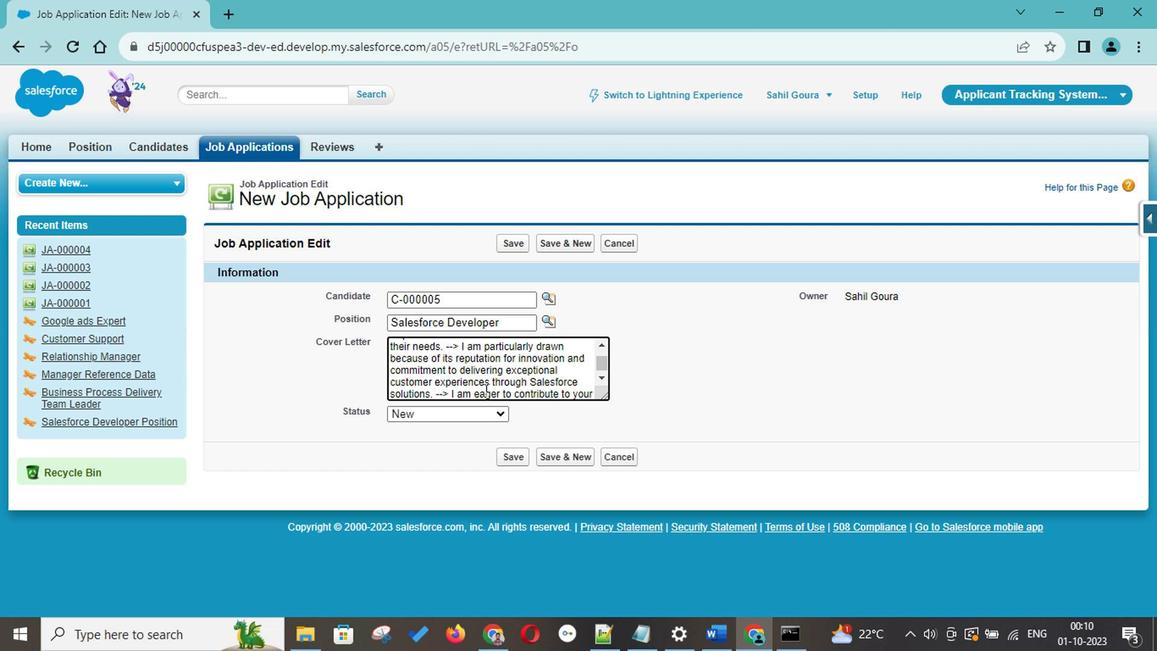 
